 Task: Look for space in Puerto Escondido, Mexico from 6th September, 2023 to 15th September, 2023 for 6 adults in price range Rs.8000 to Rs.12000. Place can be entire place or private room with 6 bedrooms having 6 beds and 6 bathrooms. Property type can be house, flat, guest house. Amenities needed are: wifi, TV, free parkinig on premises, gym, breakfast. Booking option can be shelf check-in. Required host language is English.
Action: Mouse pressed left at (528, 116)
Screenshot: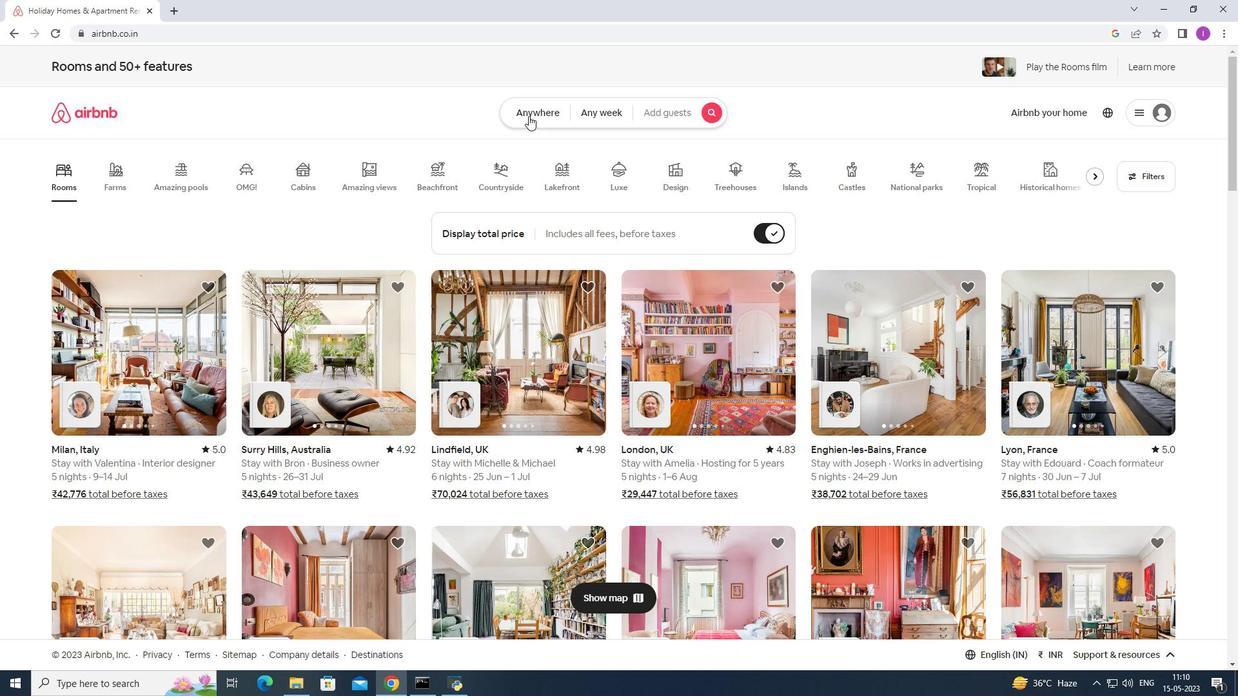 
Action: Mouse moved to (443, 170)
Screenshot: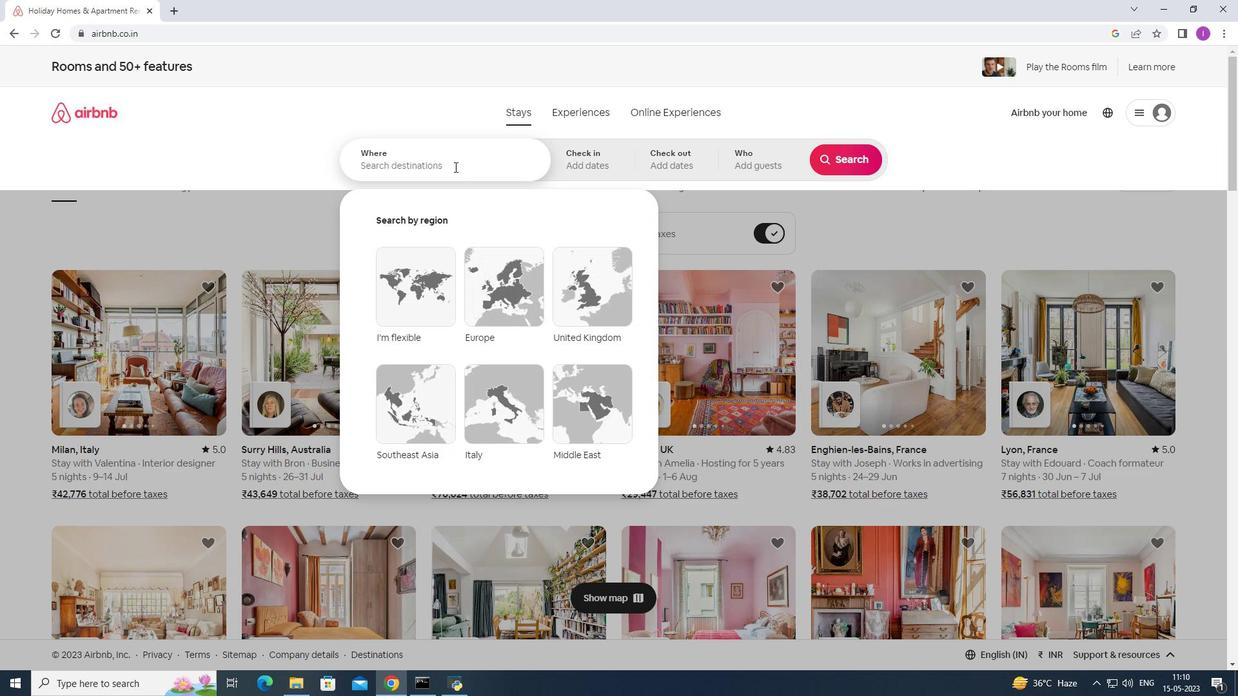 
Action: Mouse pressed left at (443, 170)
Screenshot: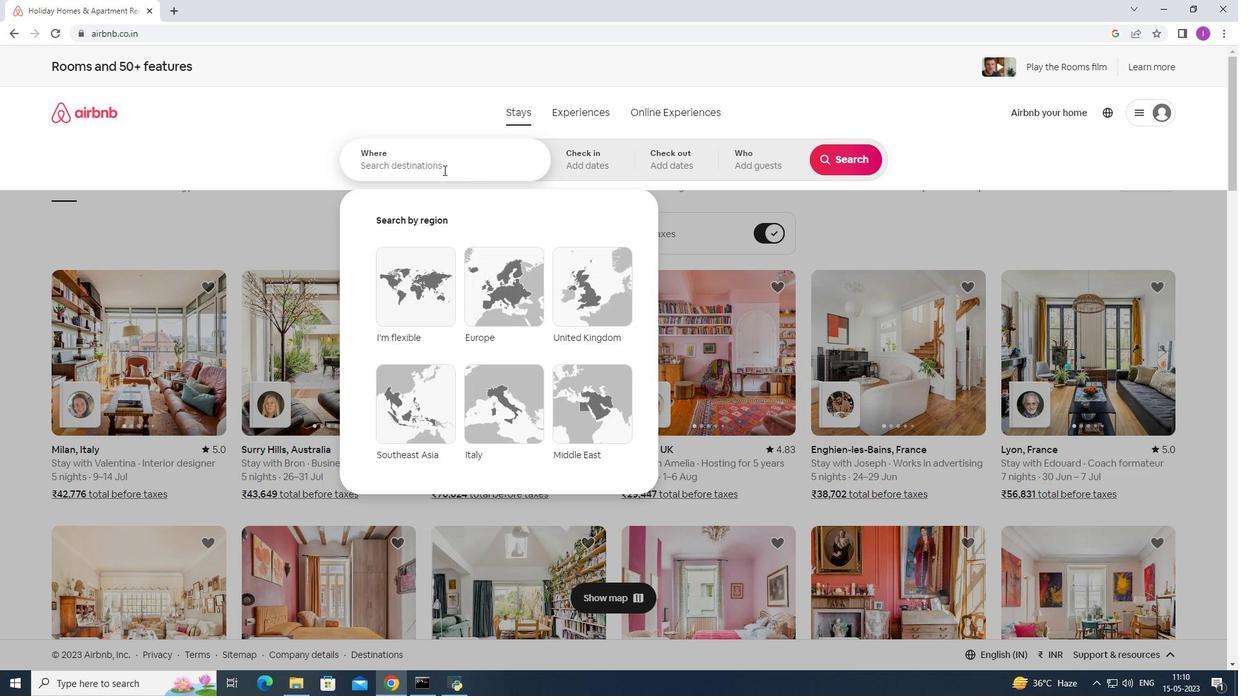 
Action: Mouse moved to (443, 170)
Screenshot: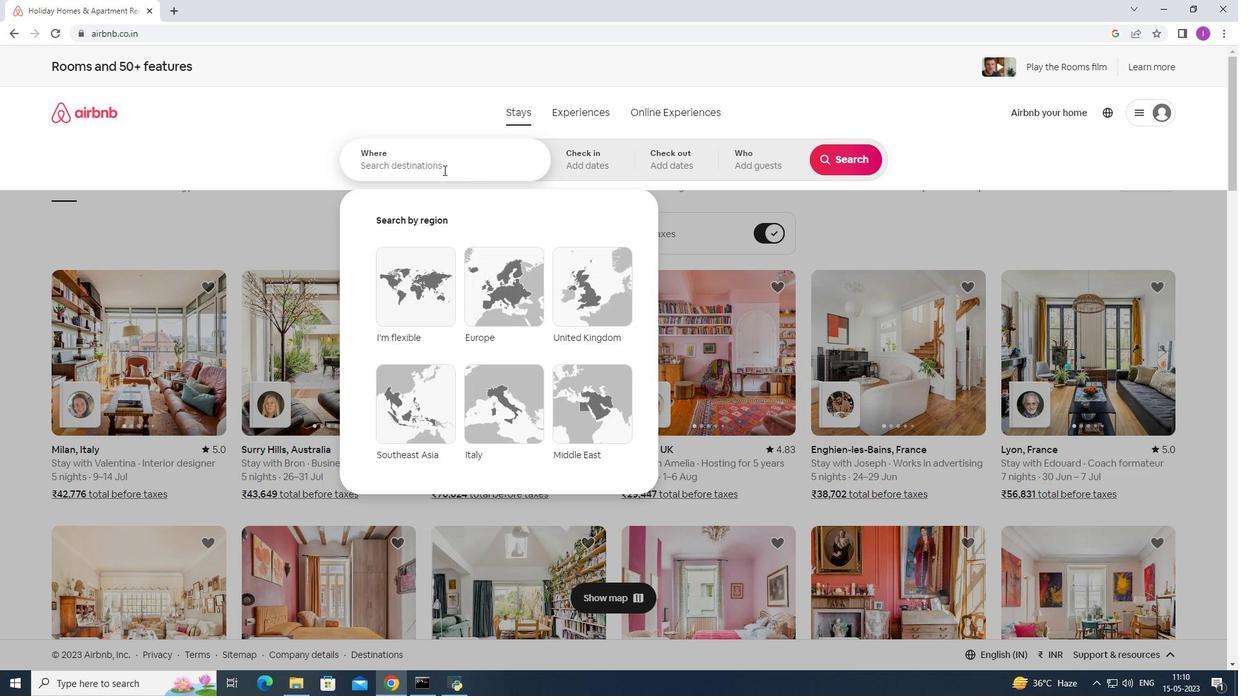 
Action: Key pressed <Key.shift><Key.shift><Key.shift><Key.shift><Key.shift><Key.shift><Key.shift><Key.shift><Key.shift><Key.shift><Key.shift><Key.shift><Key.shift><Key.shift><Key.shift><Key.shift><Key.shift><Key.shift><Key.shift><Key.shift><Key.shift><Key.shift><Key.shift><Key.shift><Key.shift><Key.shift><Key.shift><Key.shift><Key.shift><Key.shift><Key.shift><Key.shift><Key.shift><Key.shift><Key.shift><Key.shift><Key.shift><Key.shift><Key.shift>Puerto<Key.space><Key.shift>Escondido,<Key.shift>Maxico
Screenshot: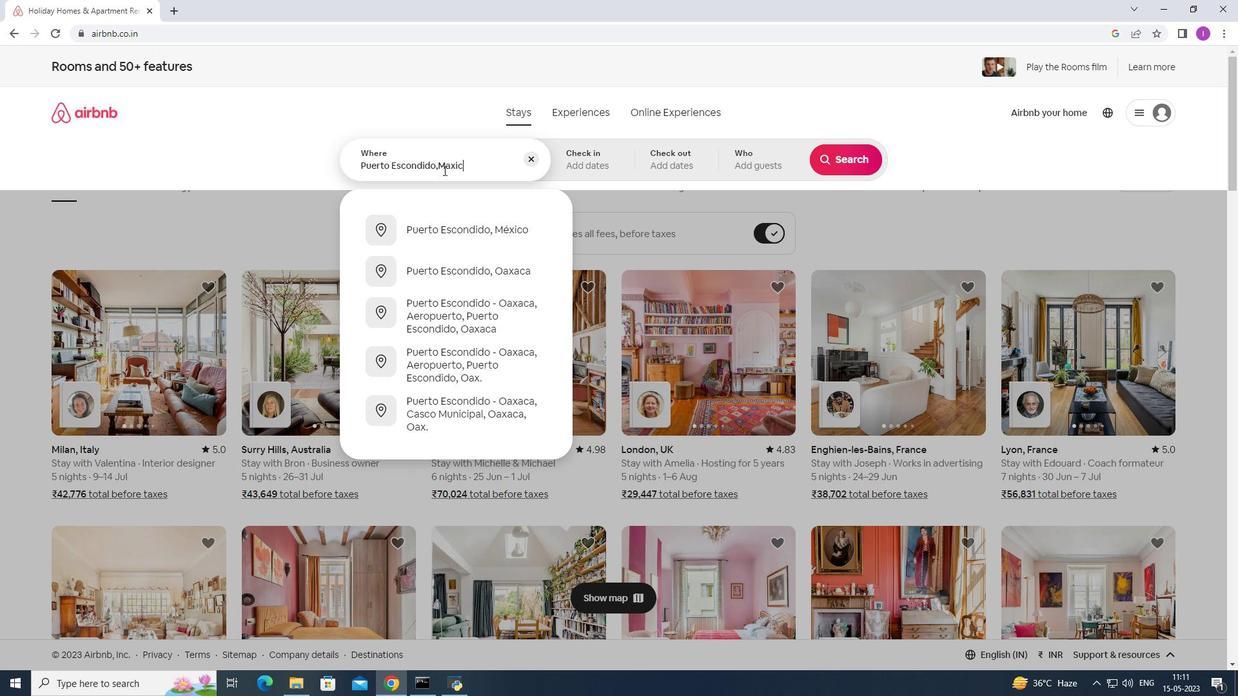 
Action: Mouse moved to (605, 172)
Screenshot: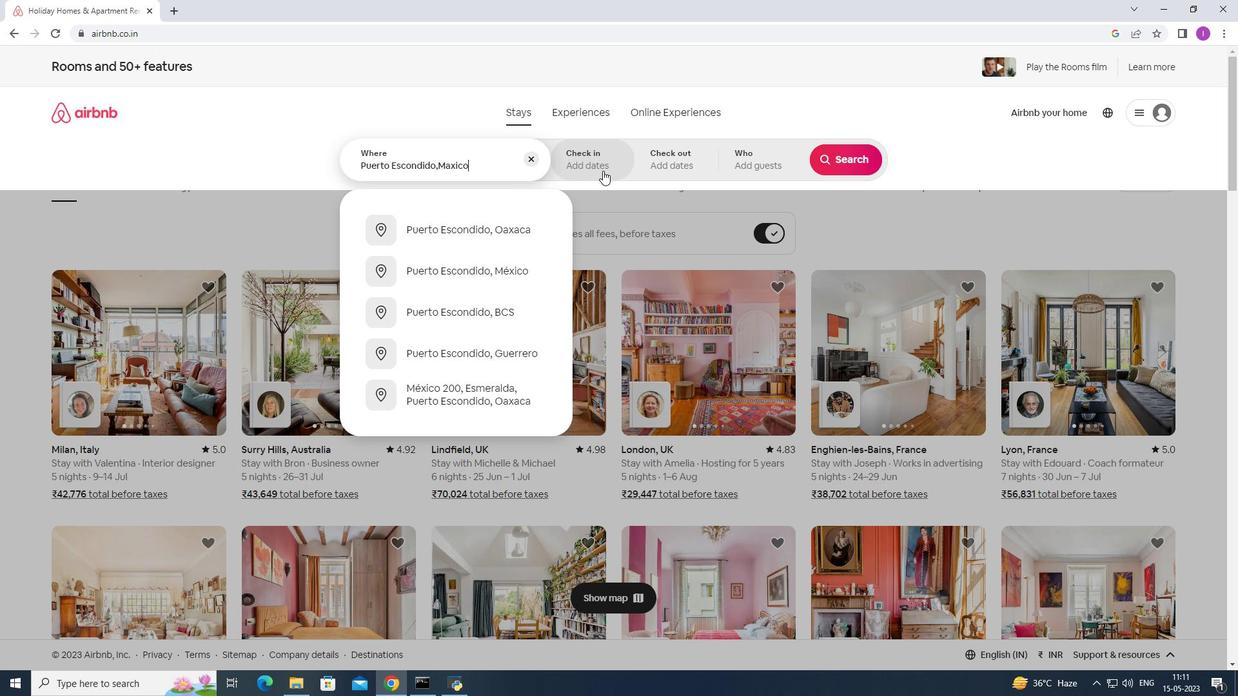 
Action: Mouse pressed left at (605, 172)
Screenshot: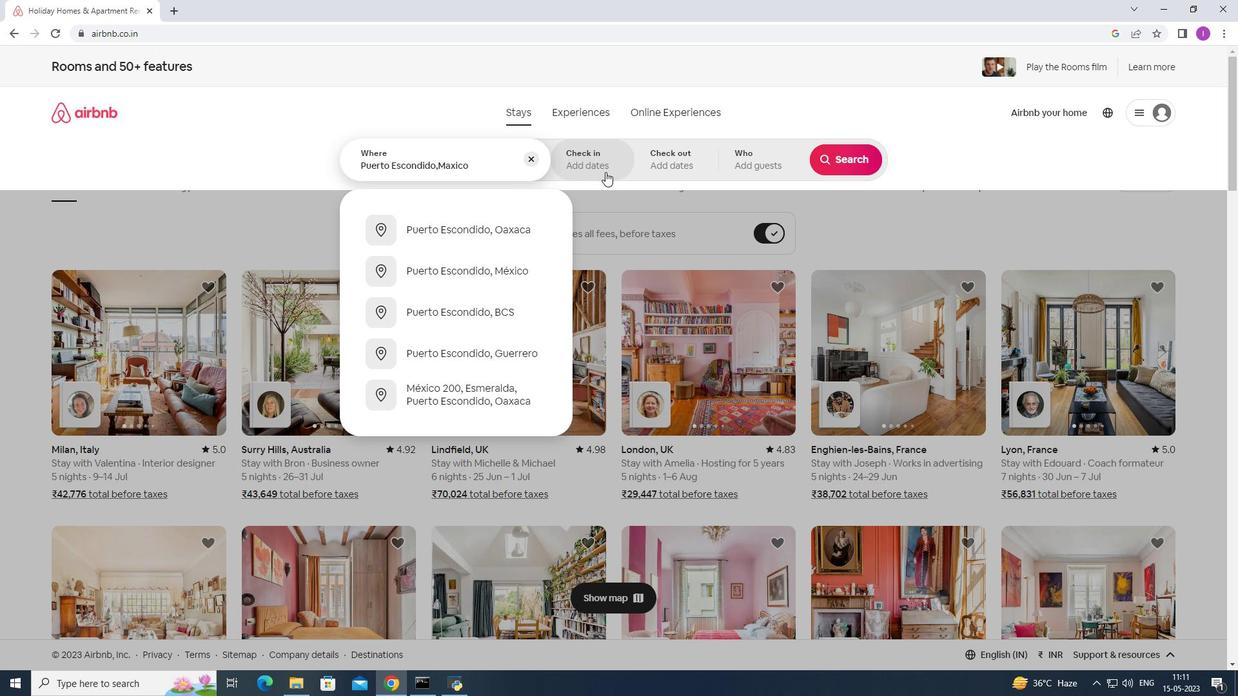 
Action: Mouse moved to (843, 263)
Screenshot: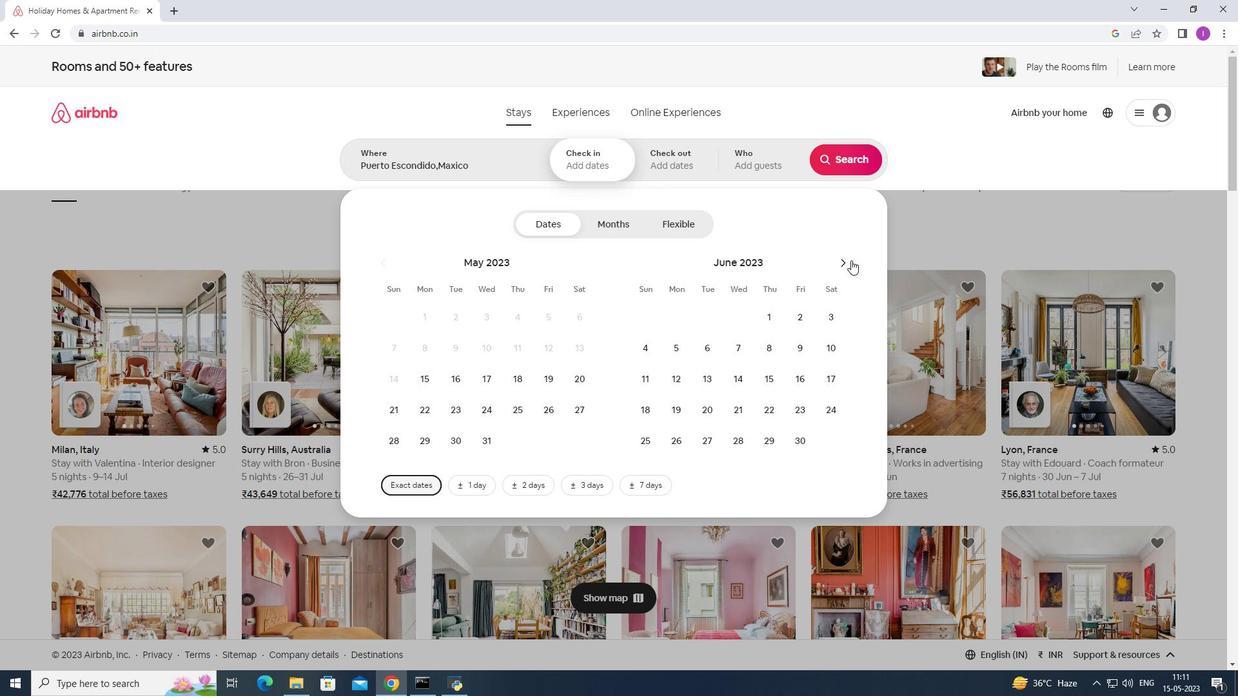
Action: Mouse pressed left at (843, 263)
Screenshot: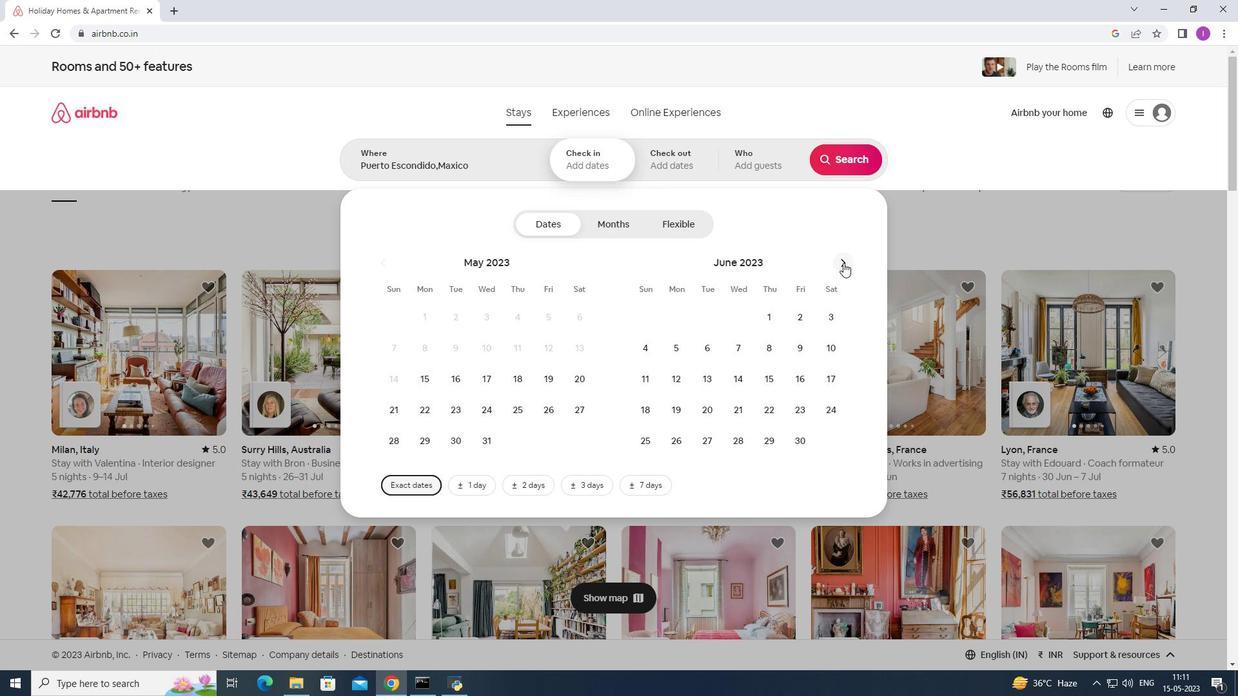 
Action: Mouse moved to (842, 263)
Screenshot: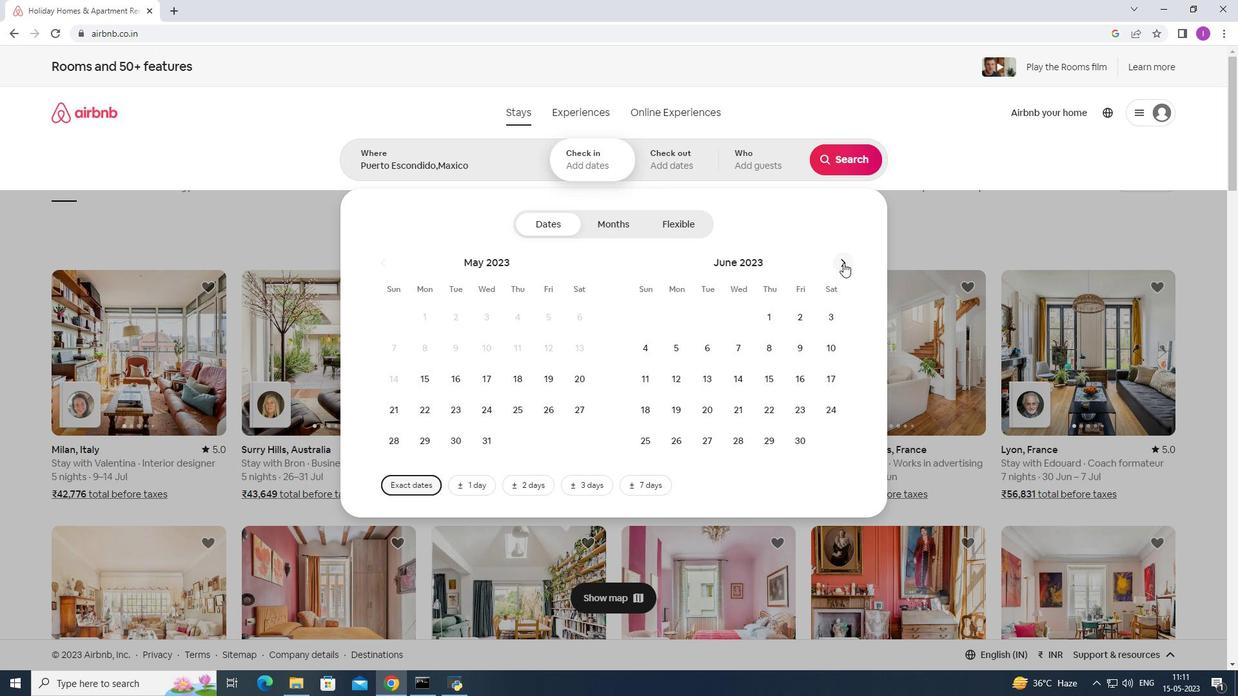 
Action: Mouse pressed left at (842, 263)
Screenshot: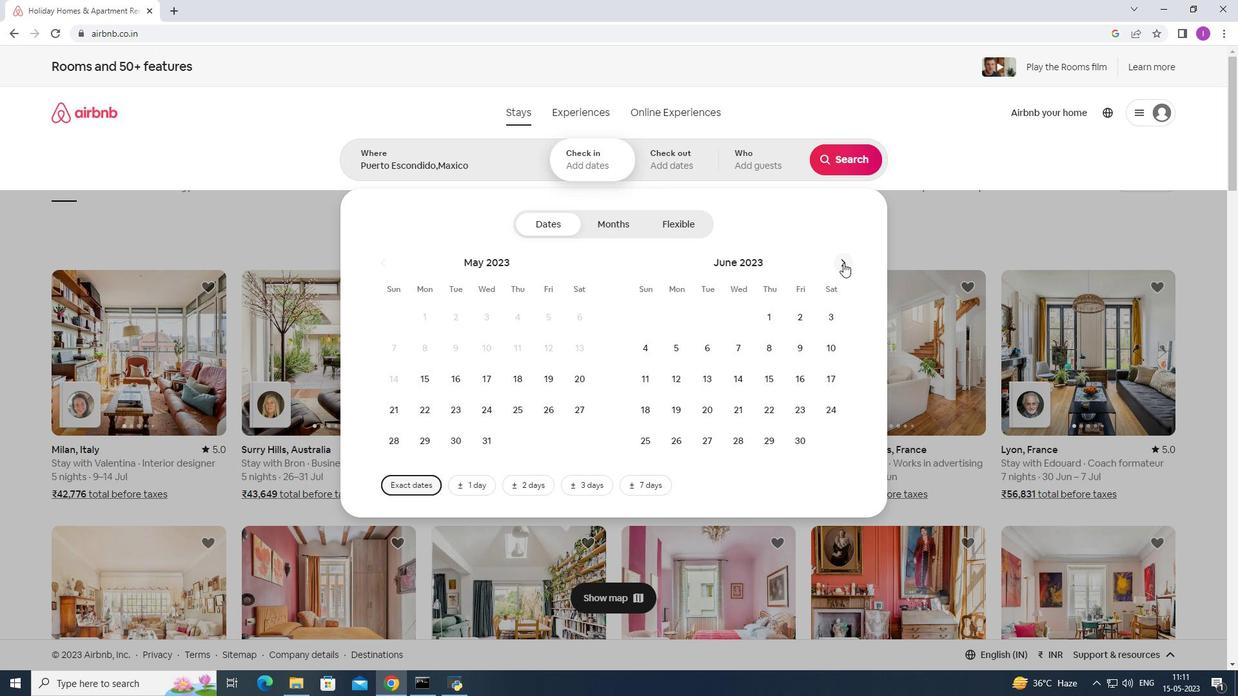 
Action: Mouse moved to (837, 266)
Screenshot: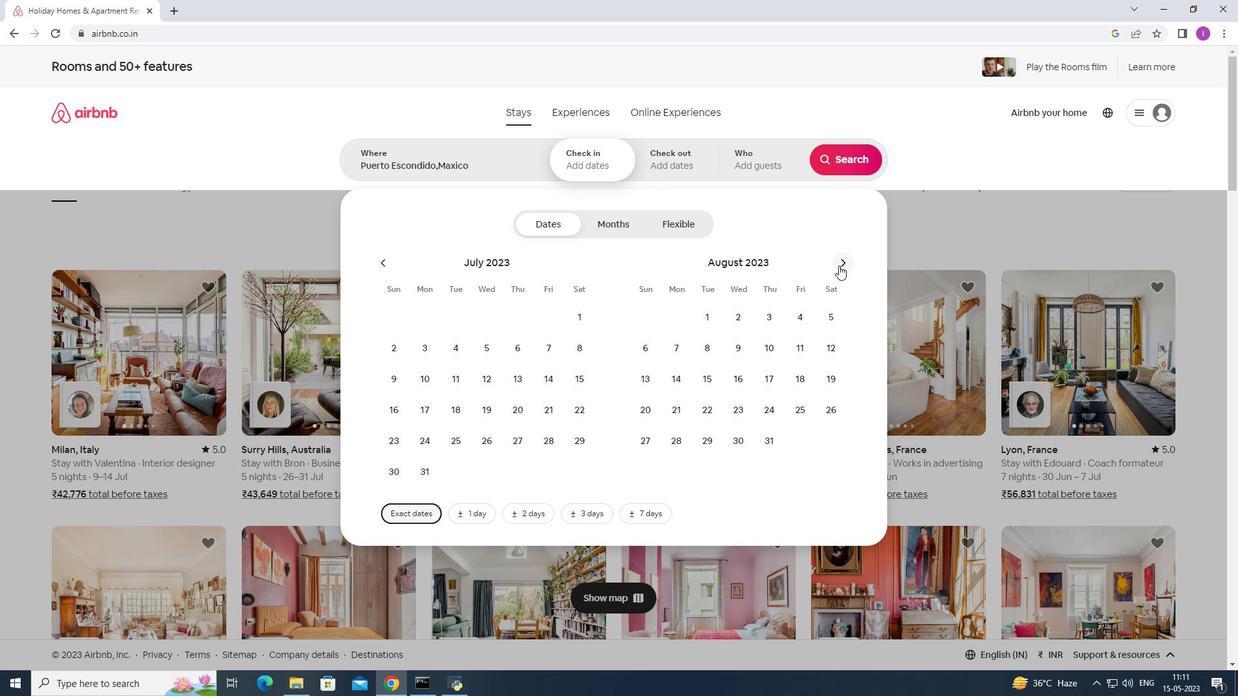 
Action: Mouse pressed left at (837, 266)
Screenshot: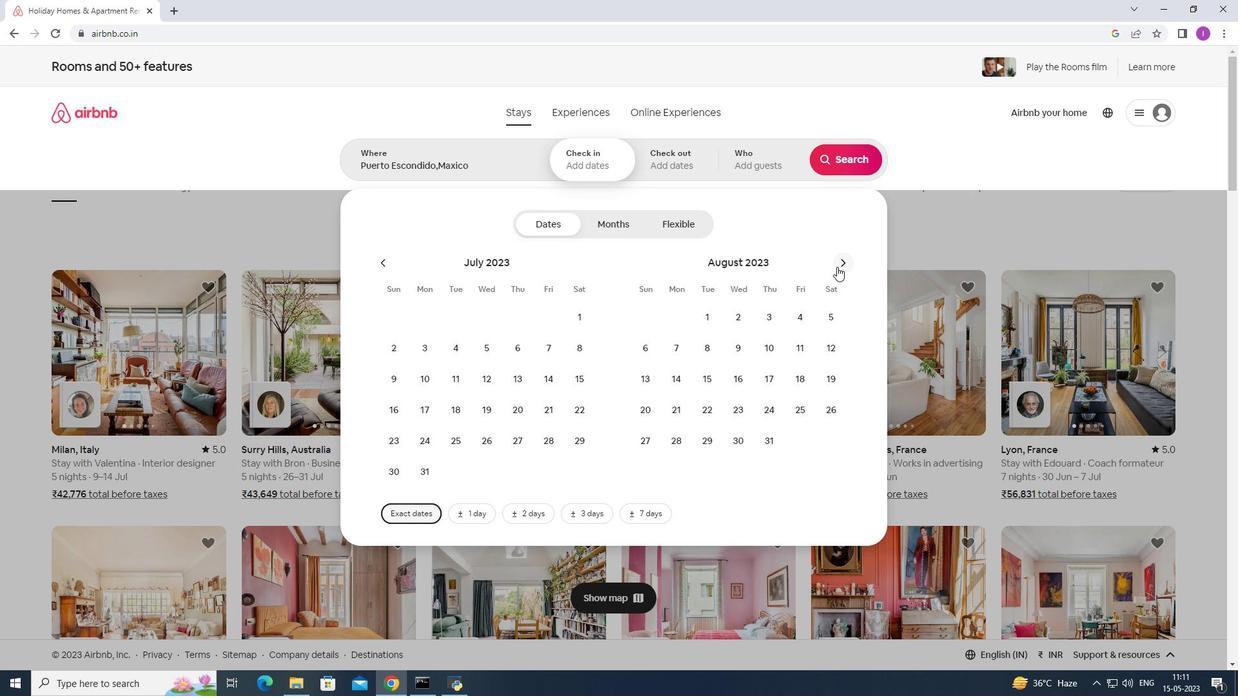 
Action: Mouse moved to (743, 348)
Screenshot: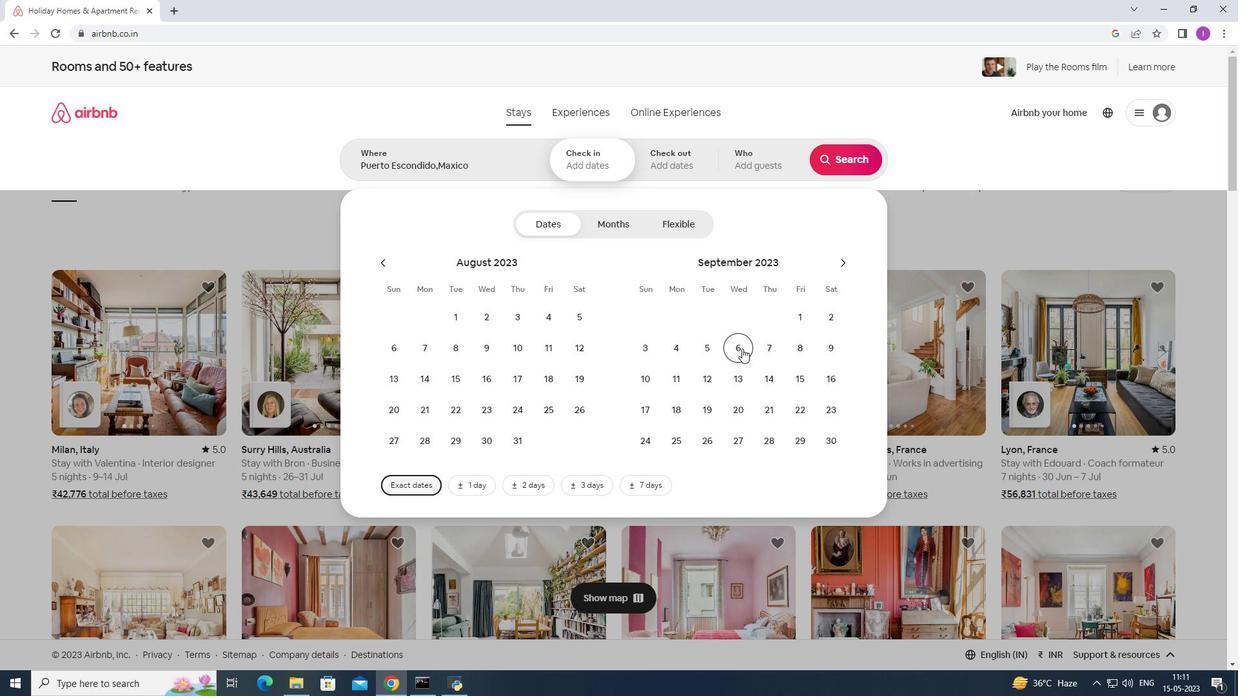 
Action: Mouse pressed left at (743, 348)
Screenshot: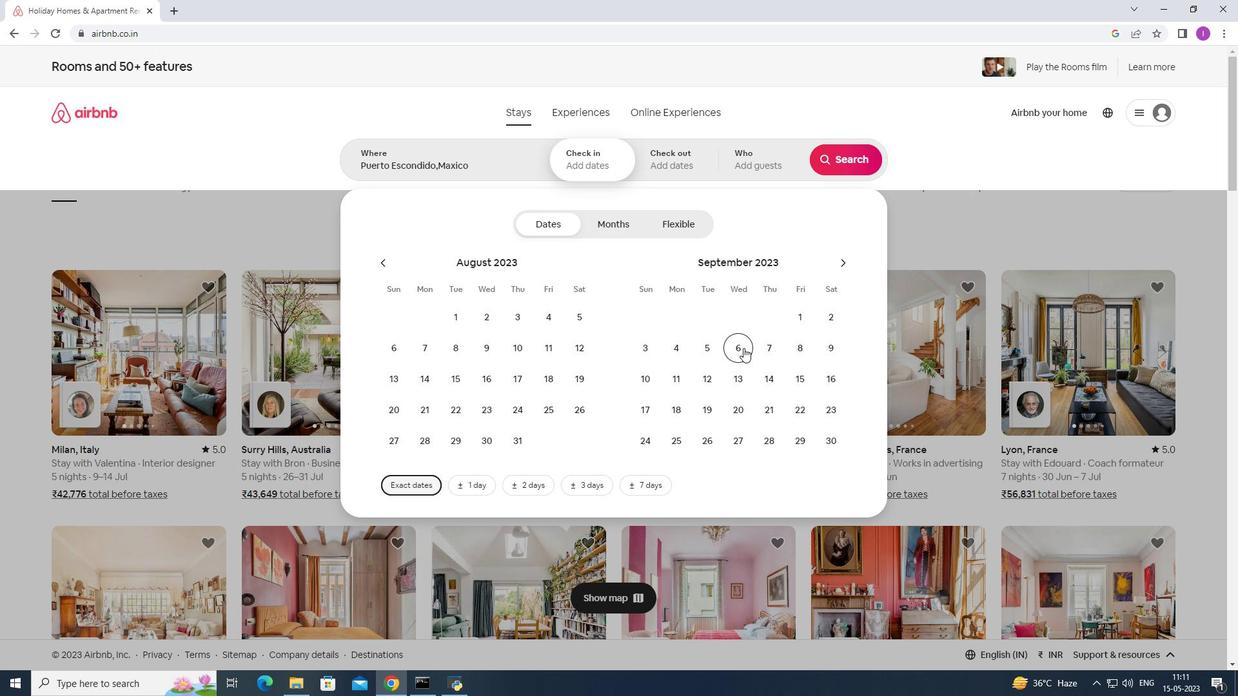 
Action: Mouse moved to (792, 384)
Screenshot: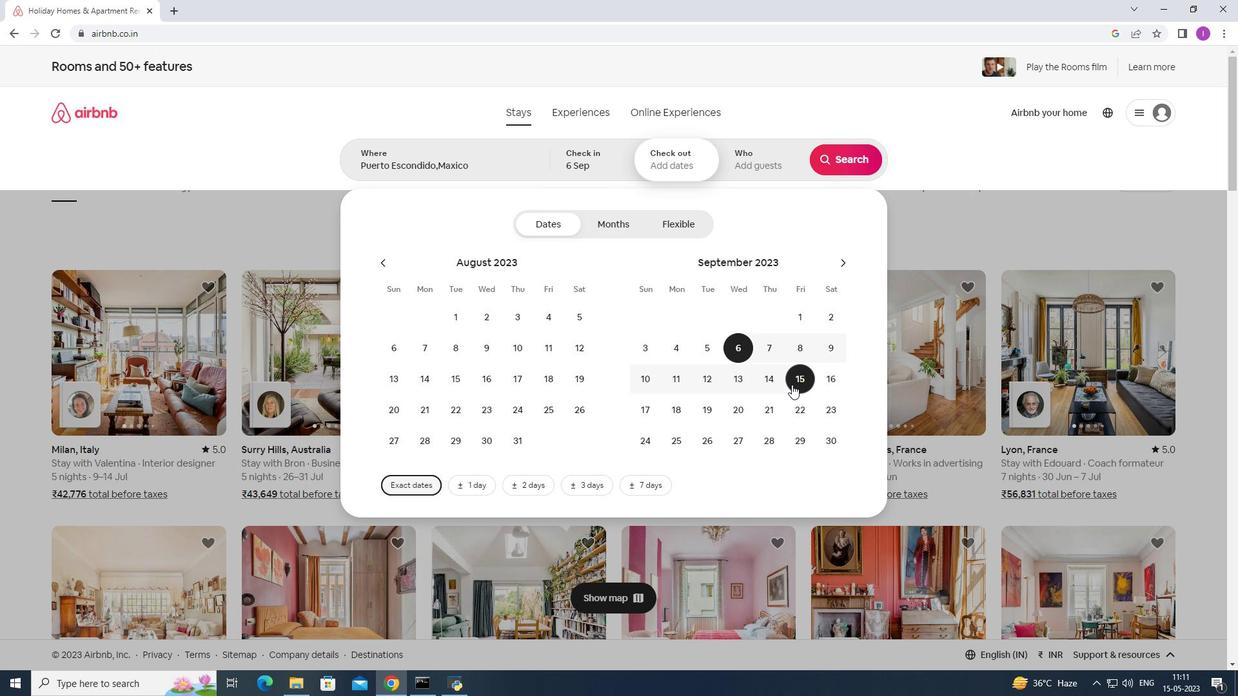 
Action: Mouse pressed left at (792, 384)
Screenshot: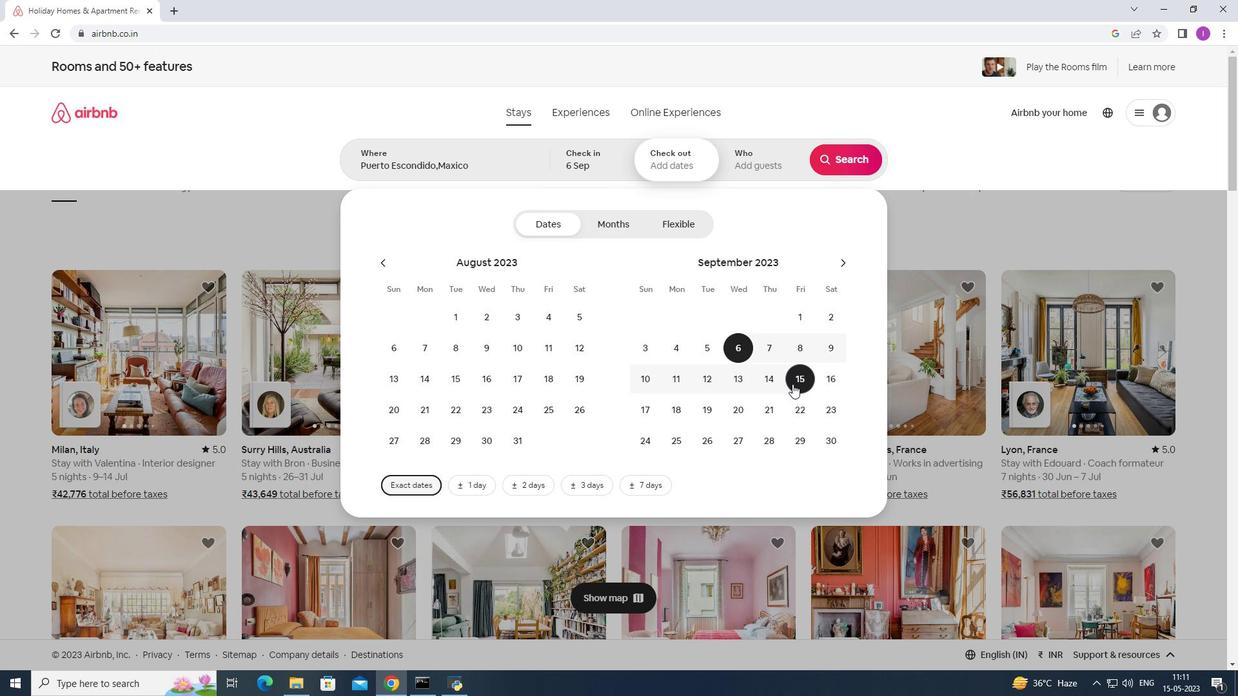 
Action: Mouse moved to (766, 168)
Screenshot: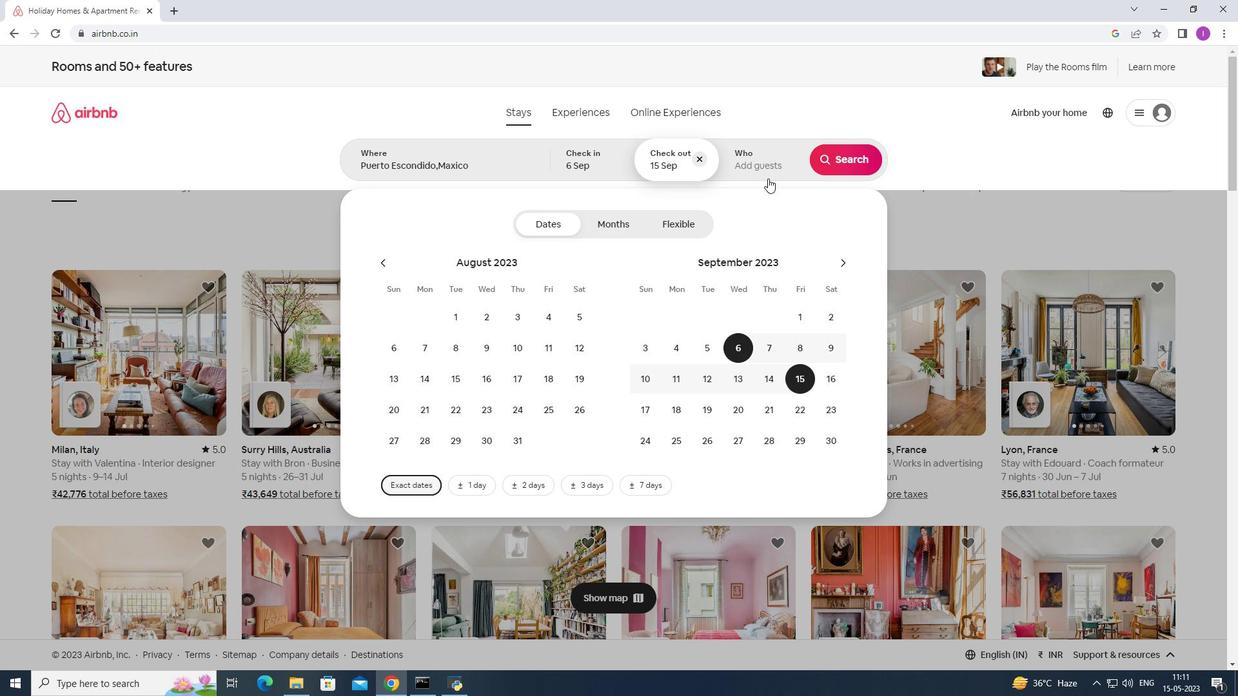 
Action: Mouse pressed left at (766, 168)
Screenshot: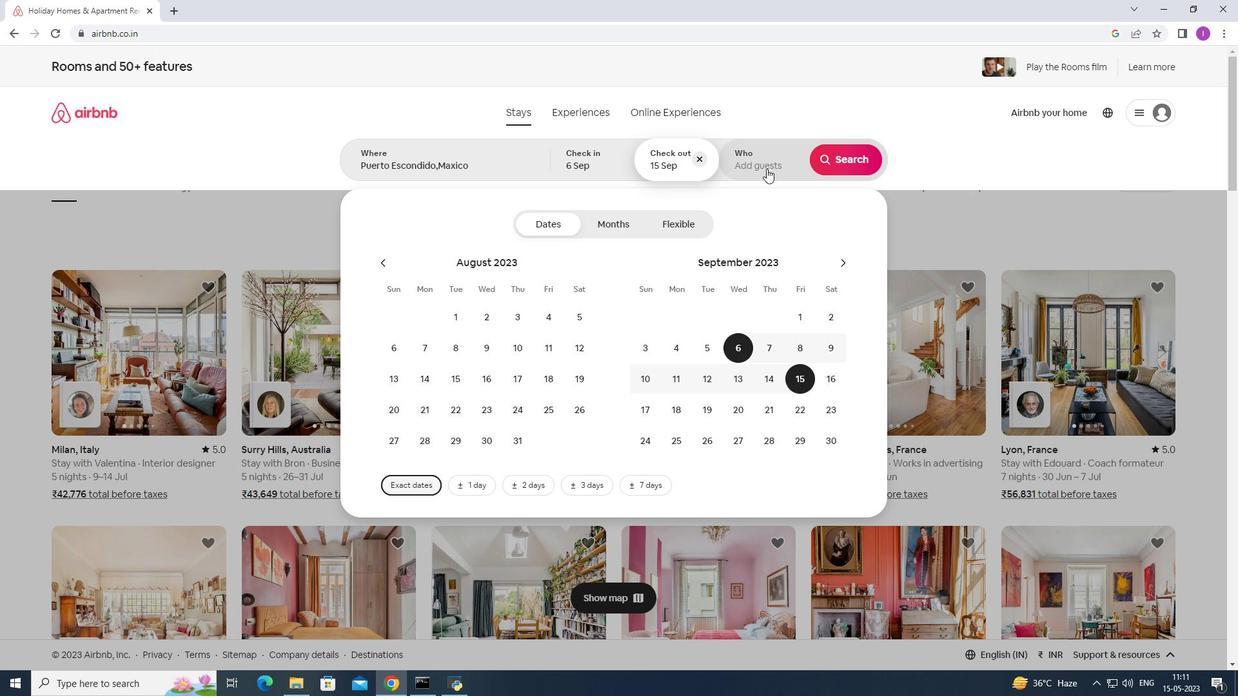 
Action: Mouse moved to (854, 235)
Screenshot: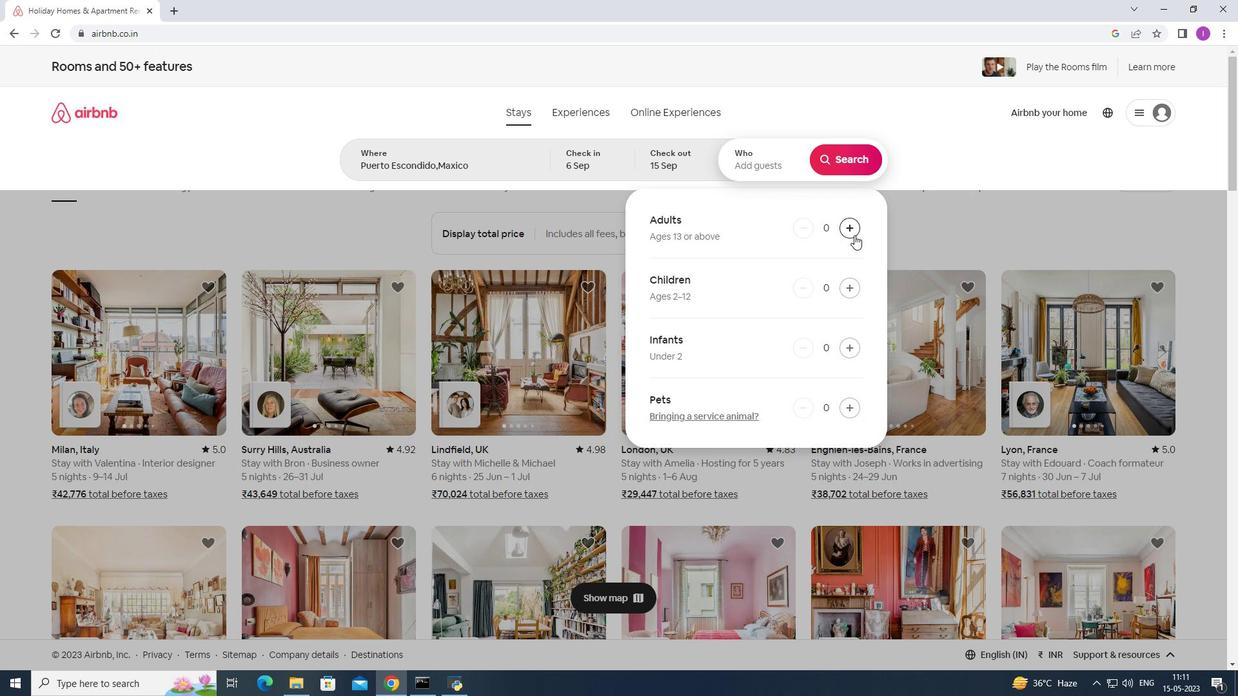 
Action: Mouse pressed left at (854, 235)
Screenshot: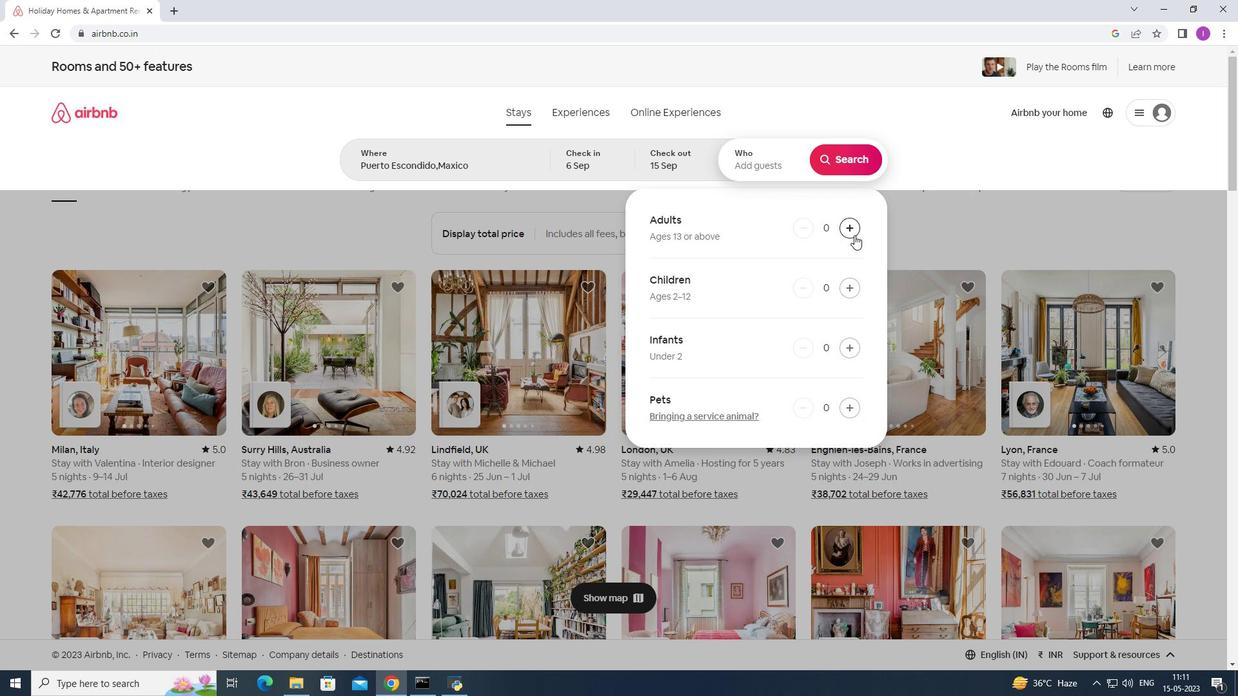 
Action: Mouse moved to (853, 225)
Screenshot: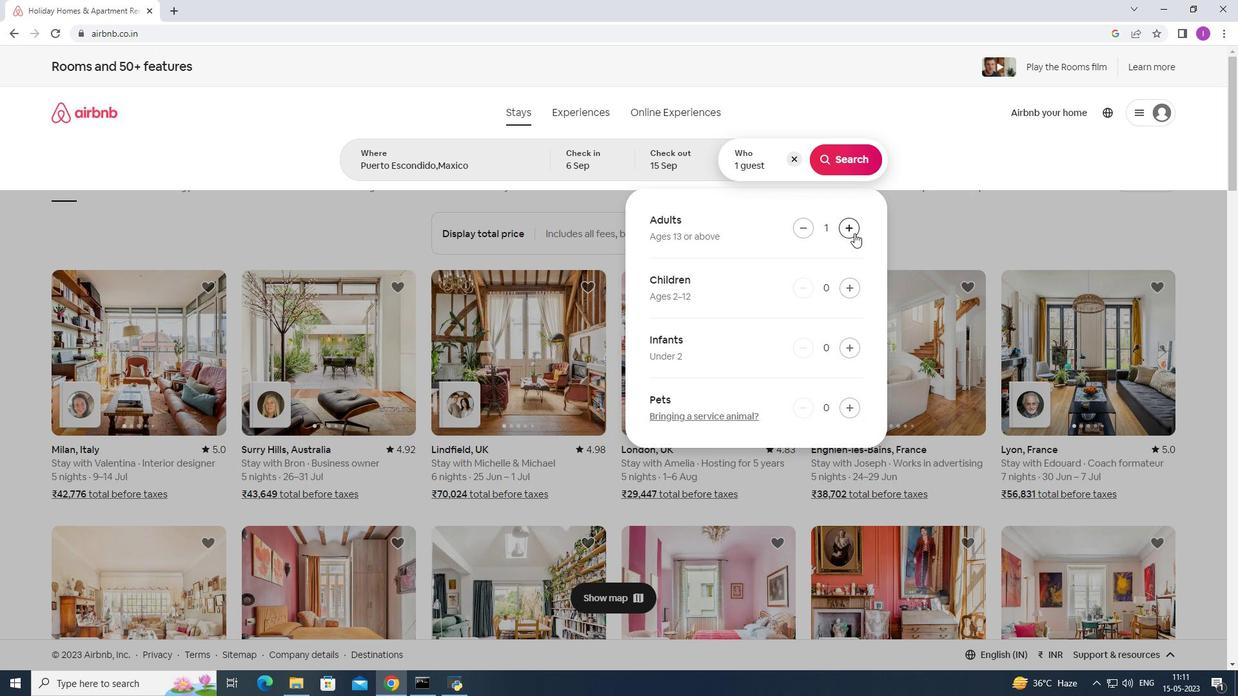 
Action: Mouse pressed left at (853, 225)
Screenshot: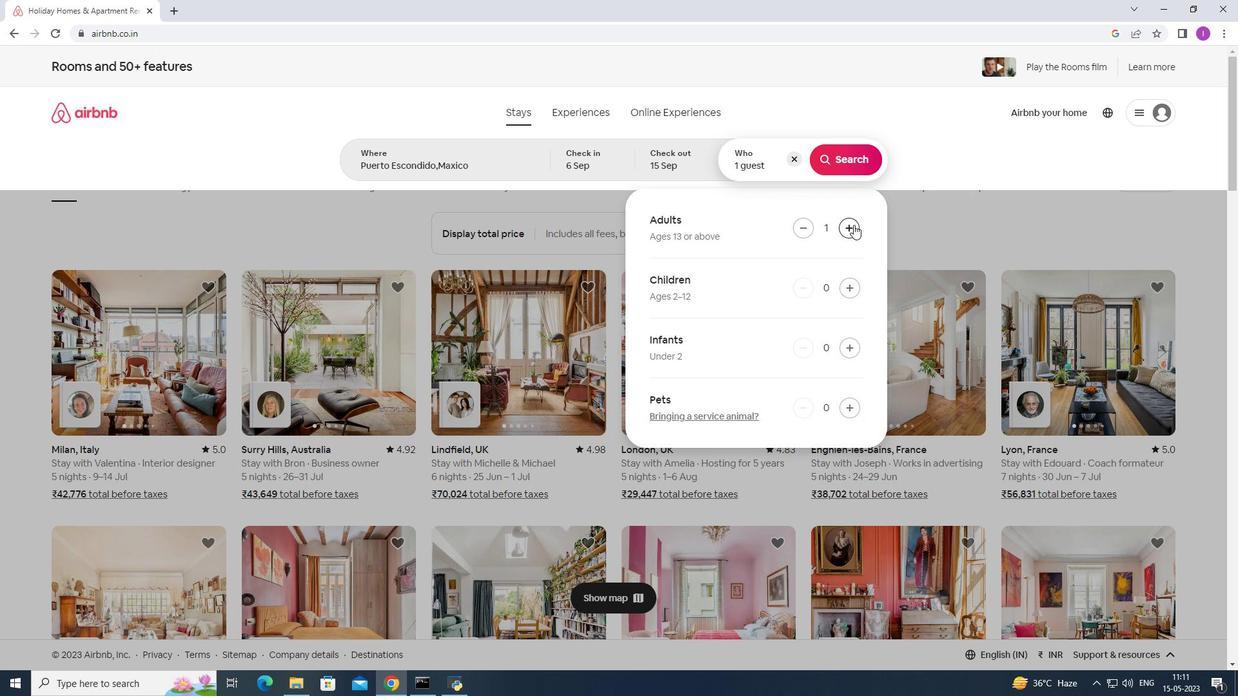 
Action: Mouse pressed left at (853, 225)
Screenshot: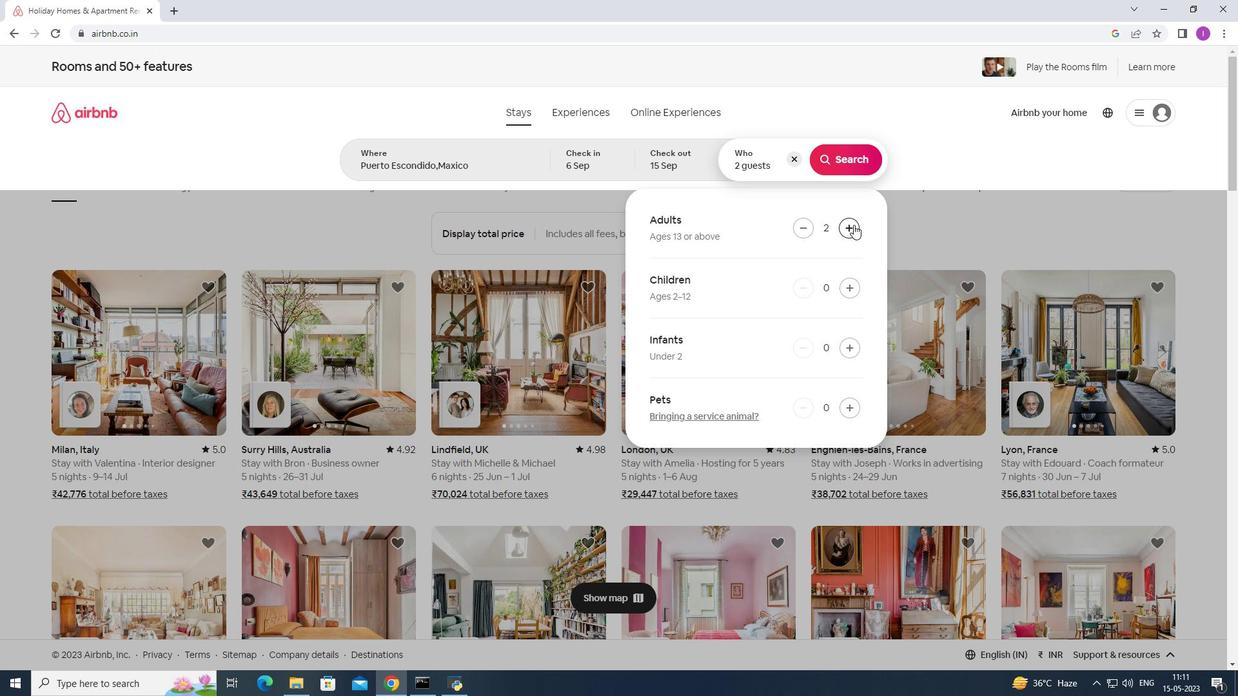 
Action: Mouse pressed left at (853, 225)
Screenshot: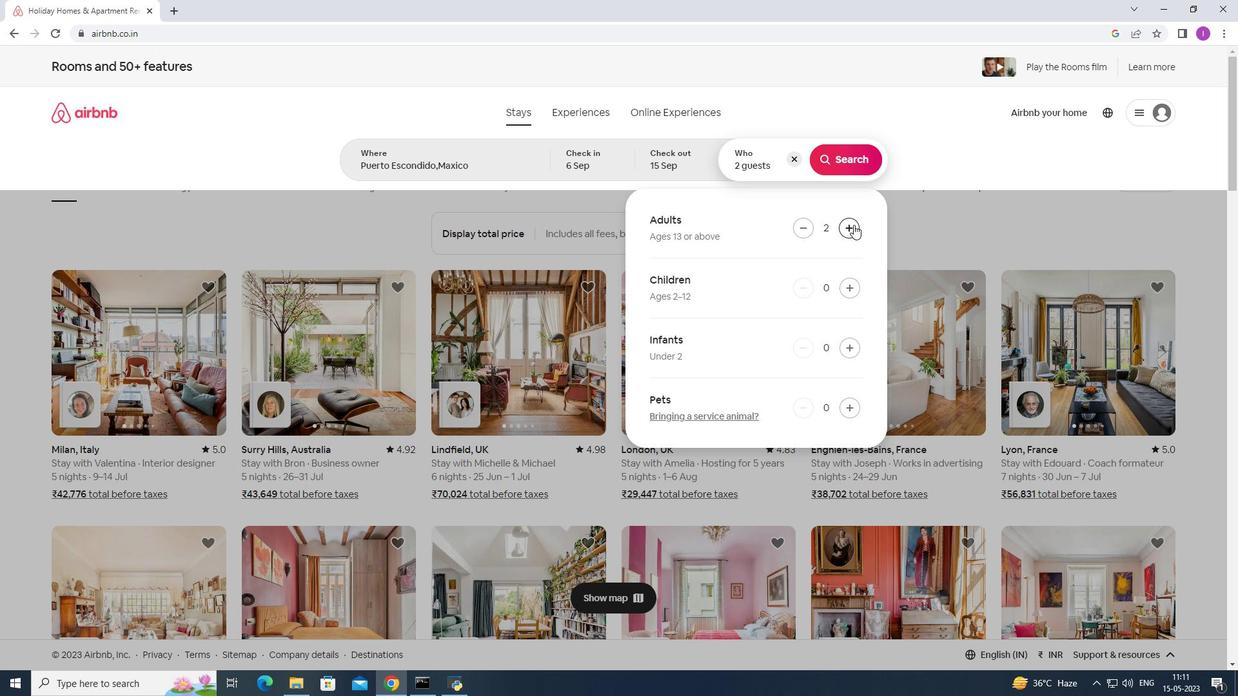 
Action: Mouse pressed left at (853, 225)
Screenshot: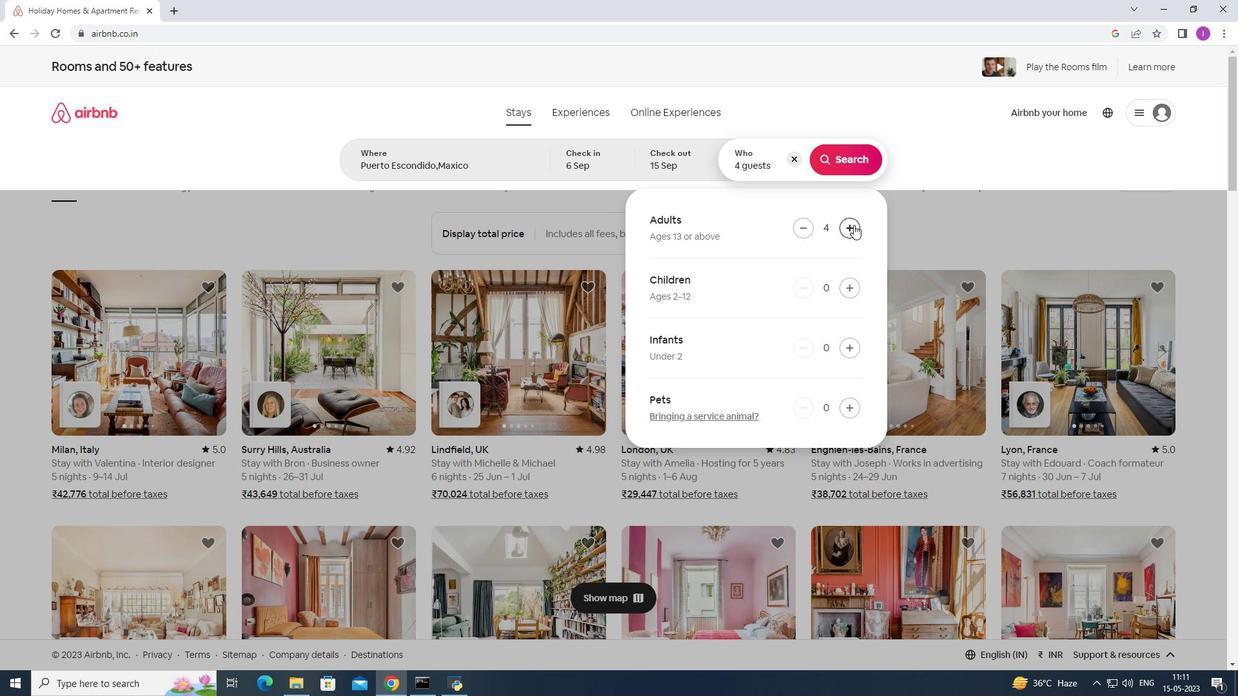 
Action: Mouse pressed left at (853, 225)
Screenshot: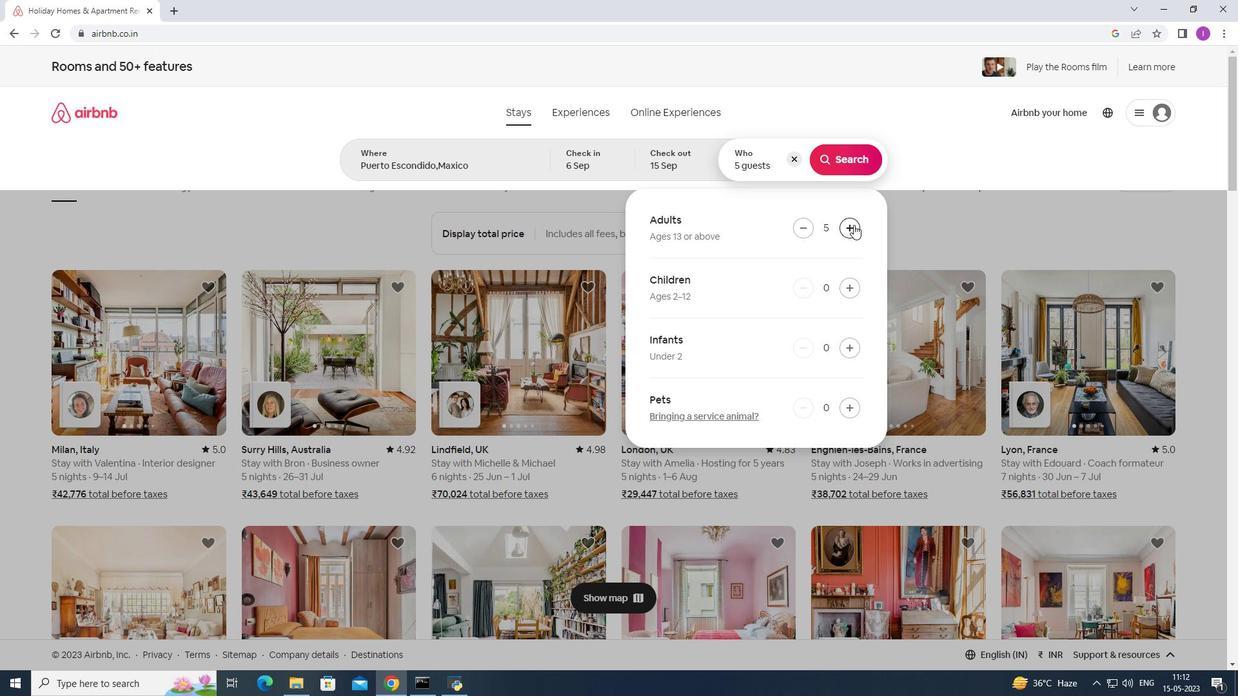 
Action: Mouse moved to (843, 168)
Screenshot: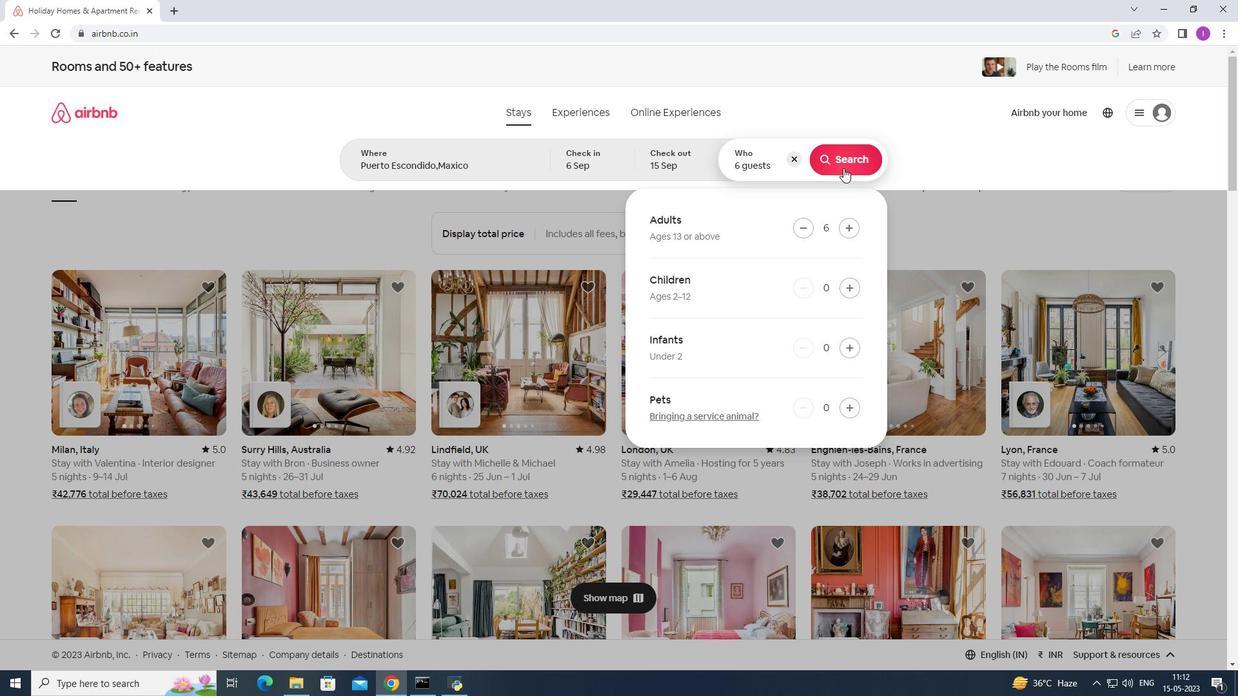 
Action: Mouse pressed left at (843, 168)
Screenshot: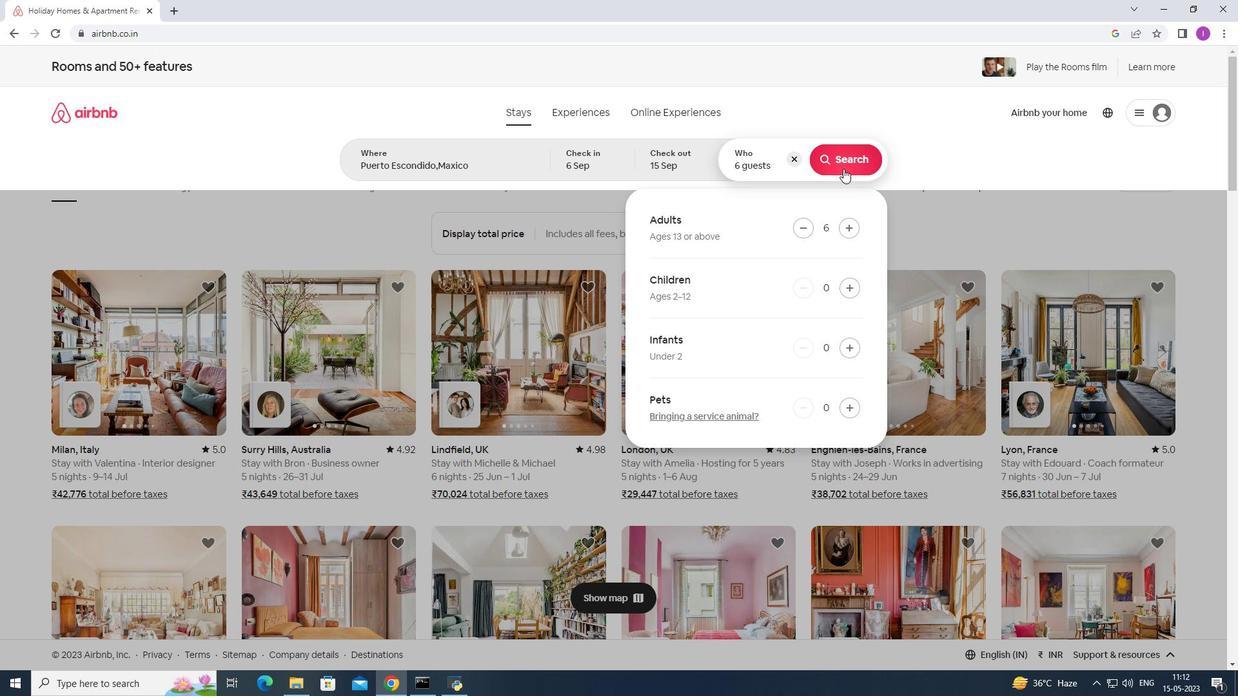 
Action: Mouse moved to (1174, 125)
Screenshot: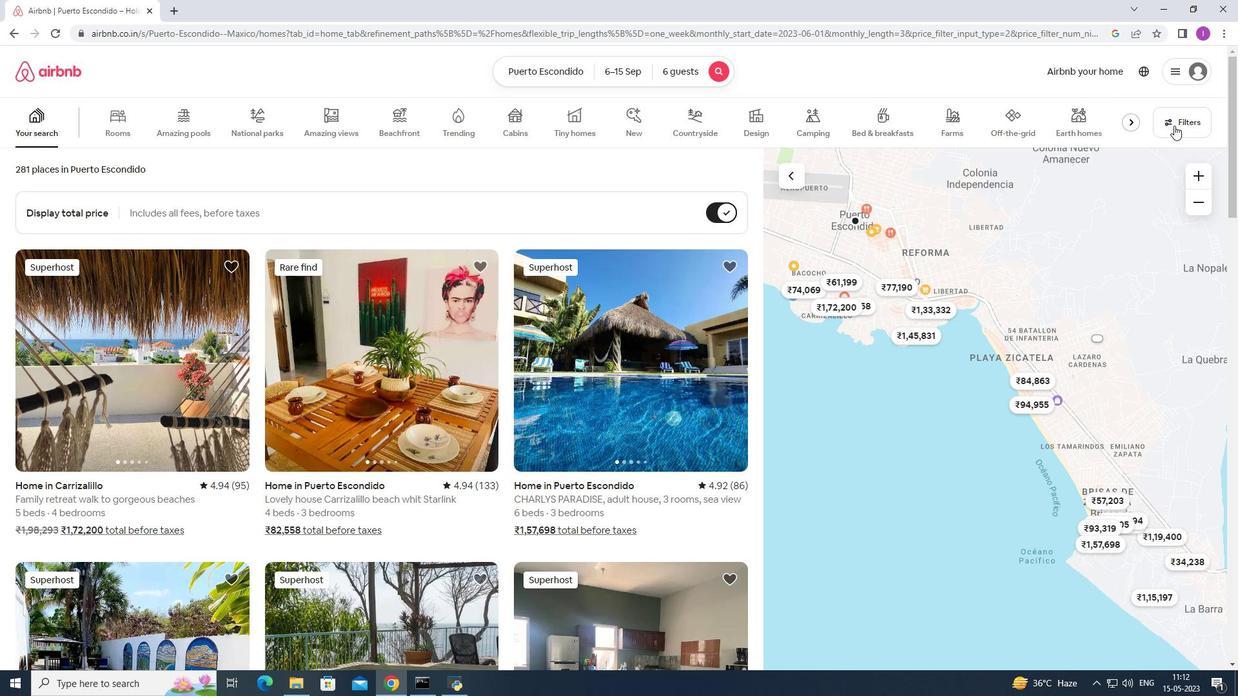 
Action: Mouse pressed left at (1174, 125)
Screenshot: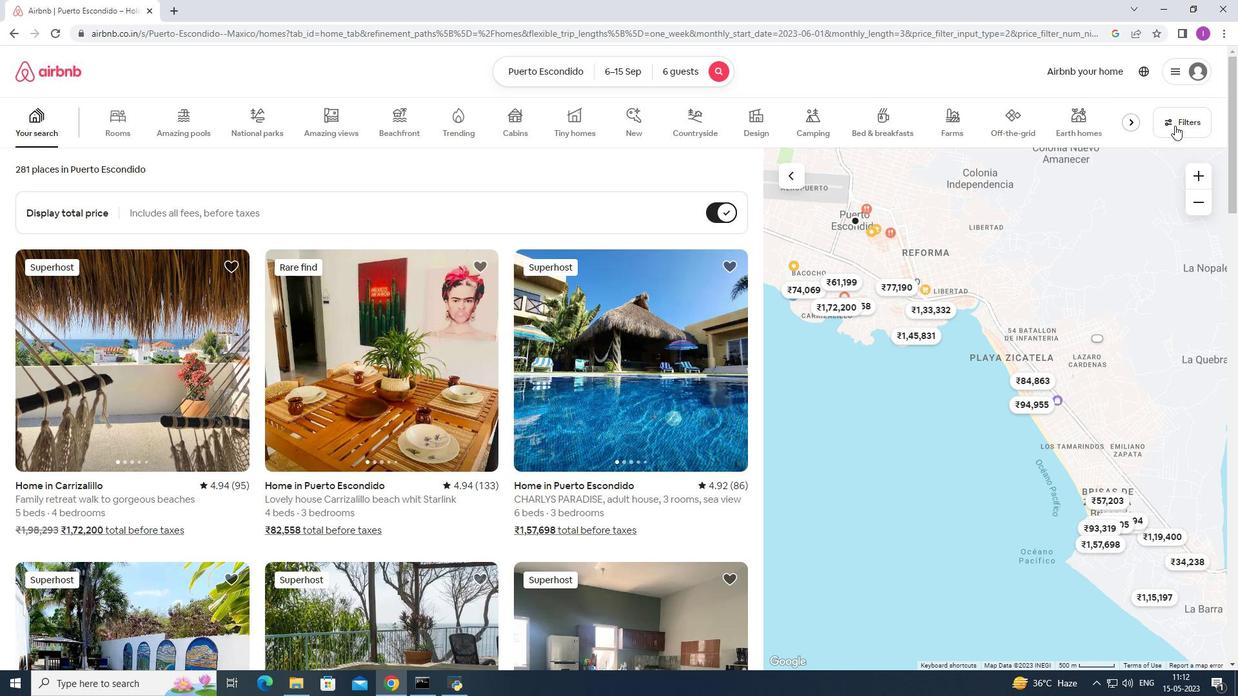 
Action: Mouse moved to (728, 441)
Screenshot: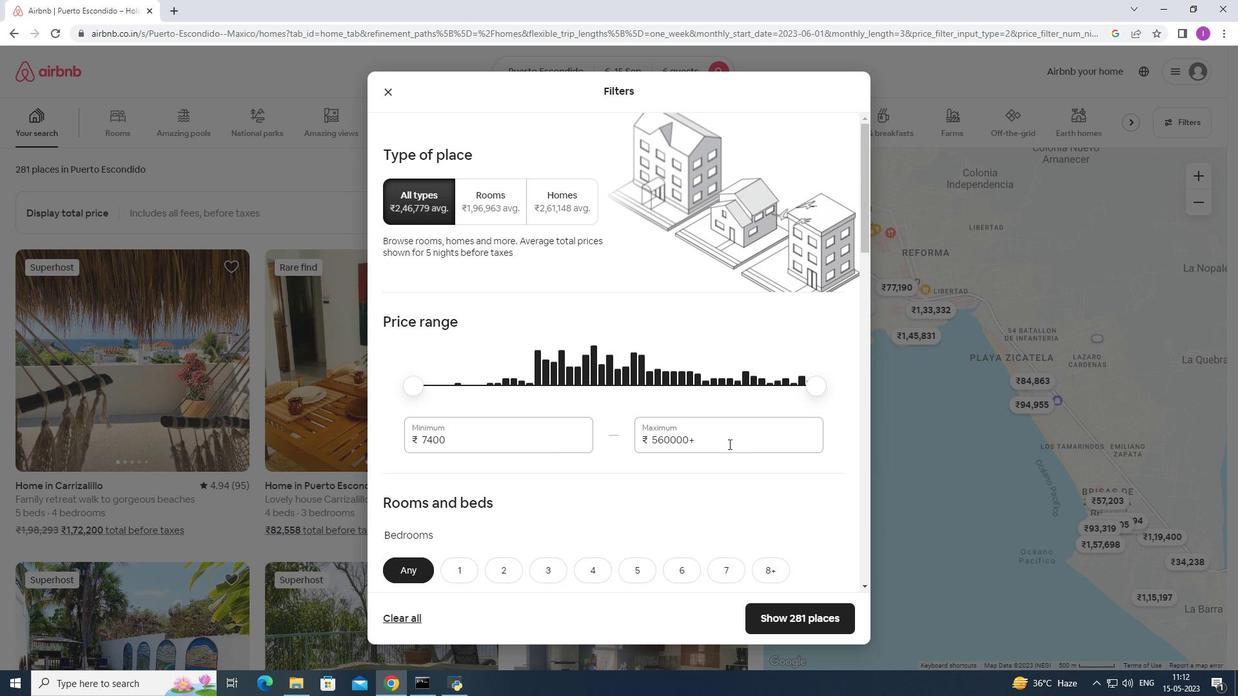 
Action: Mouse pressed left at (728, 441)
Screenshot: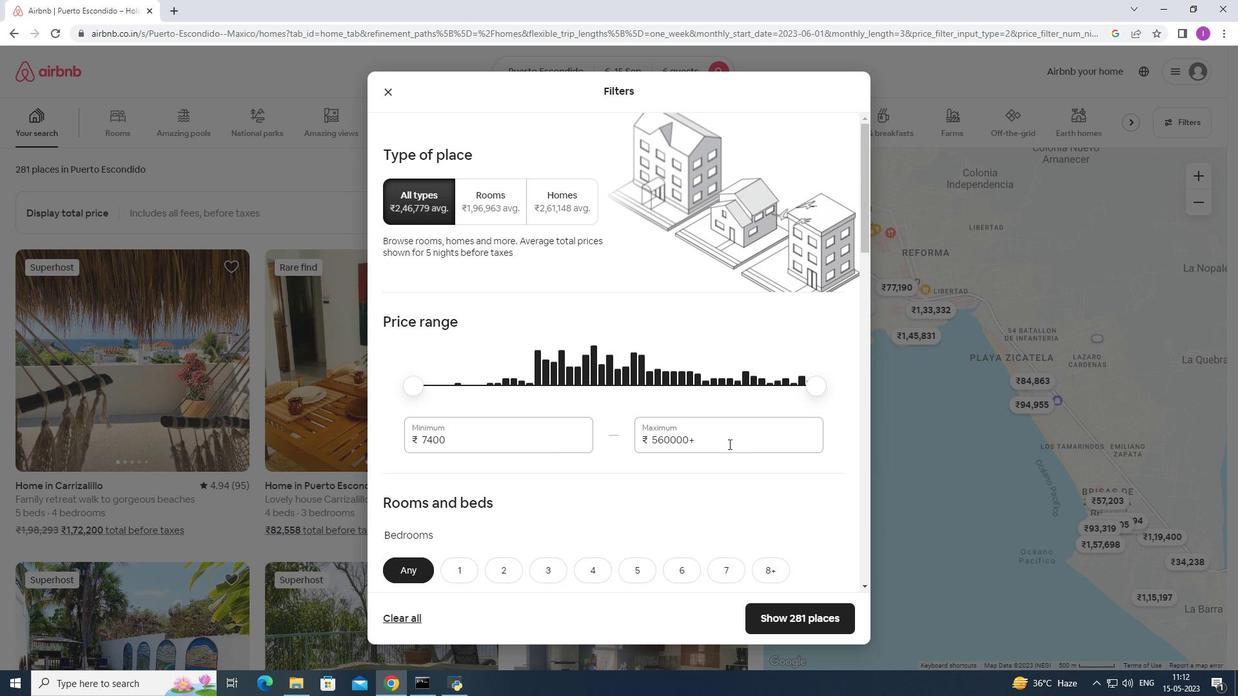 
Action: Mouse moved to (704, 443)
Screenshot: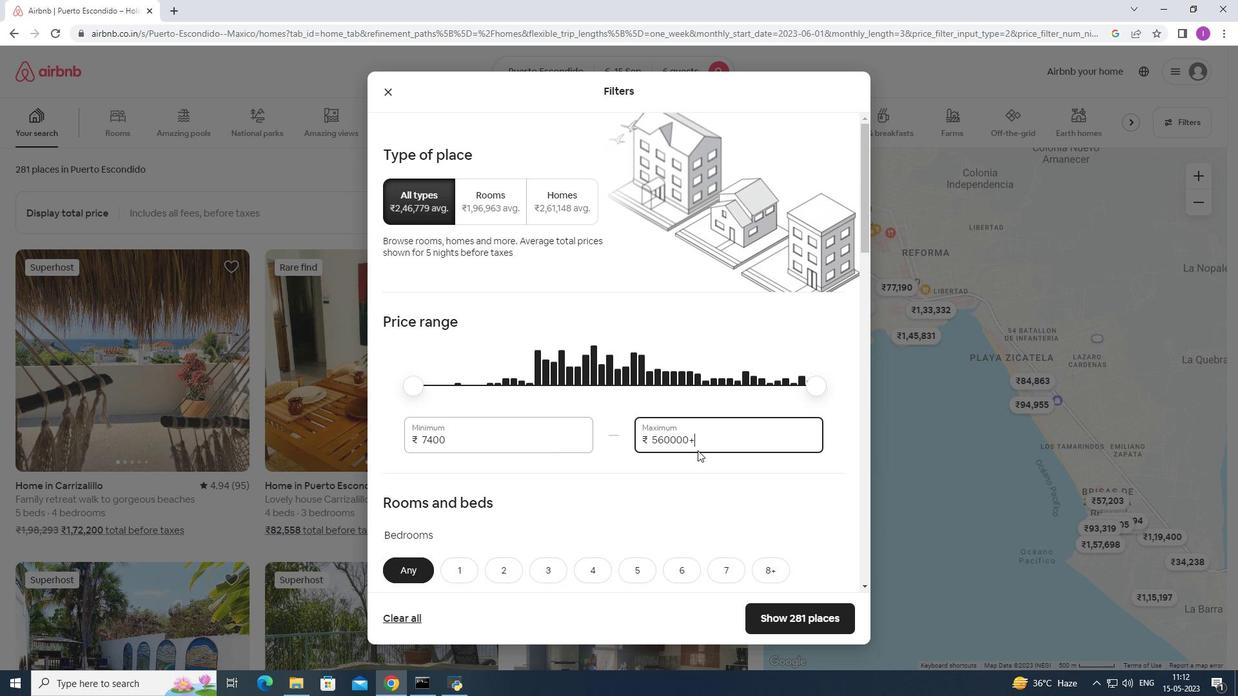 
Action: Mouse pressed left at (704, 443)
Screenshot: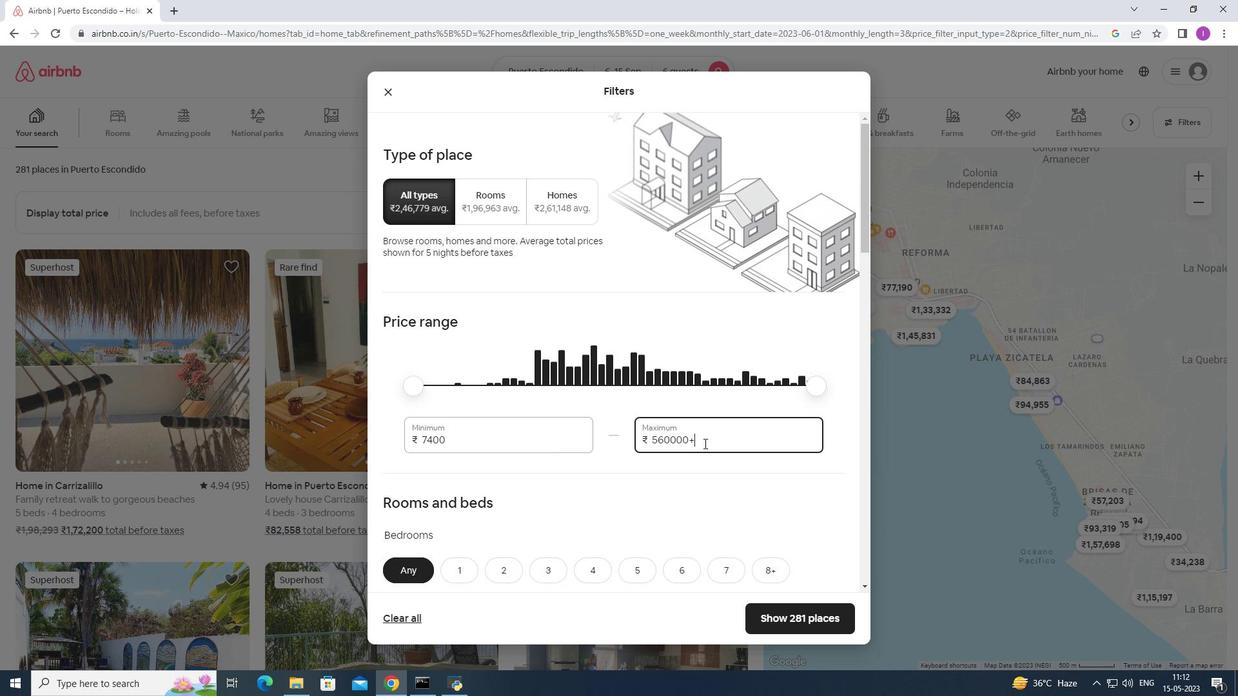 
Action: Mouse moved to (646, 443)
Screenshot: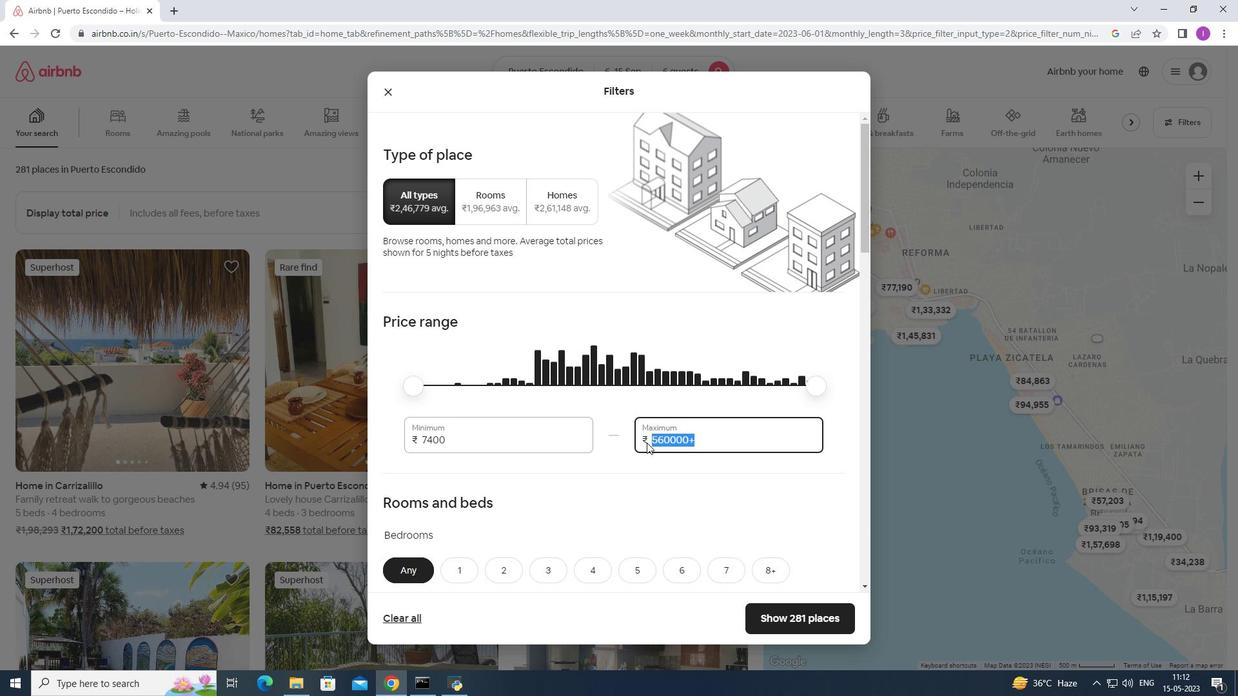 
Action: Key pressed 12000
Screenshot: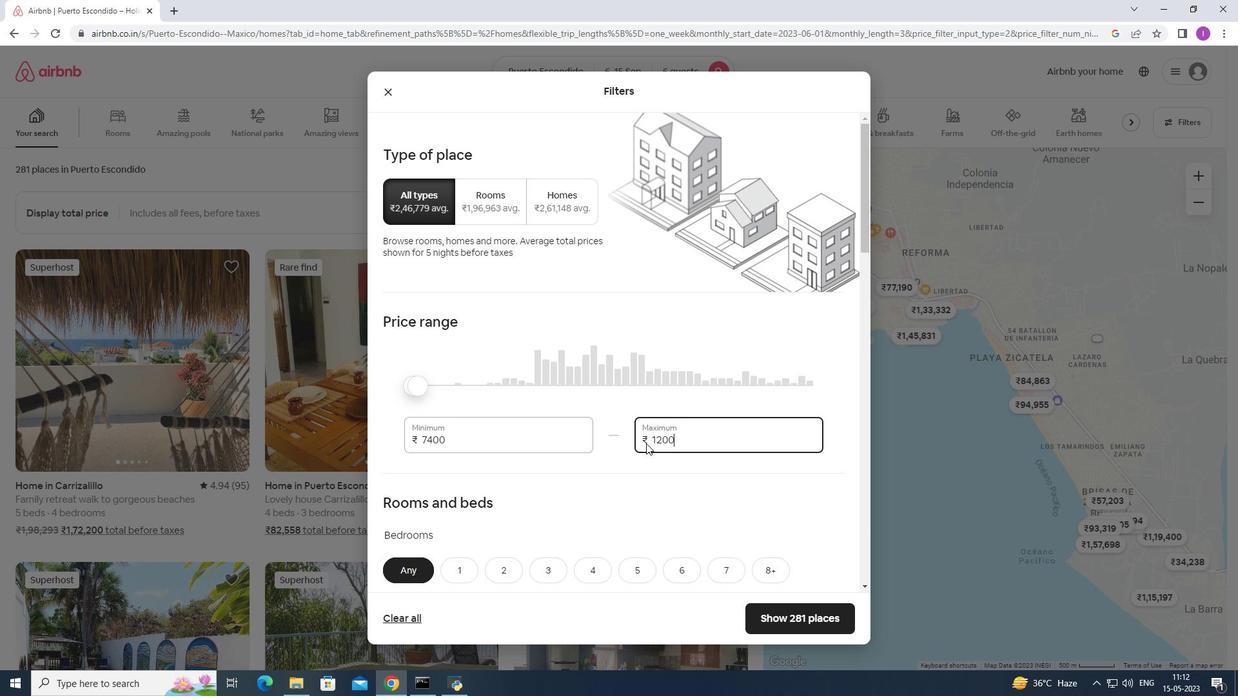 
Action: Mouse moved to (477, 445)
Screenshot: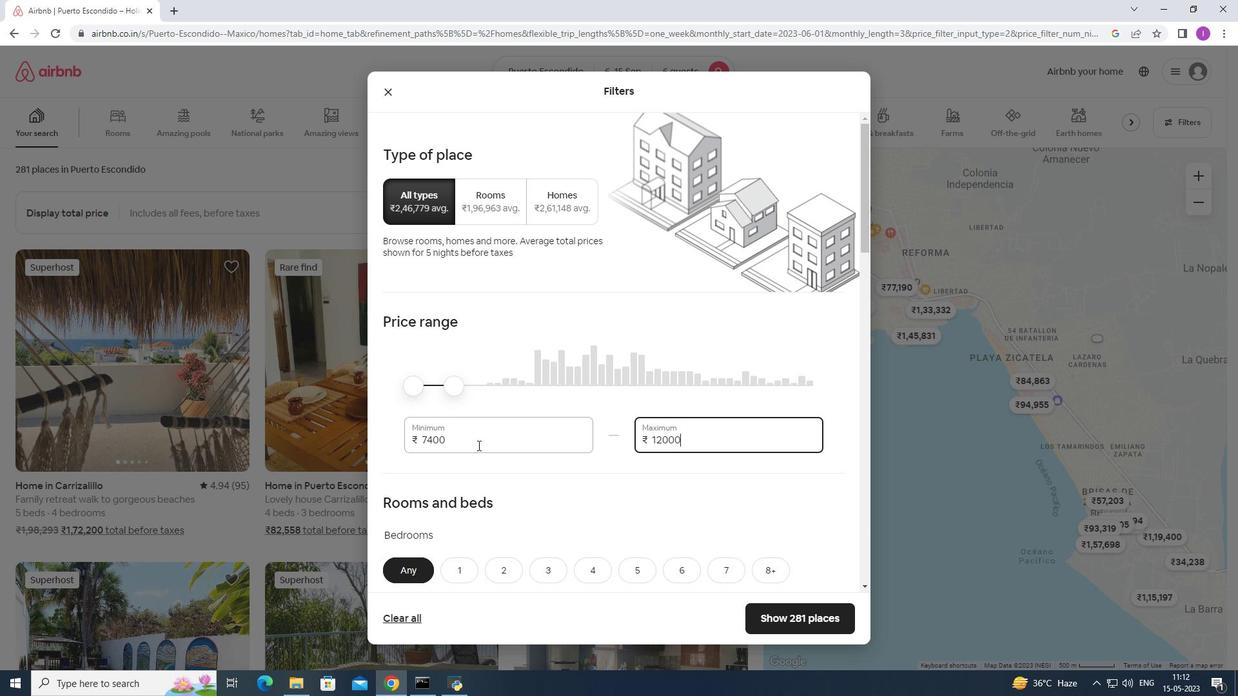 
Action: Mouse pressed left at (477, 445)
Screenshot: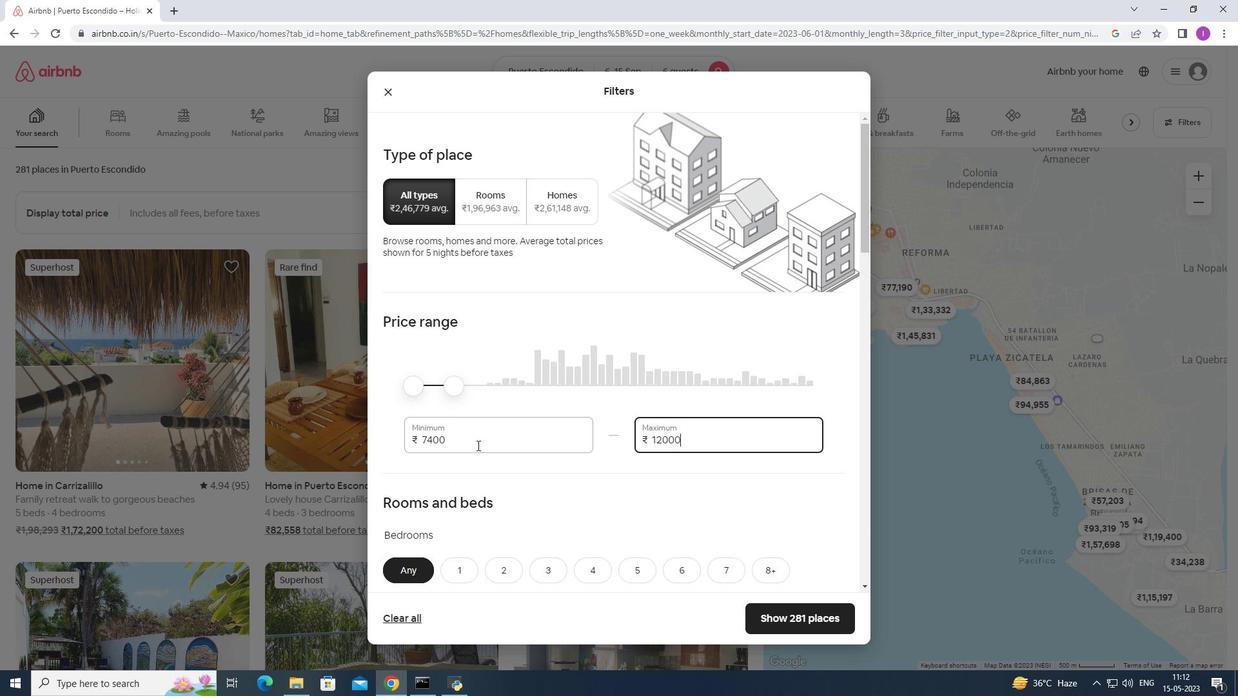
Action: Mouse moved to (566, 432)
Screenshot: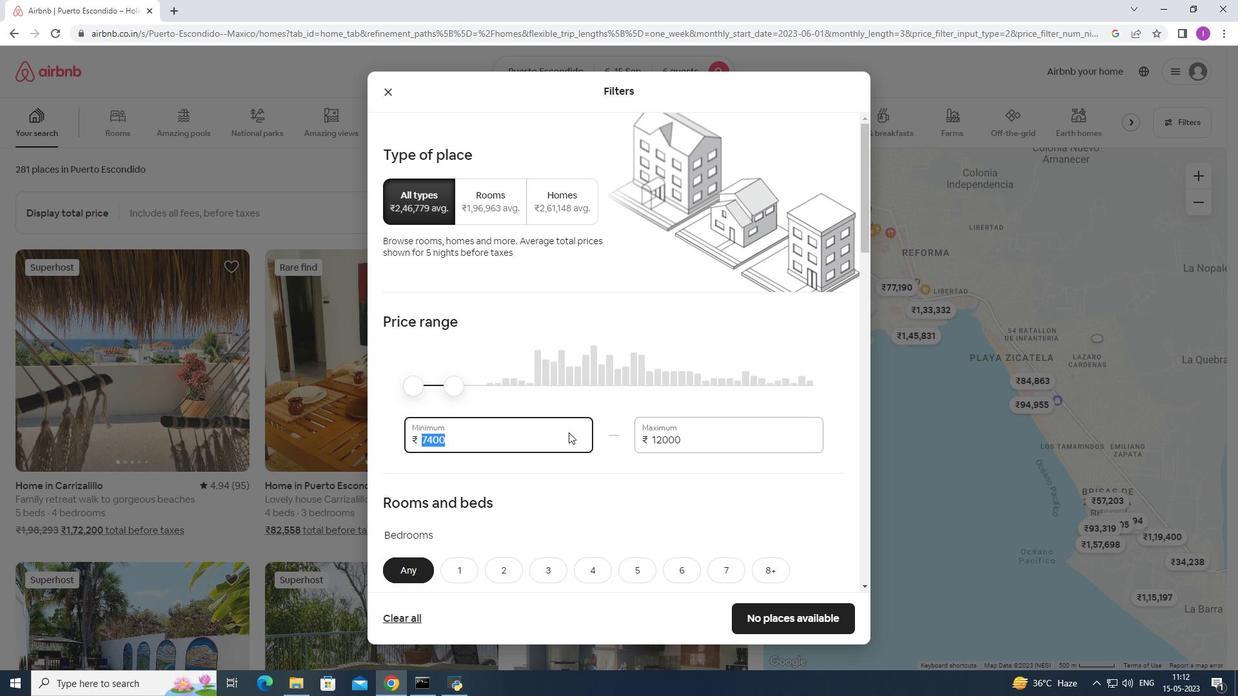 
Action: Key pressed 8000
Screenshot: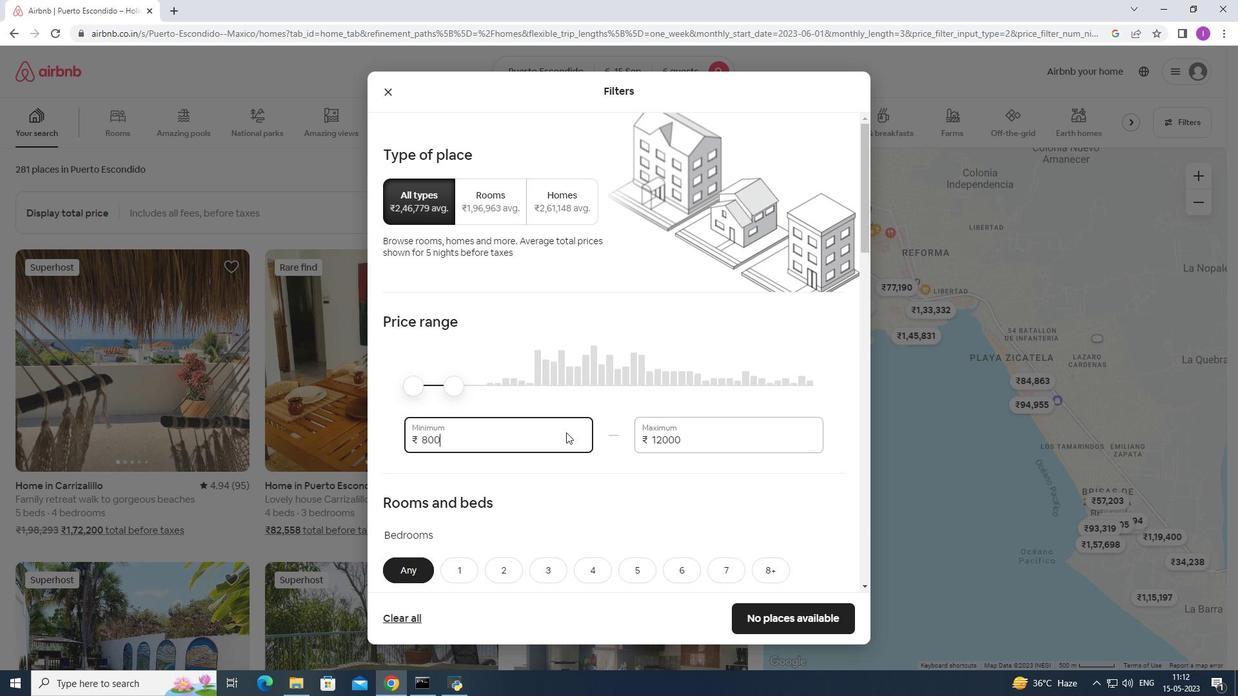 
Action: Mouse moved to (593, 419)
Screenshot: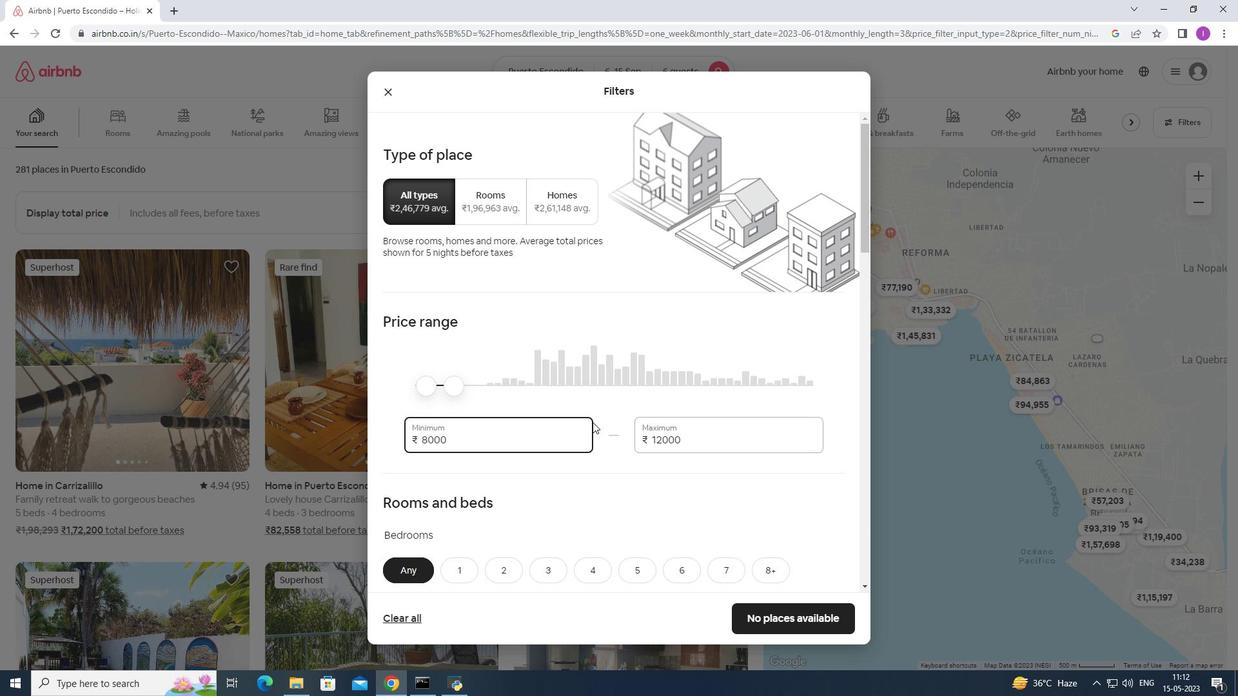 
Action: Mouse scrolled (593, 418) with delta (0, 0)
Screenshot: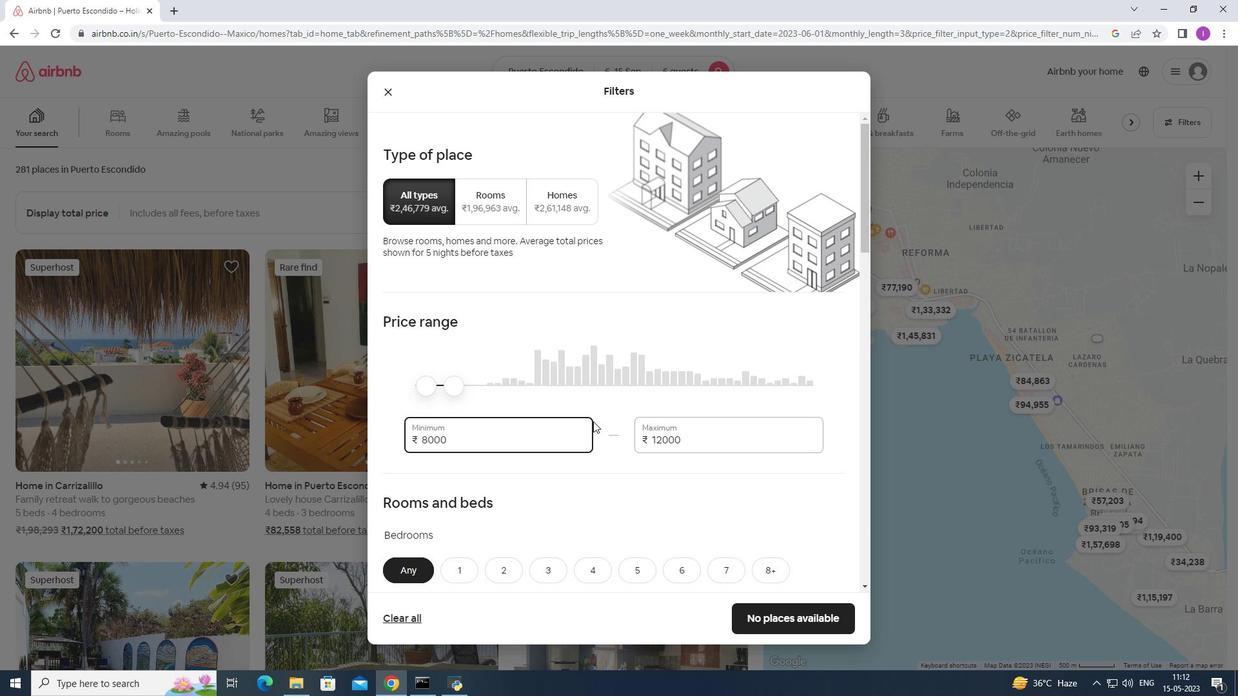 
Action: Mouse scrolled (593, 418) with delta (0, 0)
Screenshot: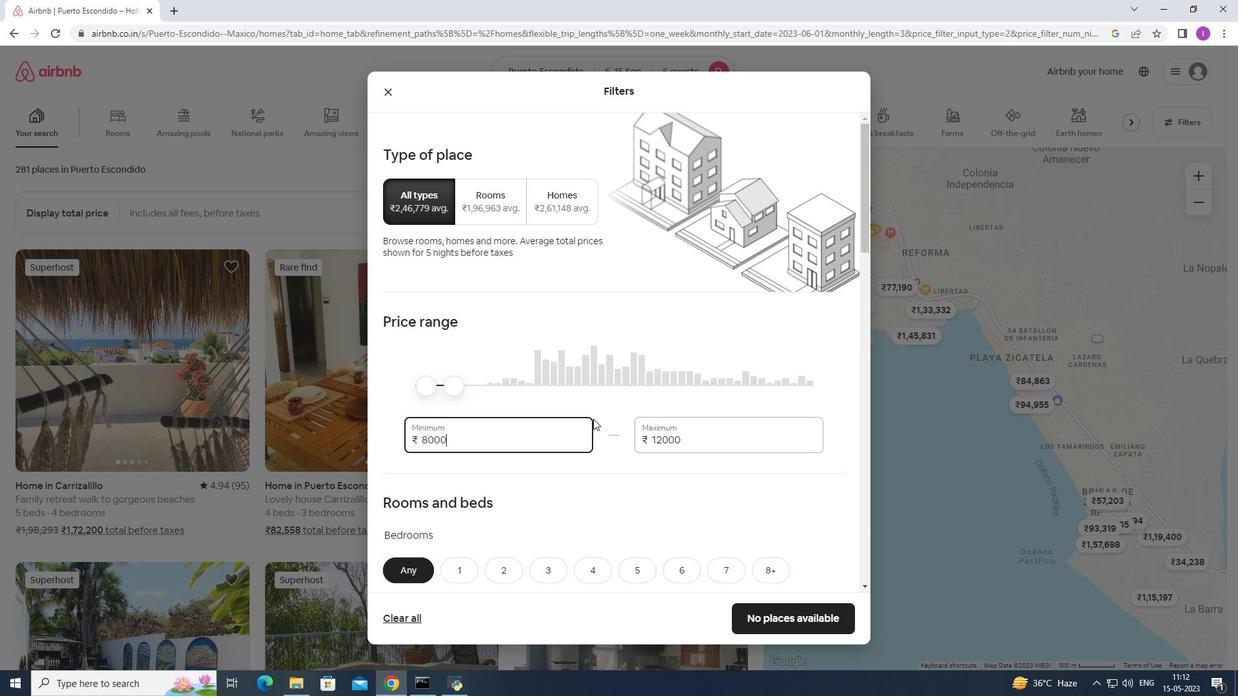 
Action: Mouse scrolled (593, 418) with delta (0, 0)
Screenshot: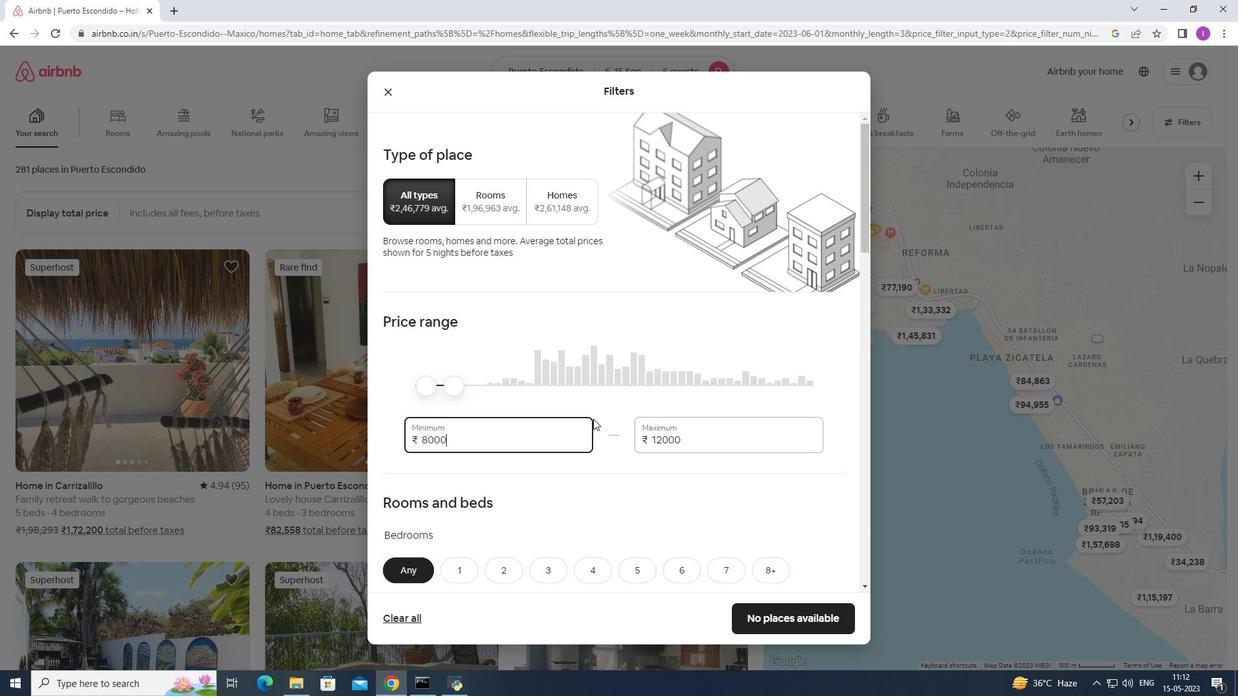 
Action: Mouse moved to (593, 417)
Screenshot: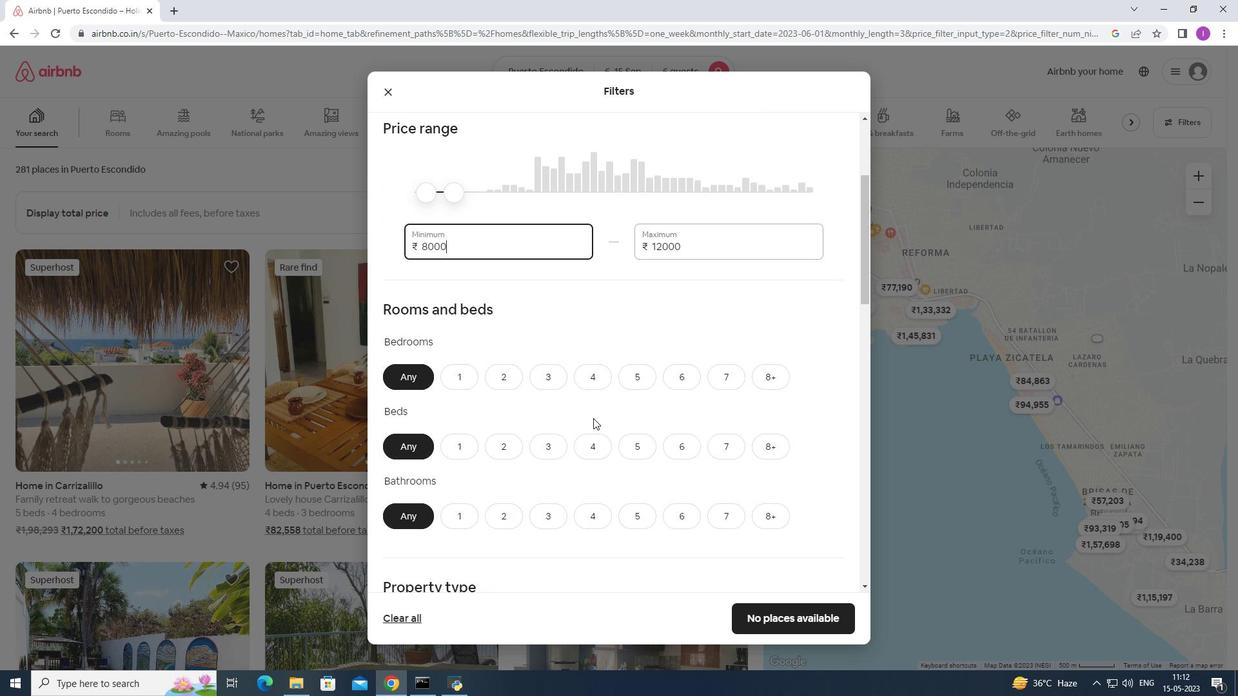 
Action: Mouse scrolled (593, 417) with delta (0, 0)
Screenshot: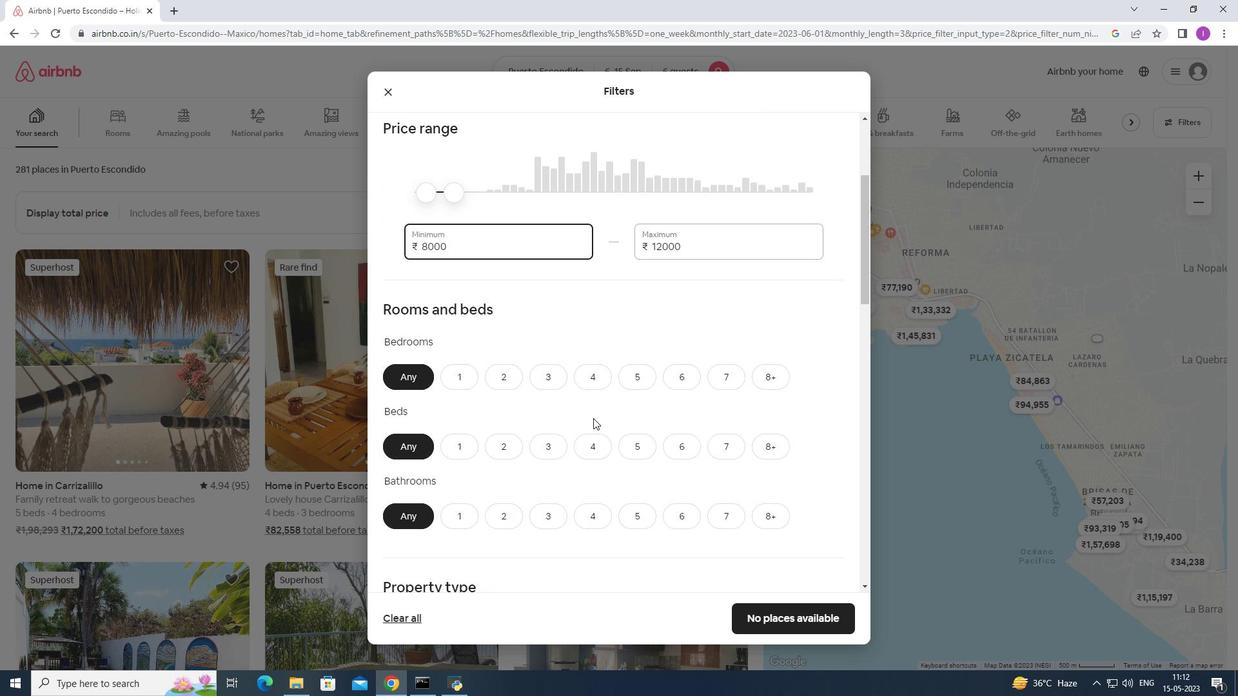 
Action: Mouse scrolled (593, 417) with delta (0, 0)
Screenshot: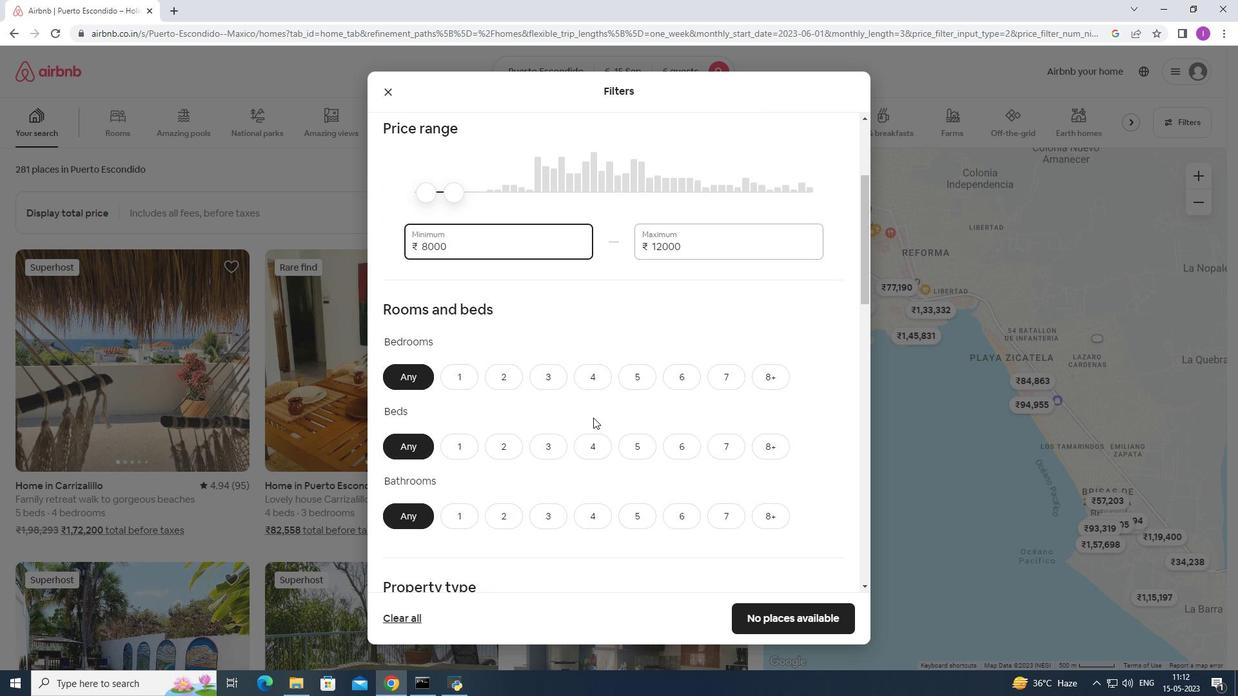 
Action: Mouse moved to (679, 244)
Screenshot: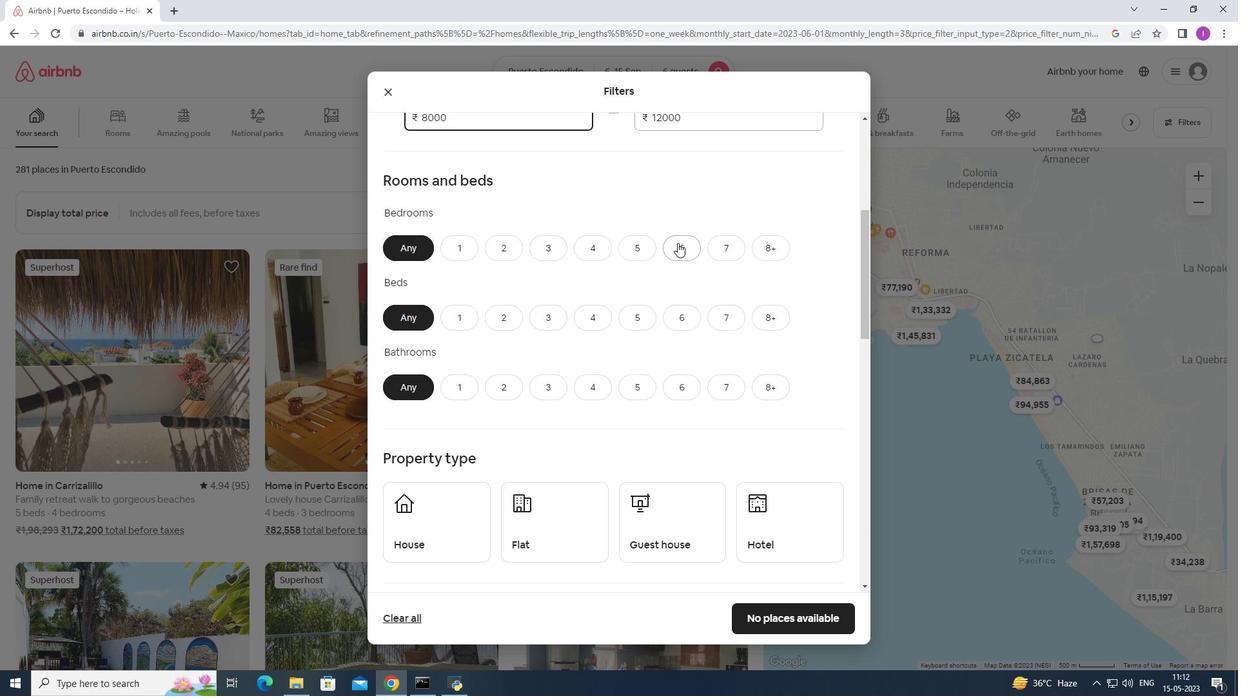 
Action: Mouse pressed left at (679, 244)
Screenshot: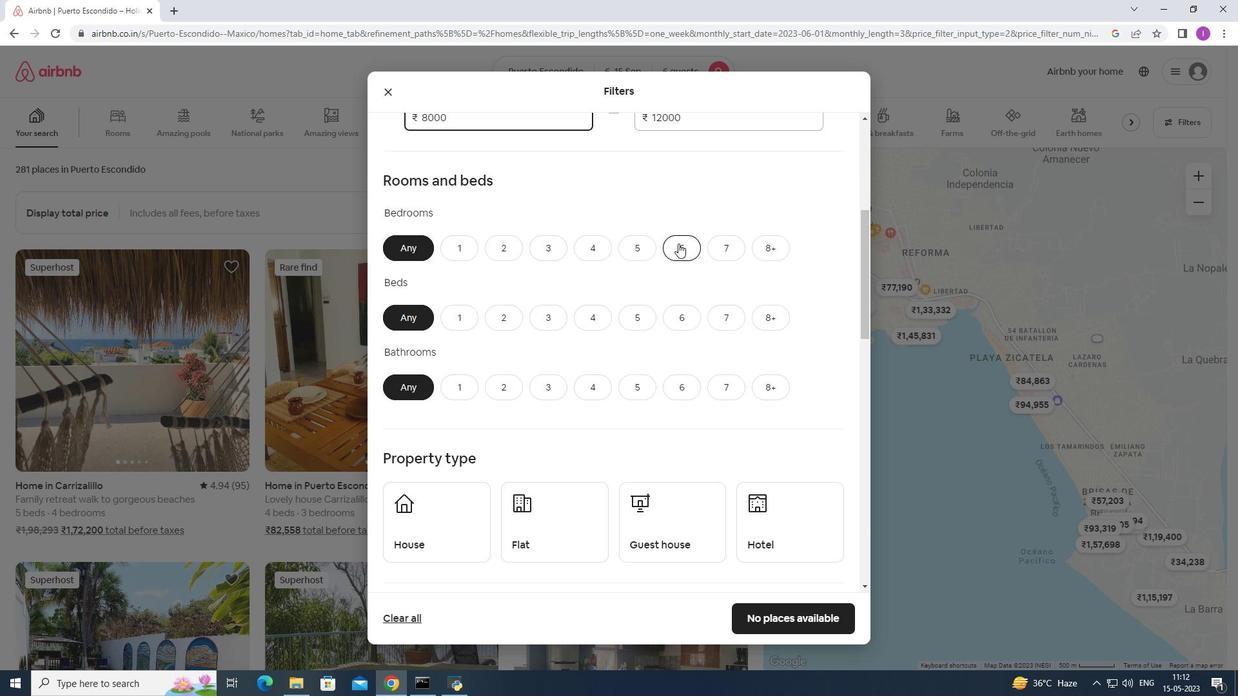 
Action: Mouse moved to (680, 316)
Screenshot: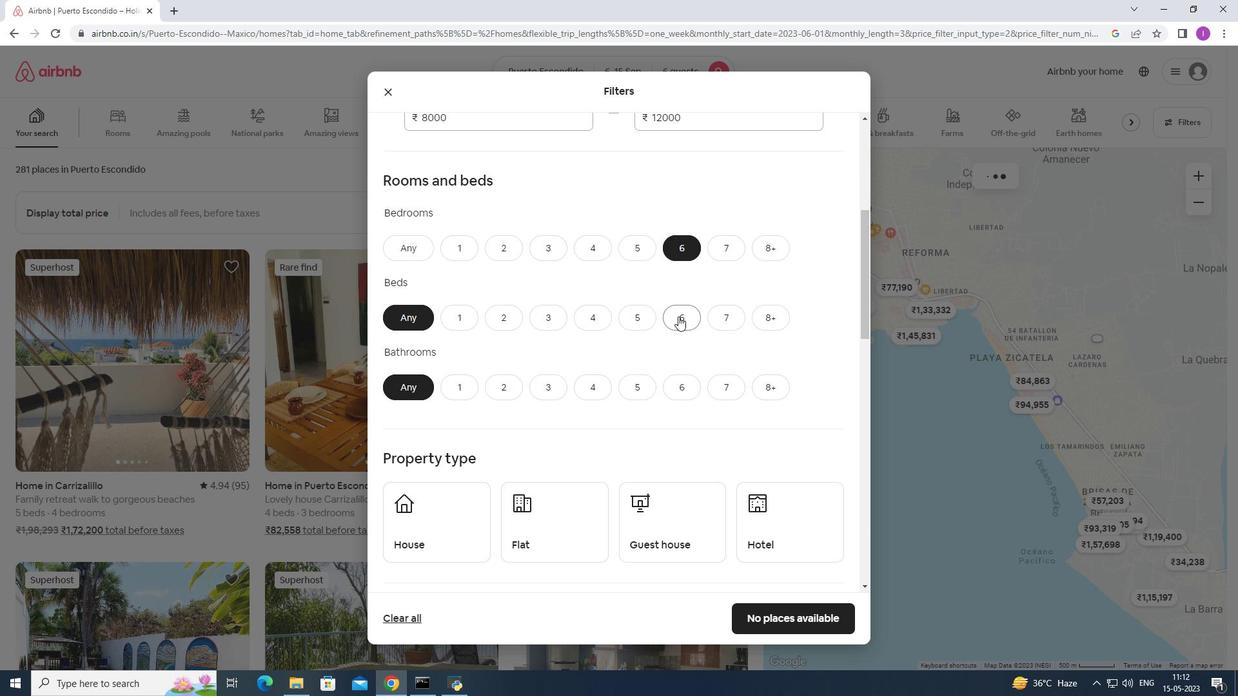 
Action: Mouse pressed left at (680, 316)
Screenshot: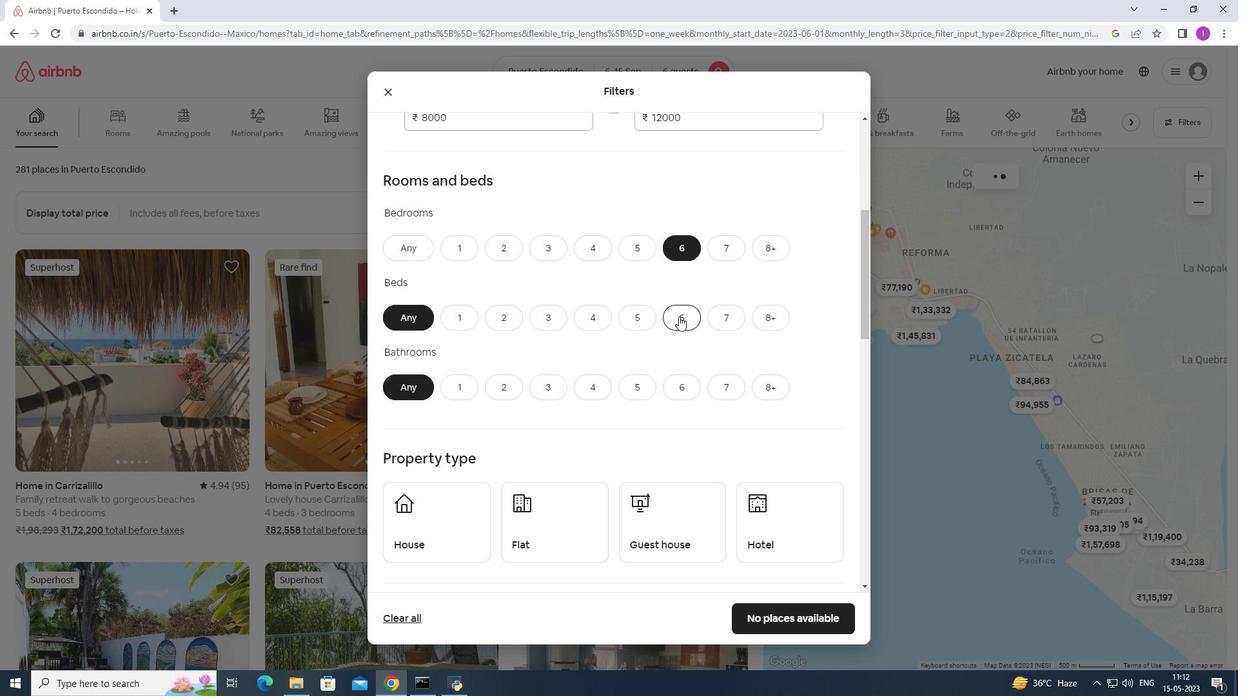 
Action: Mouse moved to (681, 383)
Screenshot: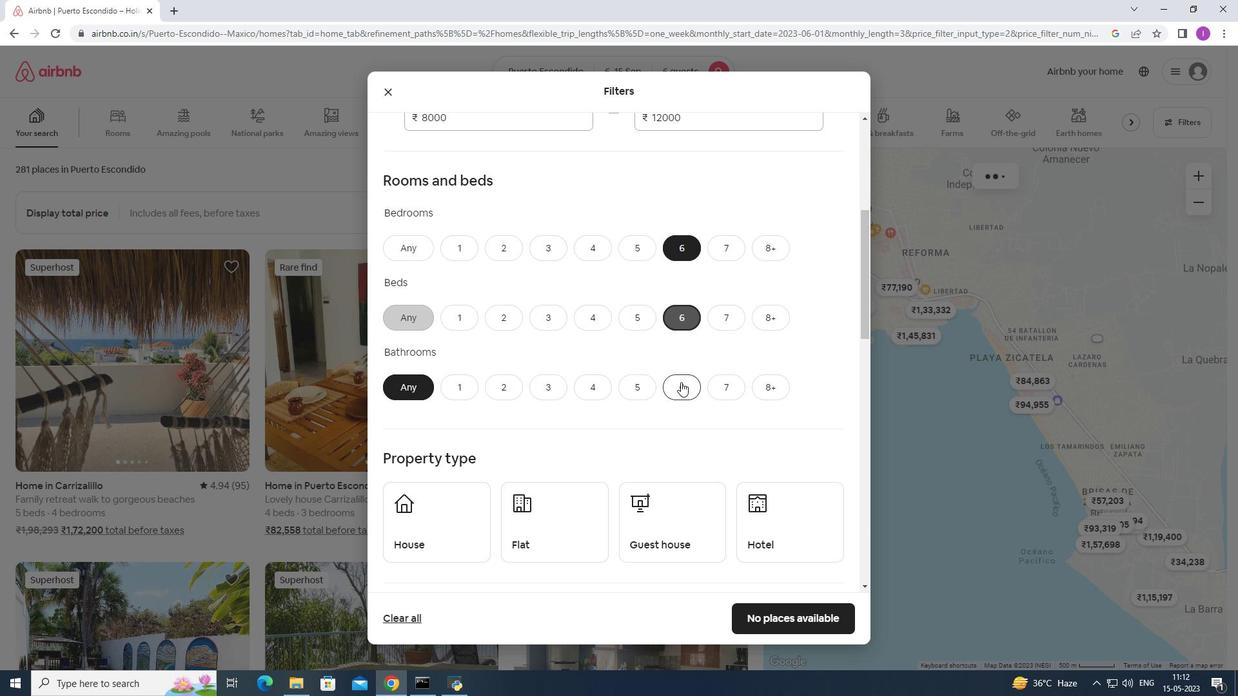 
Action: Mouse pressed left at (681, 383)
Screenshot: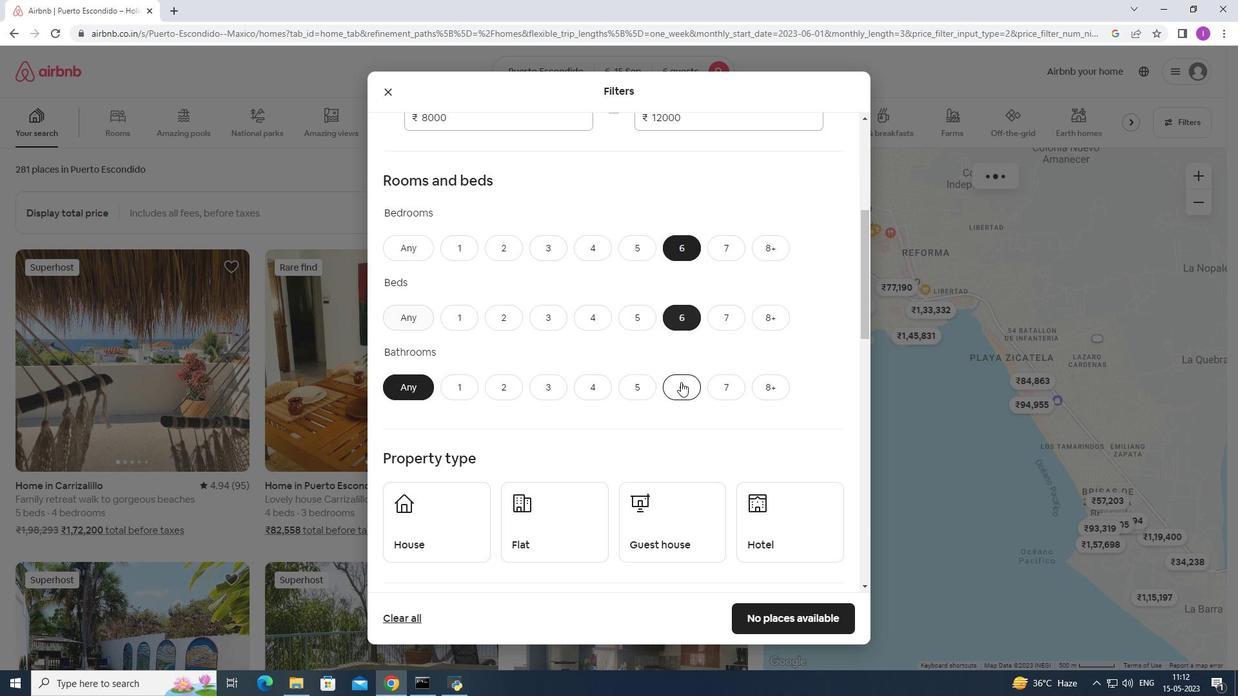 
Action: Mouse moved to (651, 305)
Screenshot: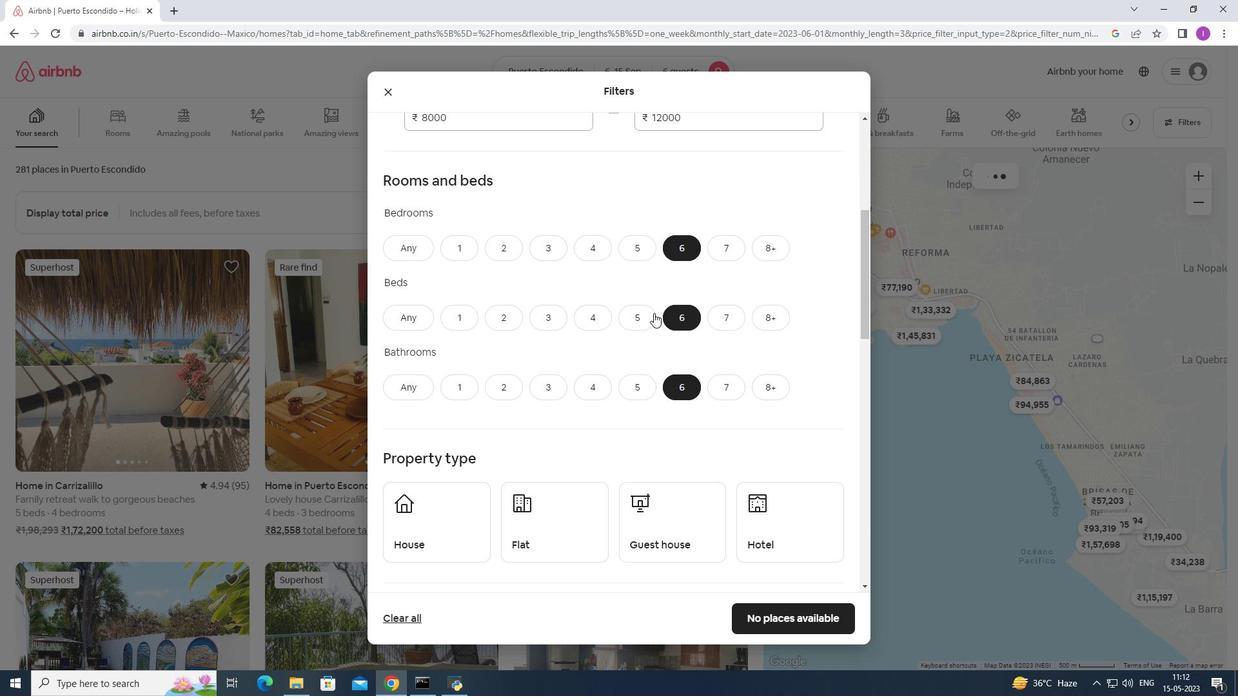 
Action: Mouse scrolled (651, 304) with delta (0, 0)
Screenshot: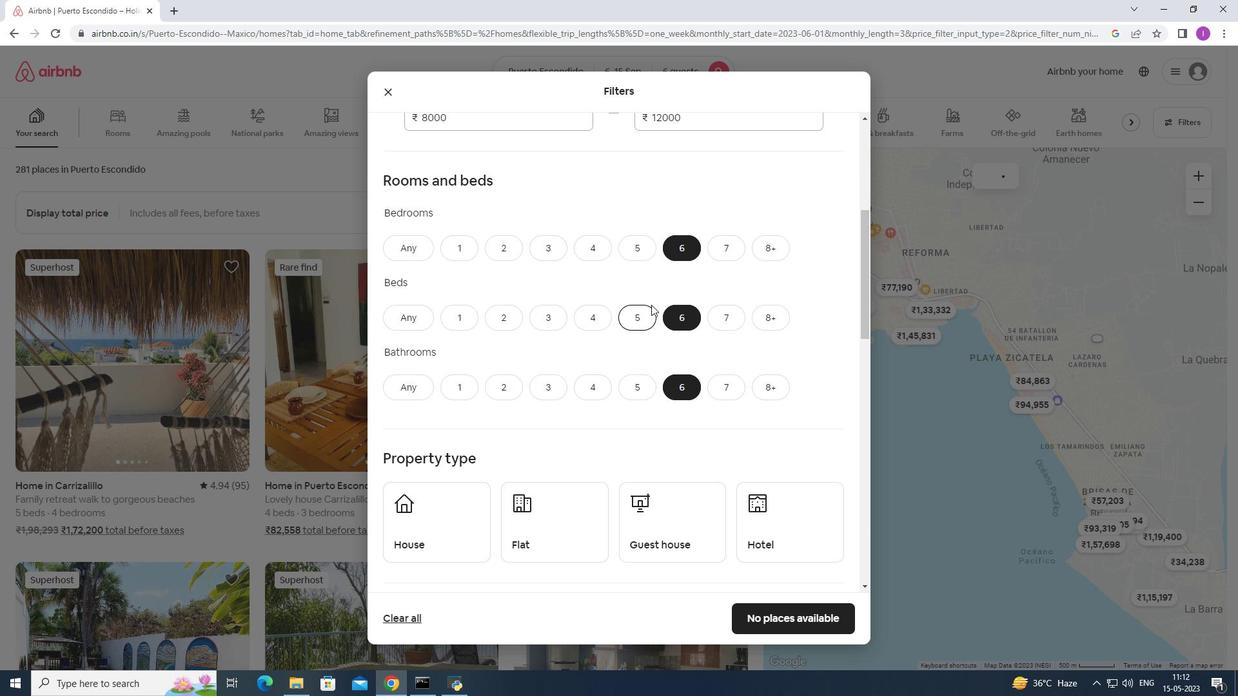 
Action: Mouse scrolled (651, 304) with delta (0, 0)
Screenshot: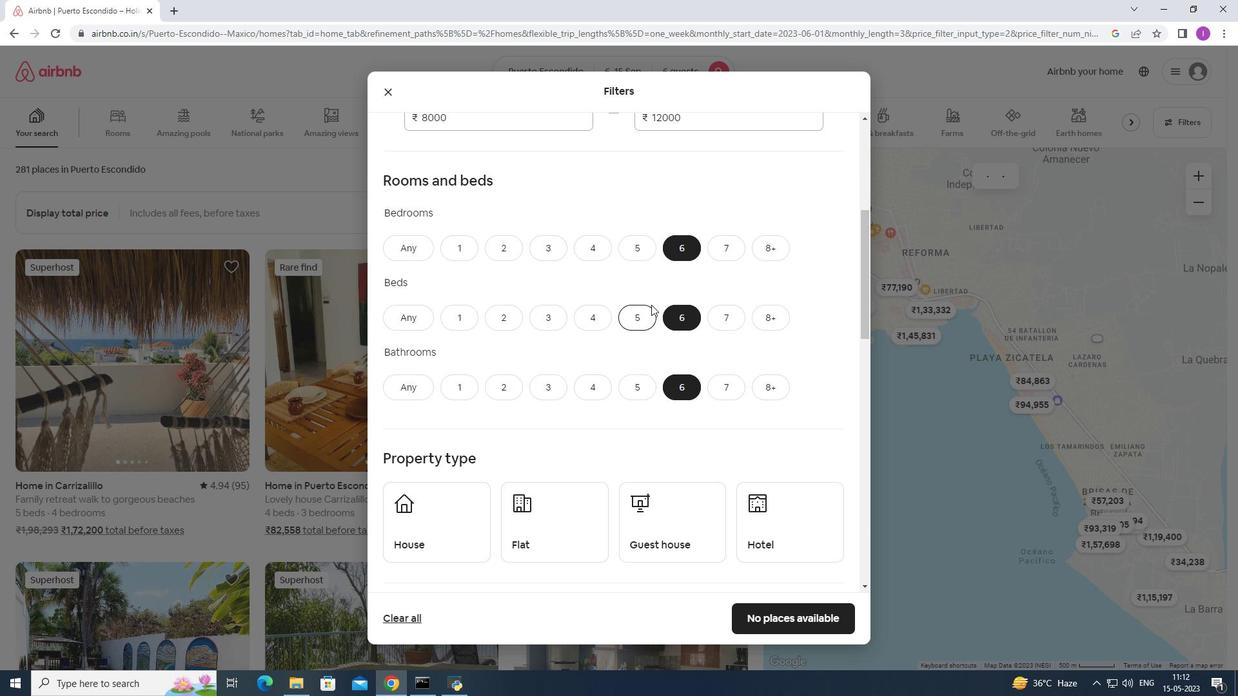 
Action: Mouse moved to (477, 384)
Screenshot: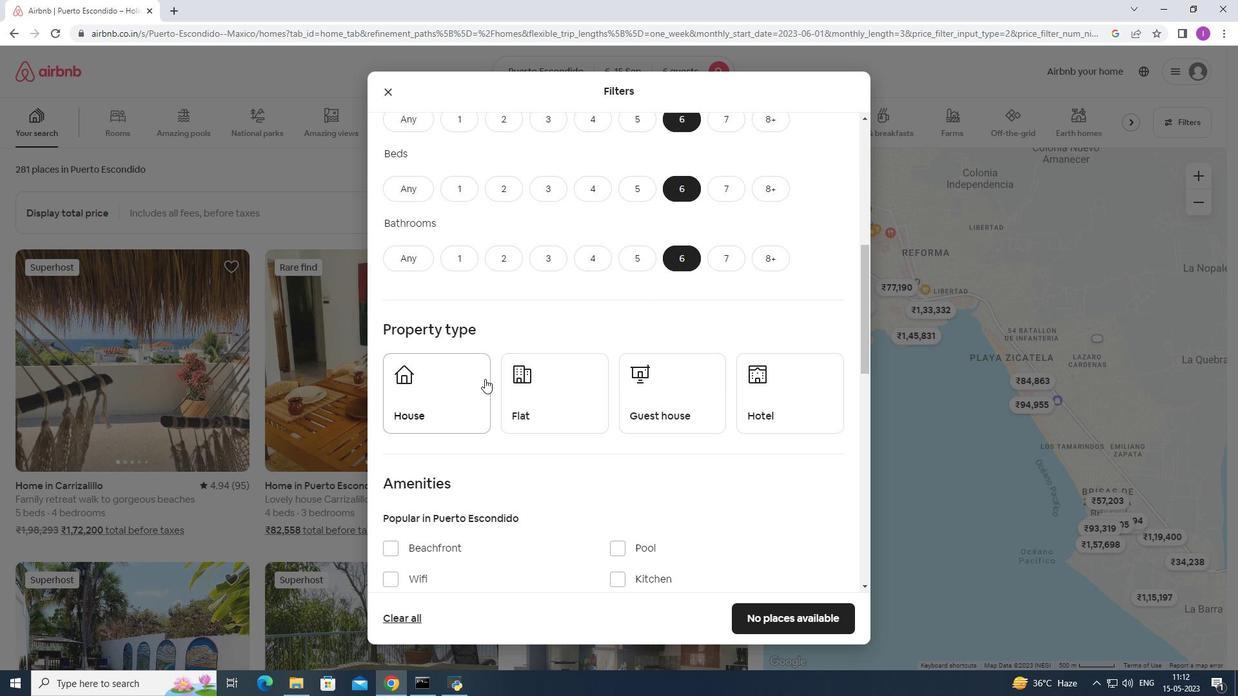 
Action: Mouse pressed left at (477, 384)
Screenshot: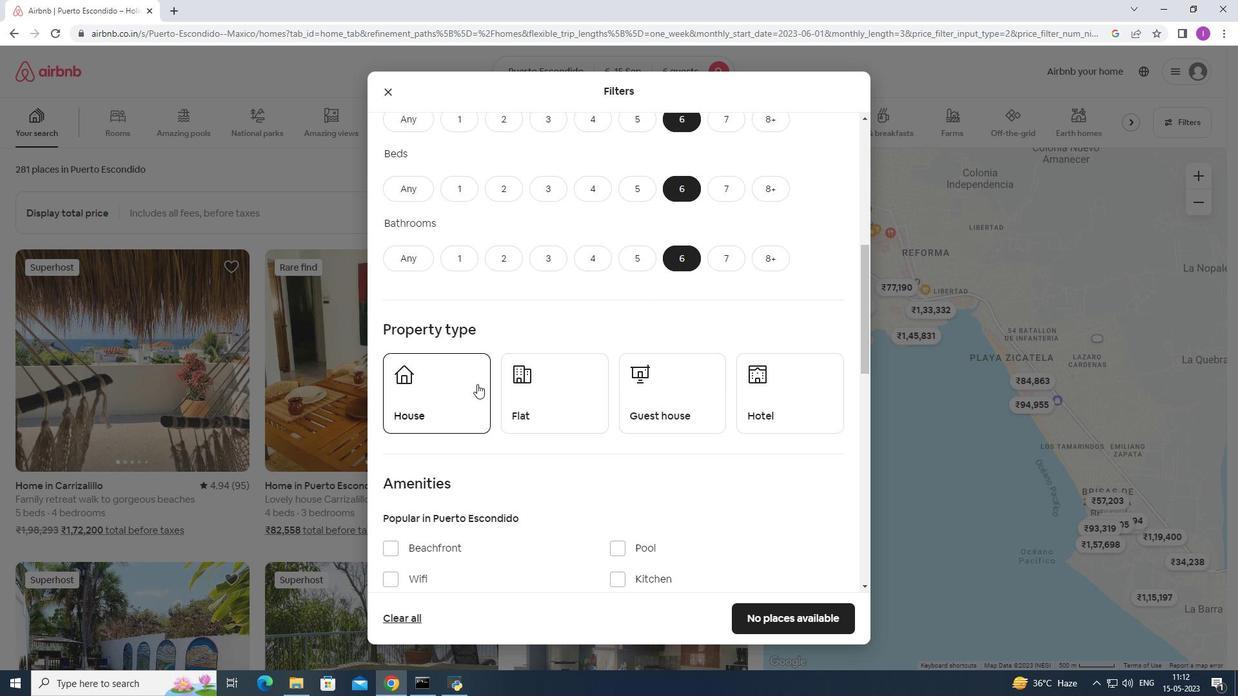 
Action: Mouse moved to (540, 384)
Screenshot: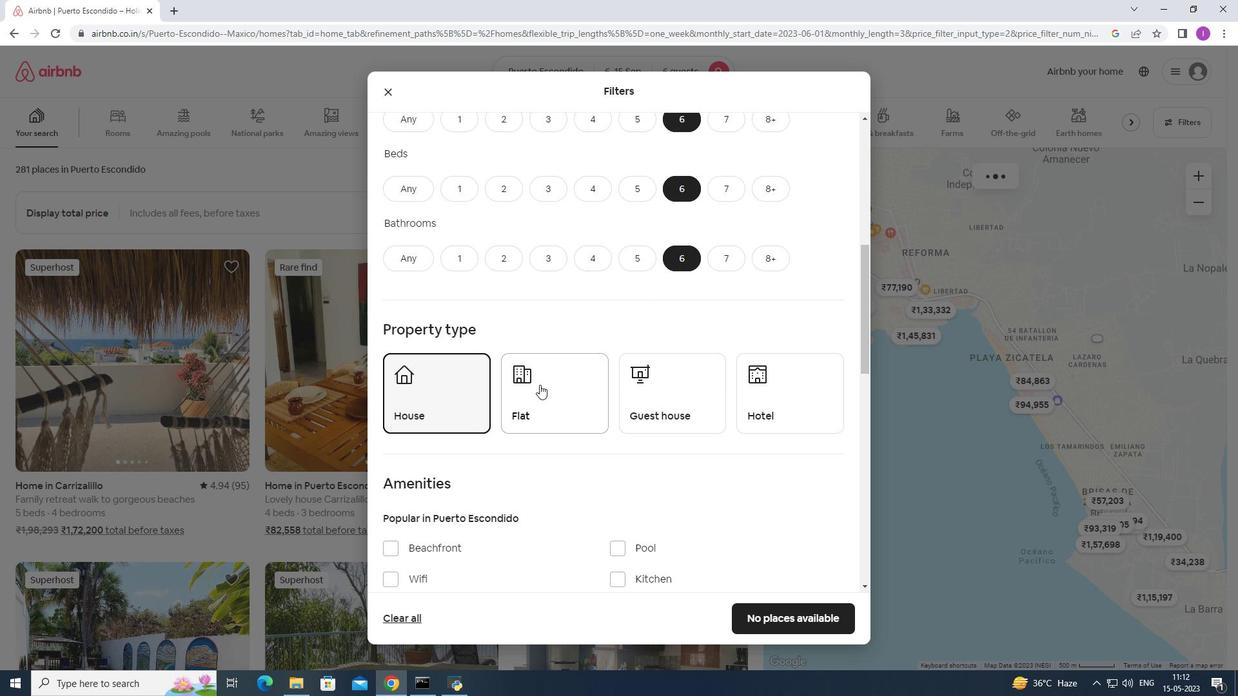 
Action: Mouse pressed left at (540, 384)
Screenshot: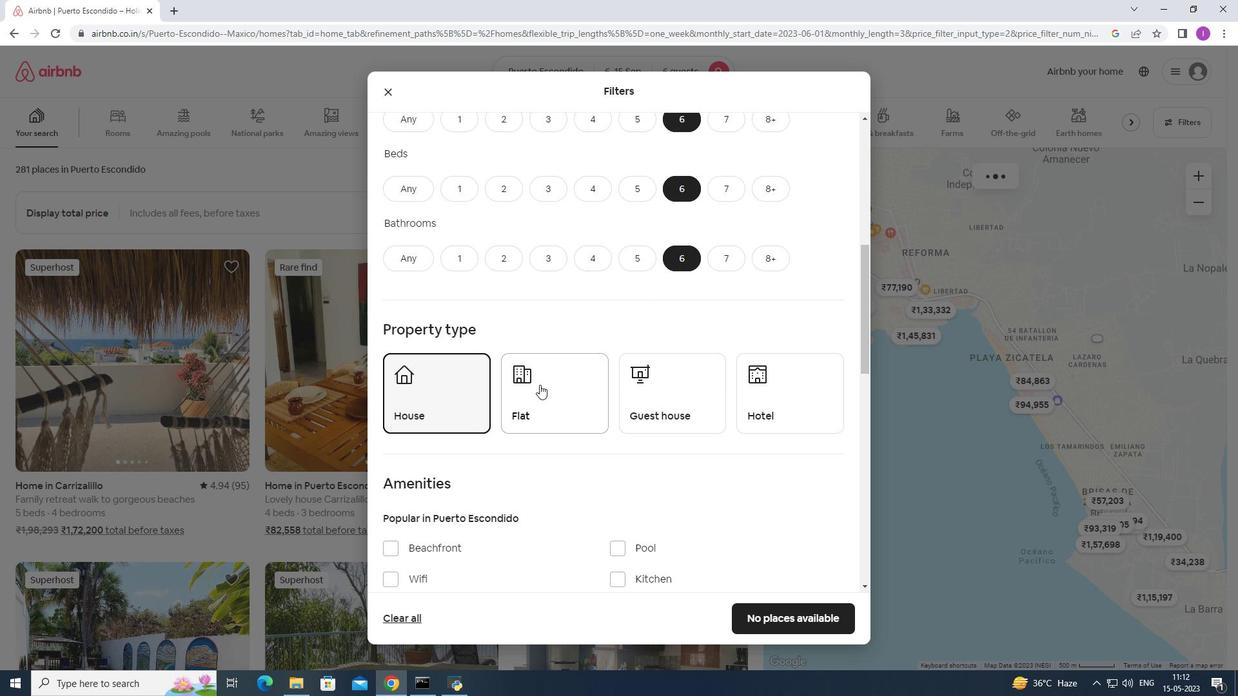 
Action: Mouse moved to (693, 407)
Screenshot: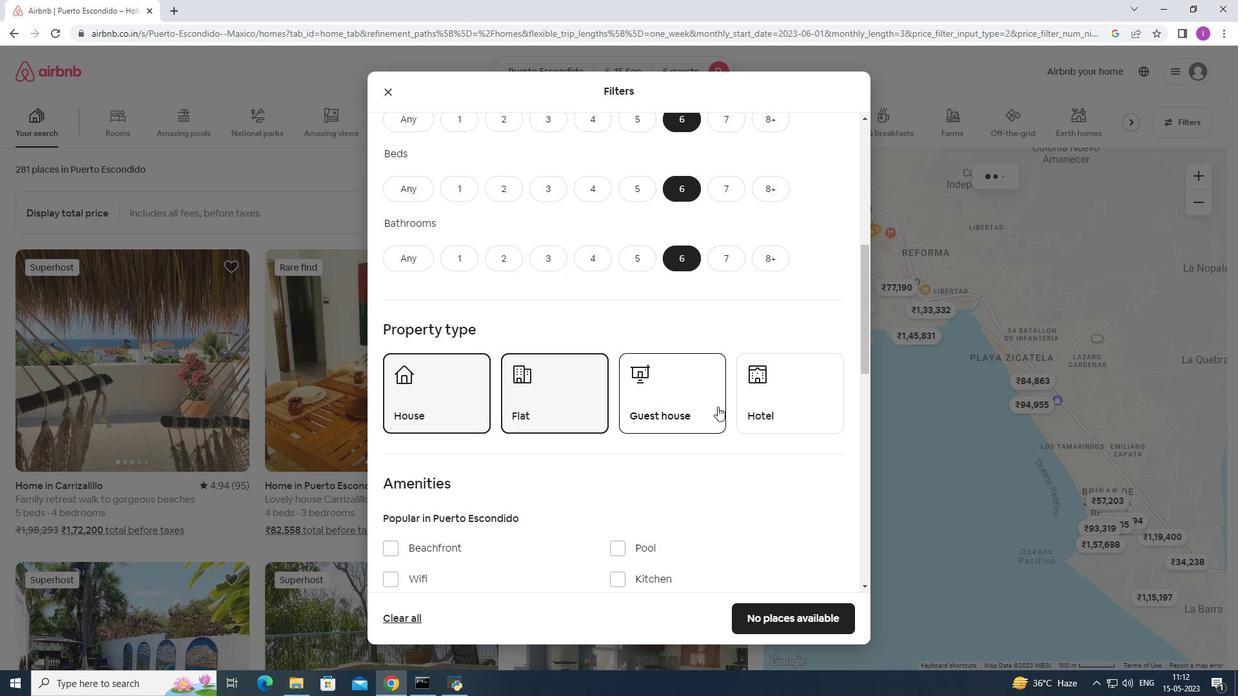 
Action: Mouse pressed left at (693, 407)
Screenshot: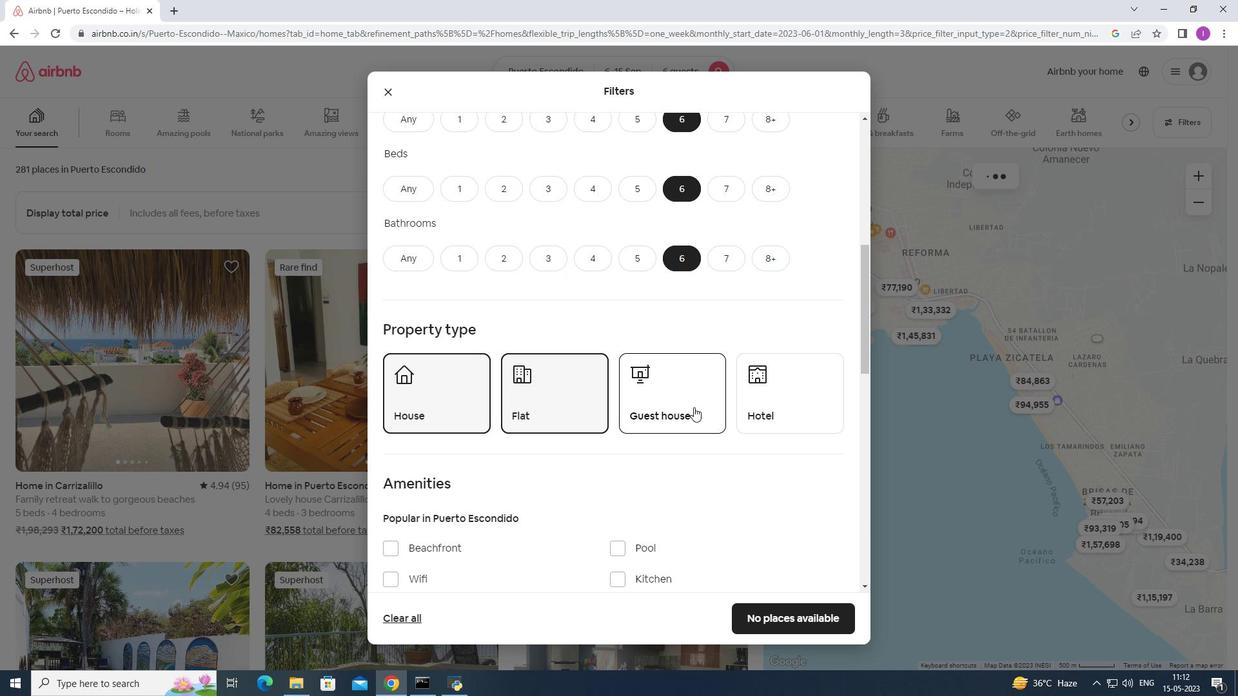 
Action: Mouse moved to (724, 420)
Screenshot: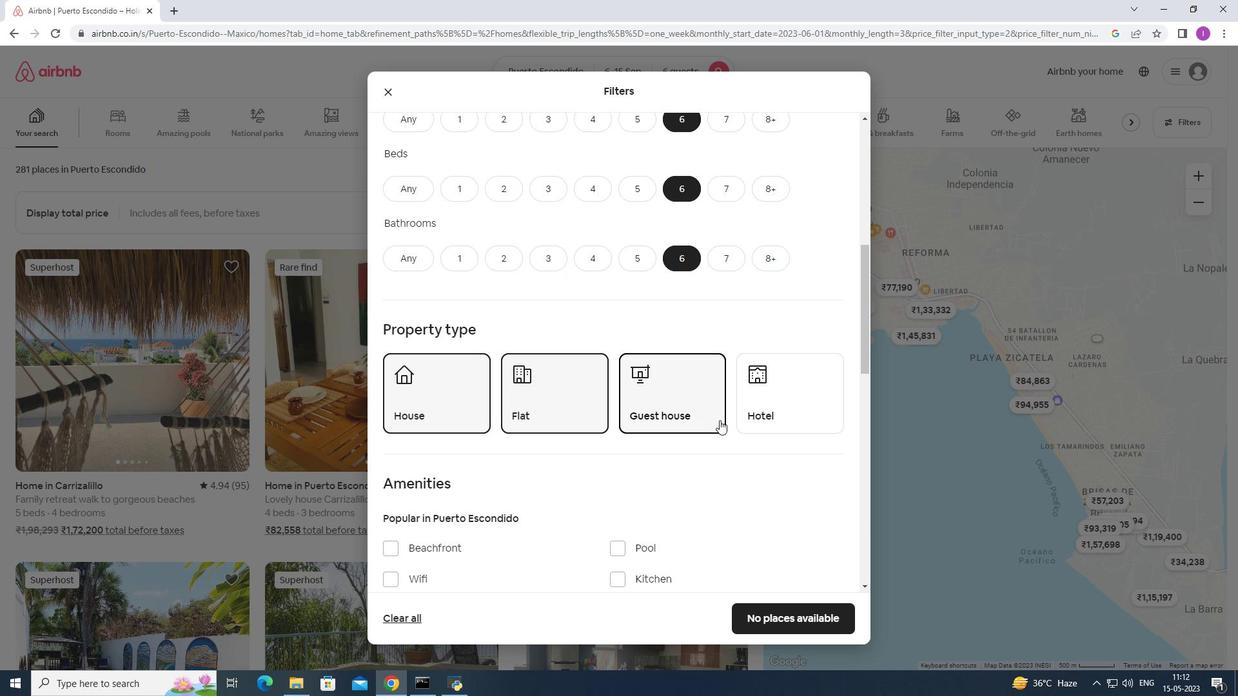 
Action: Mouse scrolled (724, 419) with delta (0, 0)
Screenshot: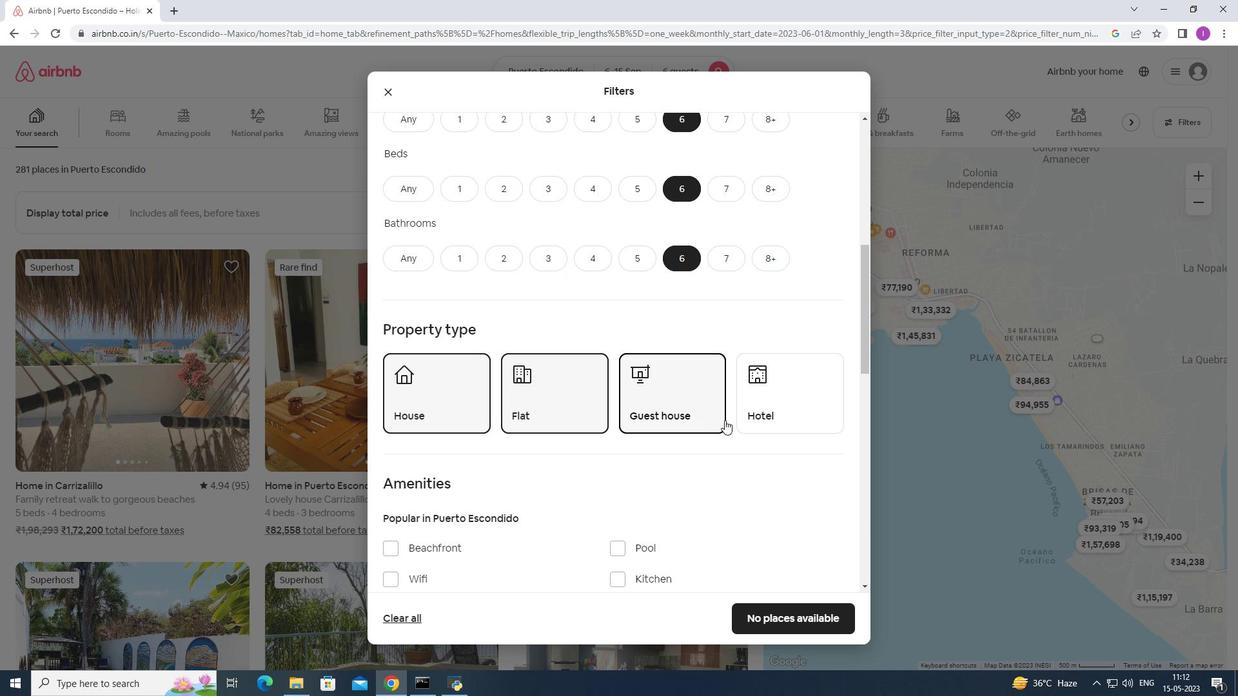 
Action: Mouse scrolled (724, 419) with delta (0, 0)
Screenshot: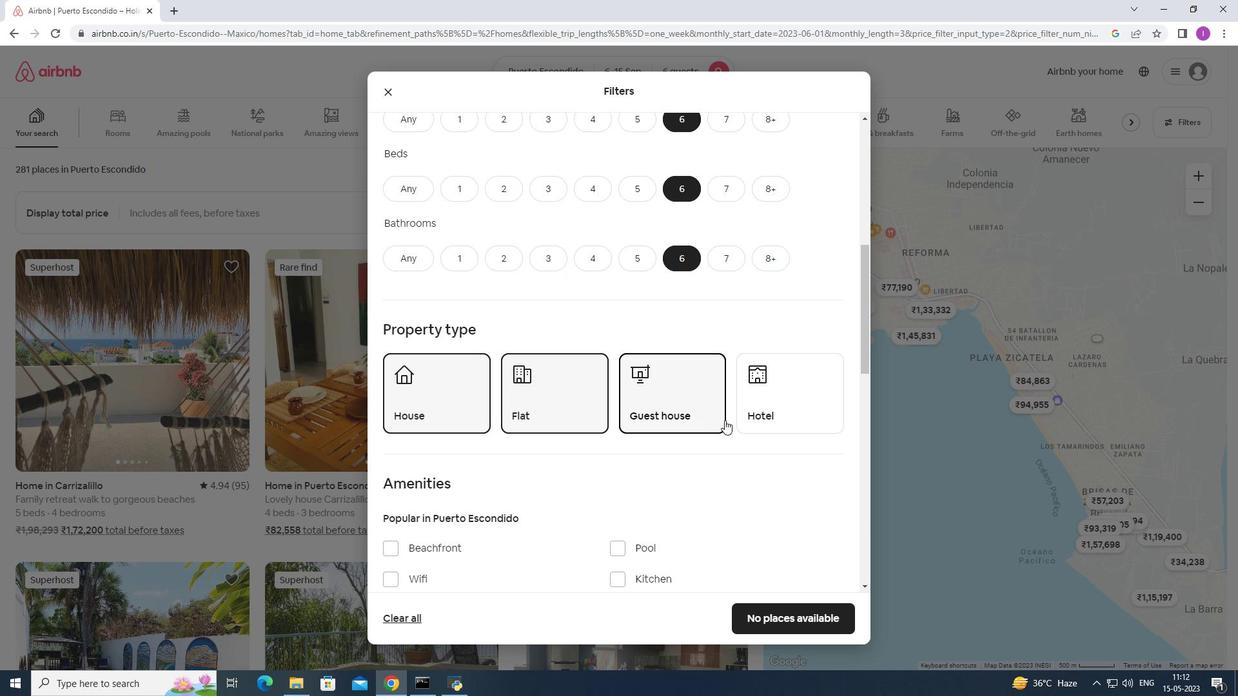 
Action: Mouse scrolled (724, 419) with delta (0, 0)
Screenshot: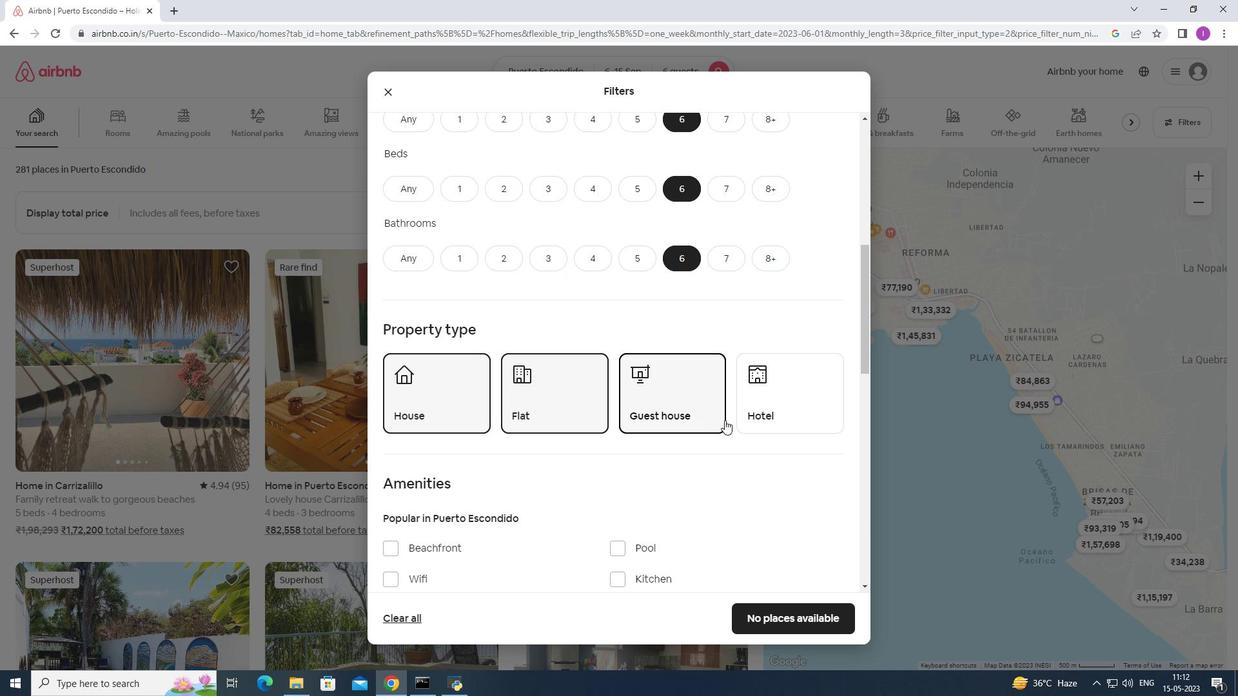 
Action: Mouse scrolled (724, 419) with delta (0, 0)
Screenshot: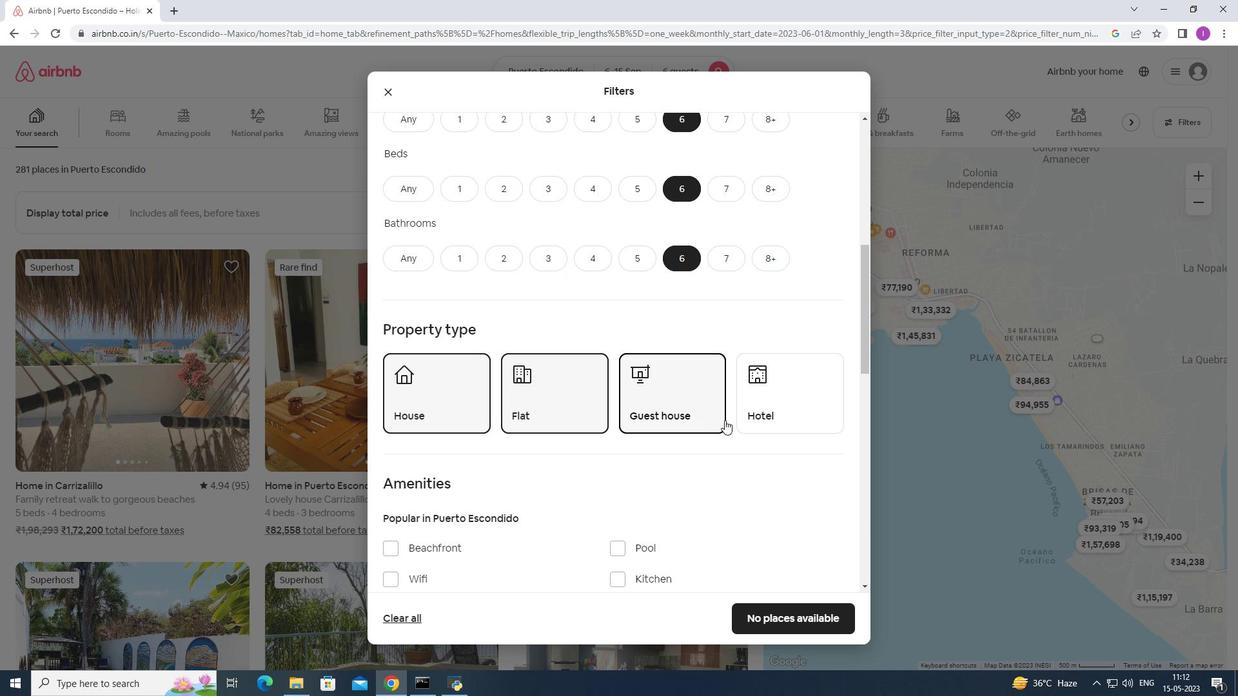 
Action: Mouse moved to (390, 319)
Screenshot: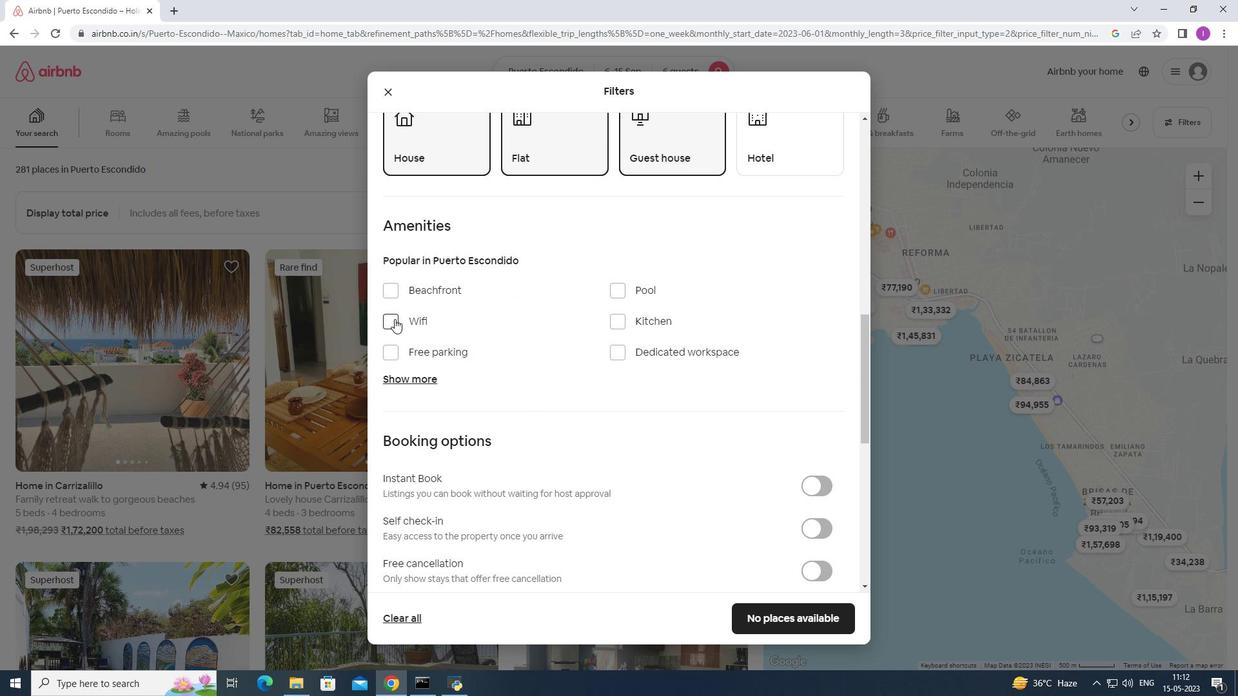 
Action: Mouse pressed left at (390, 319)
Screenshot: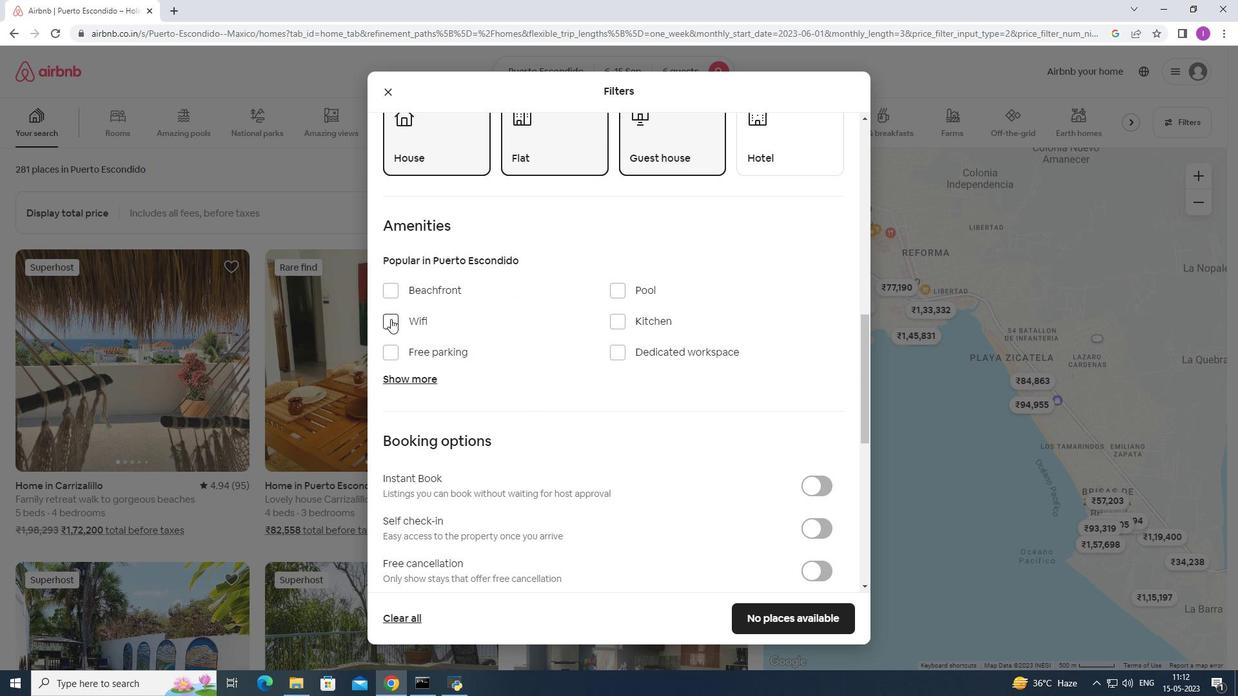 
Action: Mouse moved to (389, 357)
Screenshot: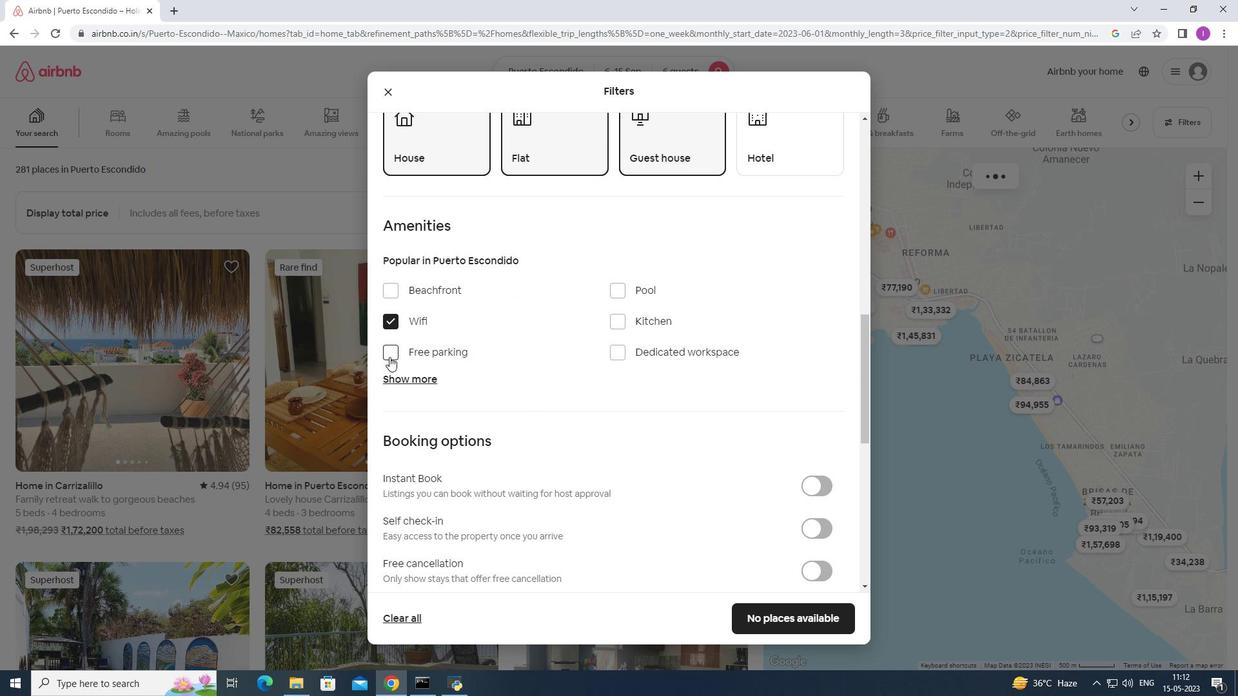 
Action: Mouse pressed left at (389, 357)
Screenshot: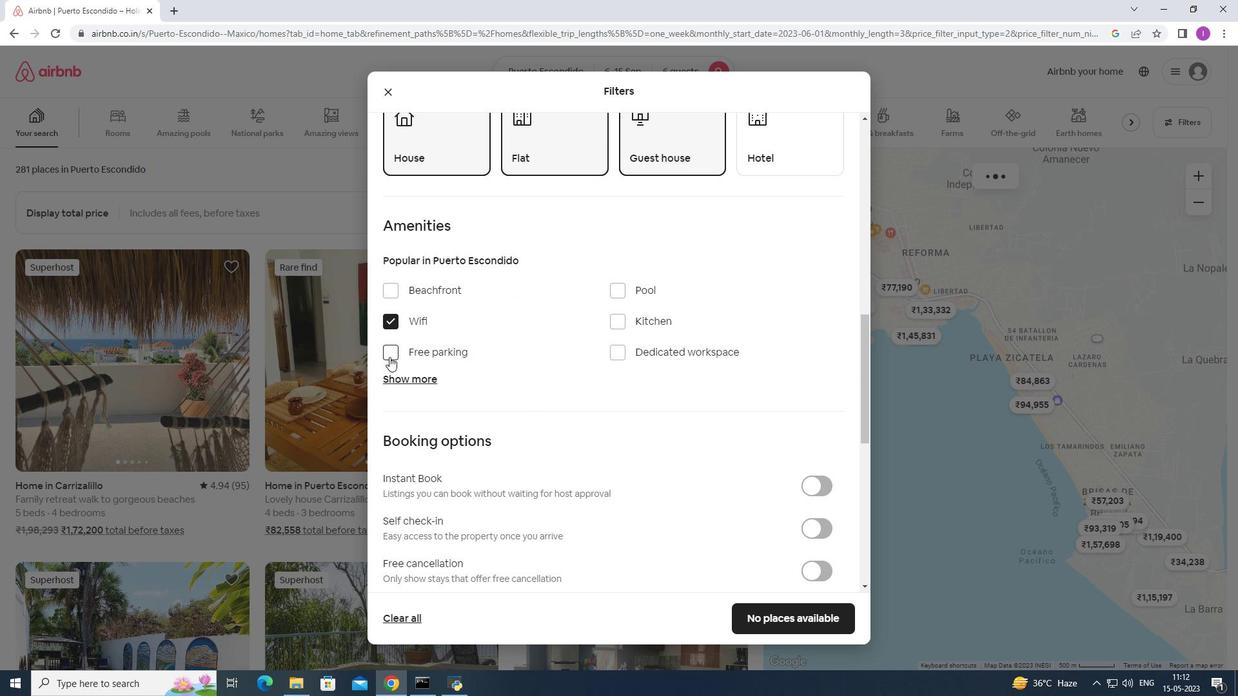 
Action: Mouse moved to (401, 381)
Screenshot: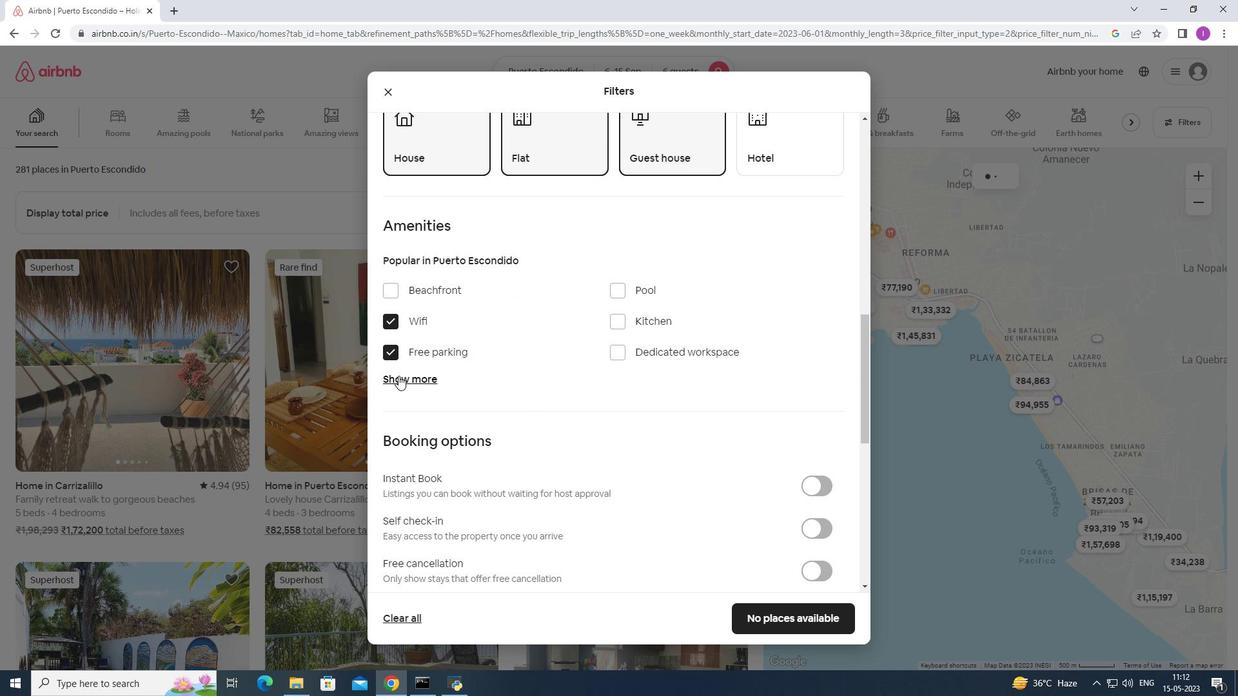 
Action: Mouse pressed left at (401, 381)
Screenshot: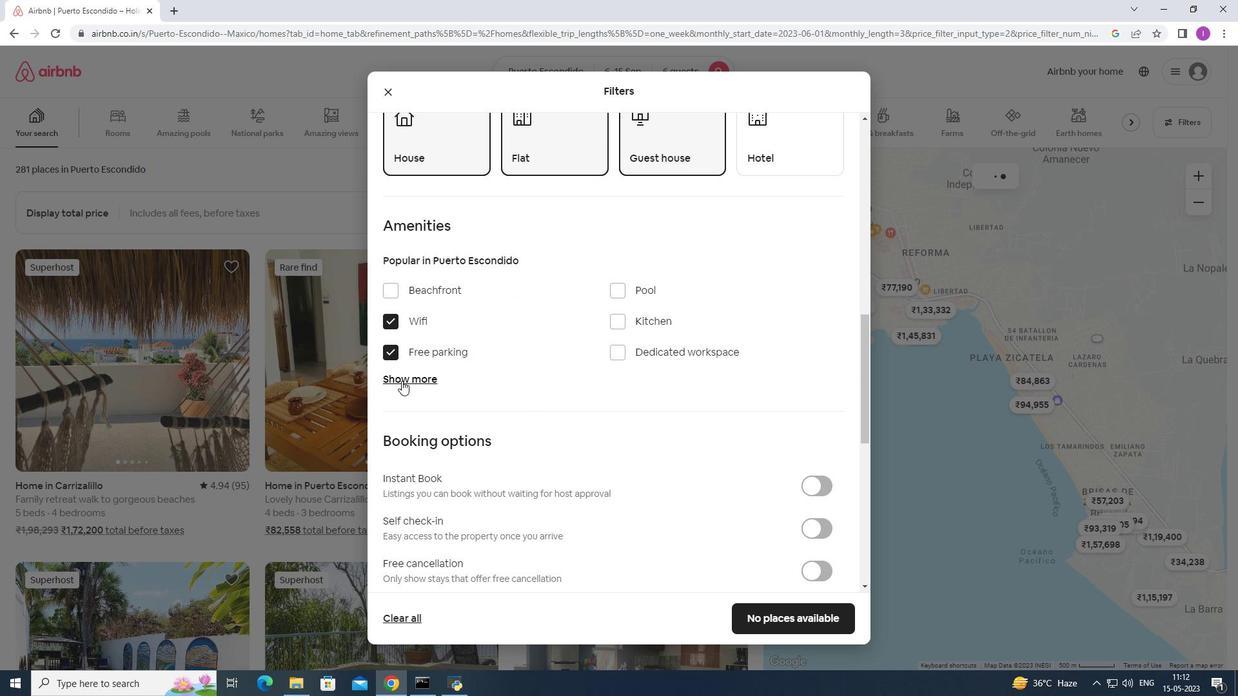 
Action: Mouse moved to (391, 485)
Screenshot: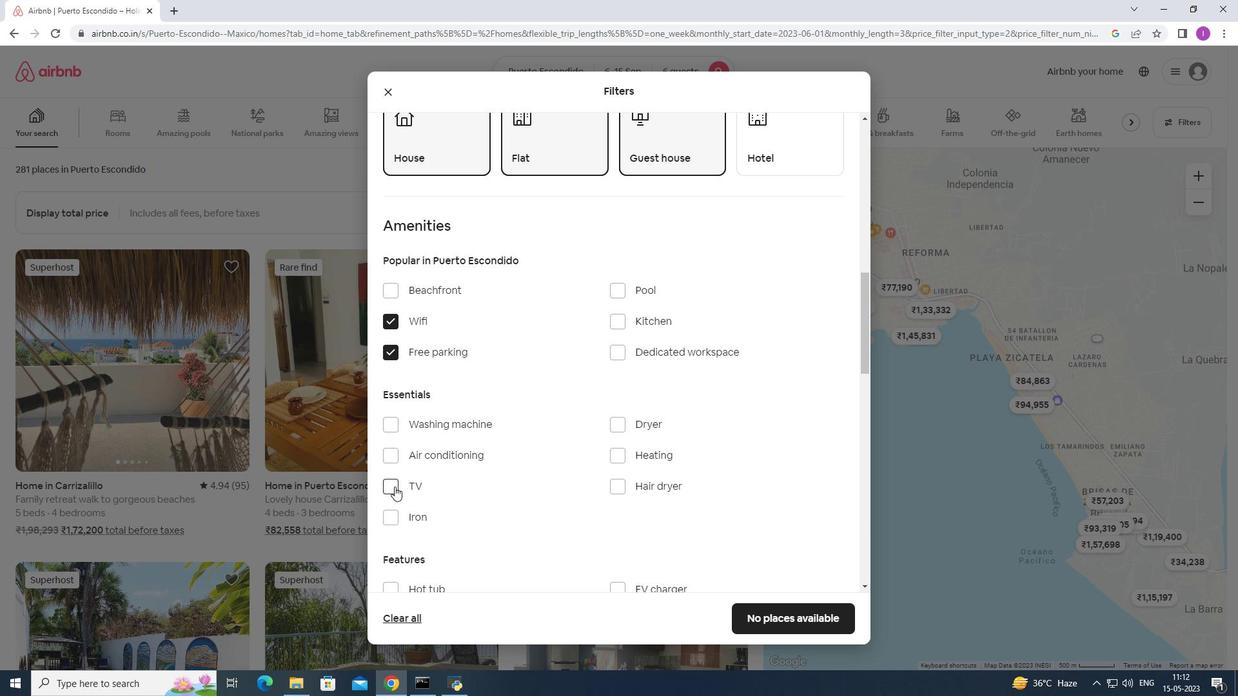 
Action: Mouse pressed left at (391, 485)
Screenshot: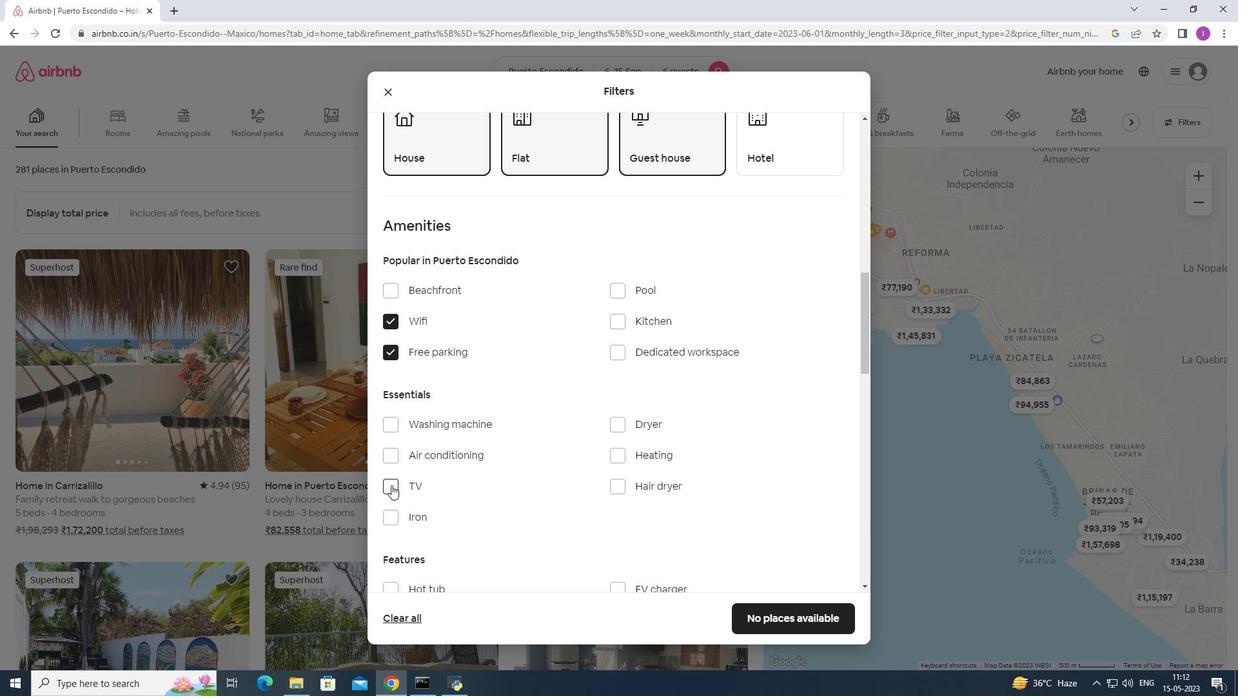 
Action: Mouse moved to (506, 466)
Screenshot: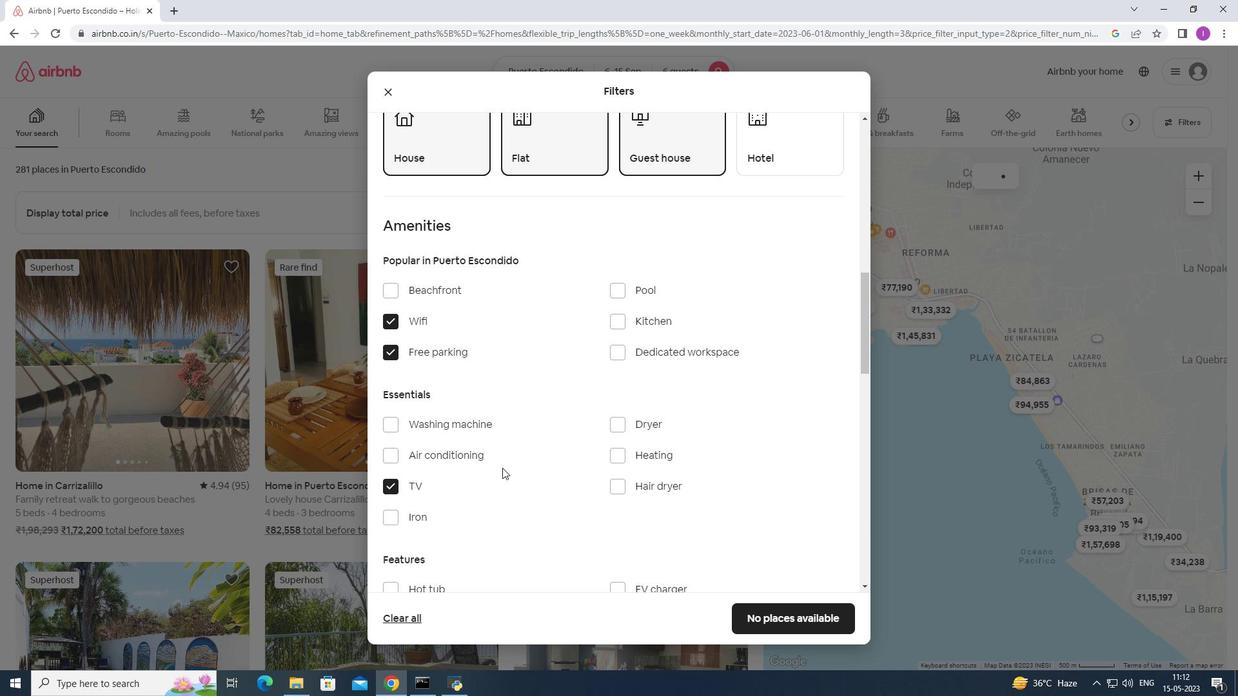 
Action: Mouse scrolled (506, 466) with delta (0, 0)
Screenshot: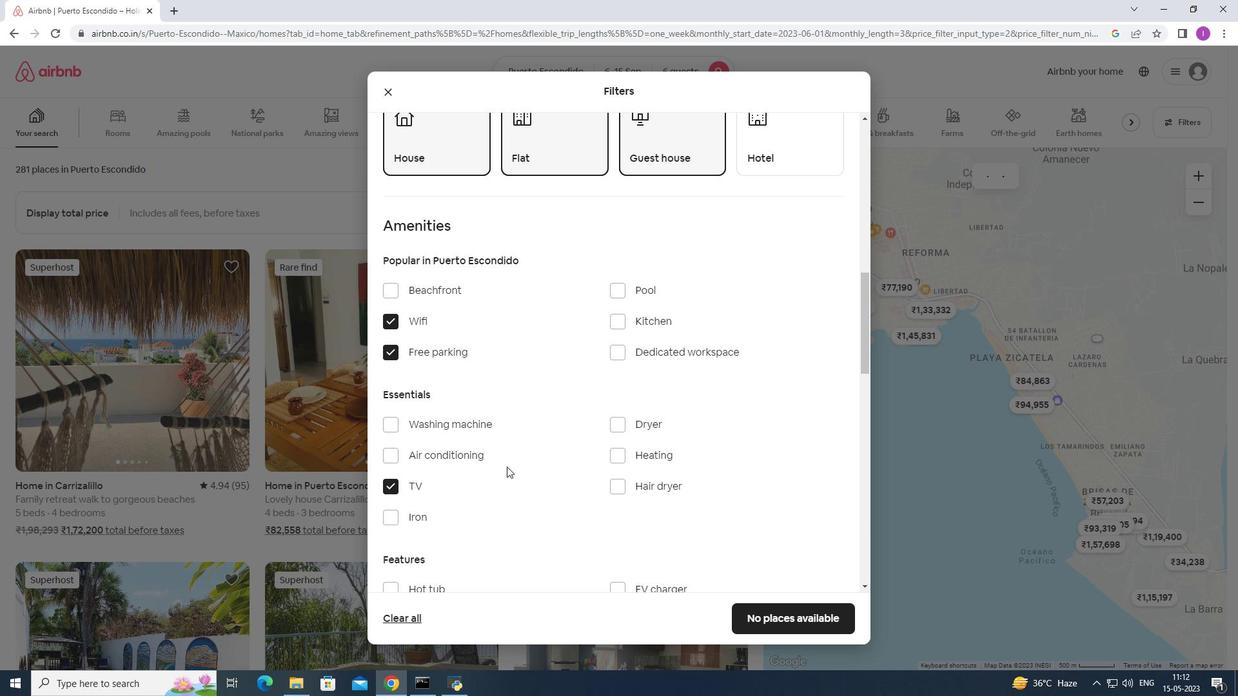 
Action: Mouse scrolled (506, 466) with delta (0, 0)
Screenshot: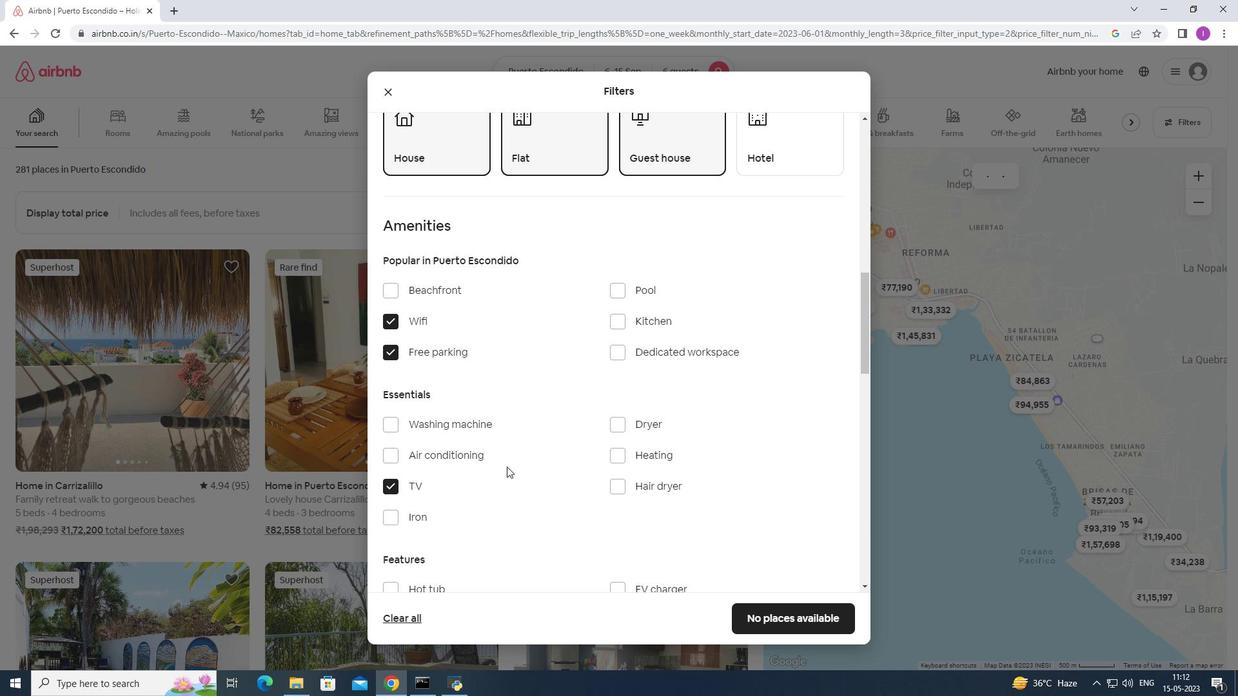 
Action: Mouse moved to (508, 466)
Screenshot: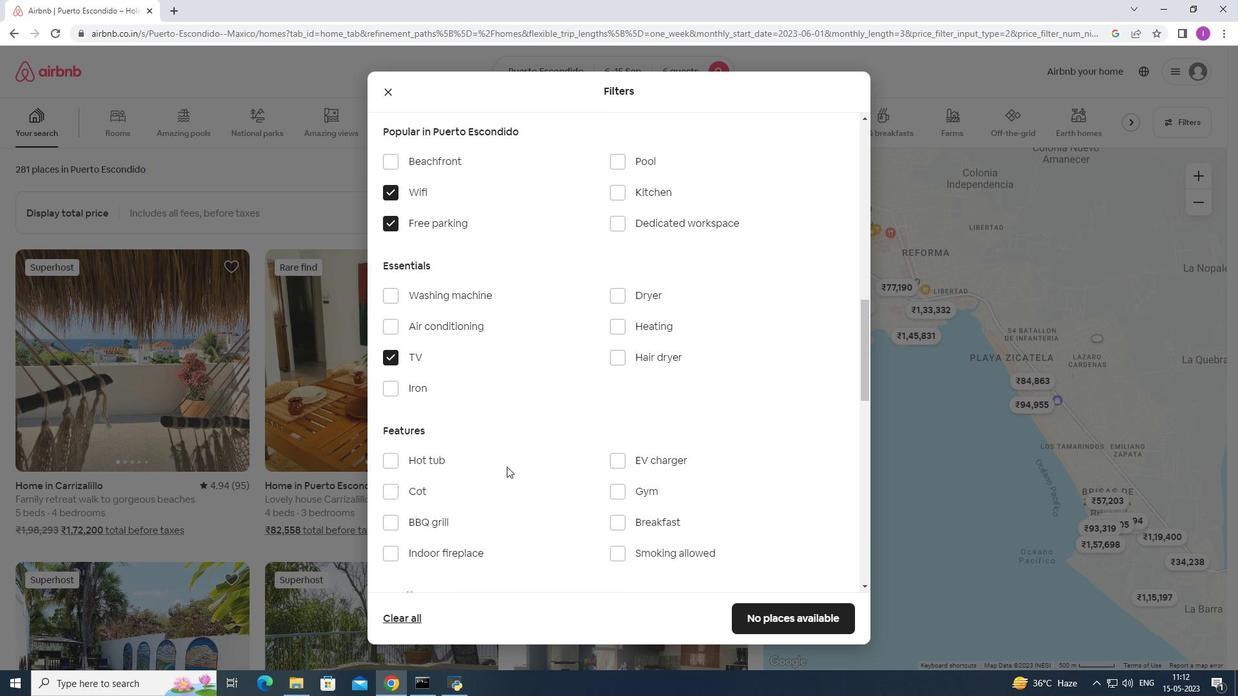 
Action: Mouse scrolled (508, 465) with delta (0, 0)
Screenshot: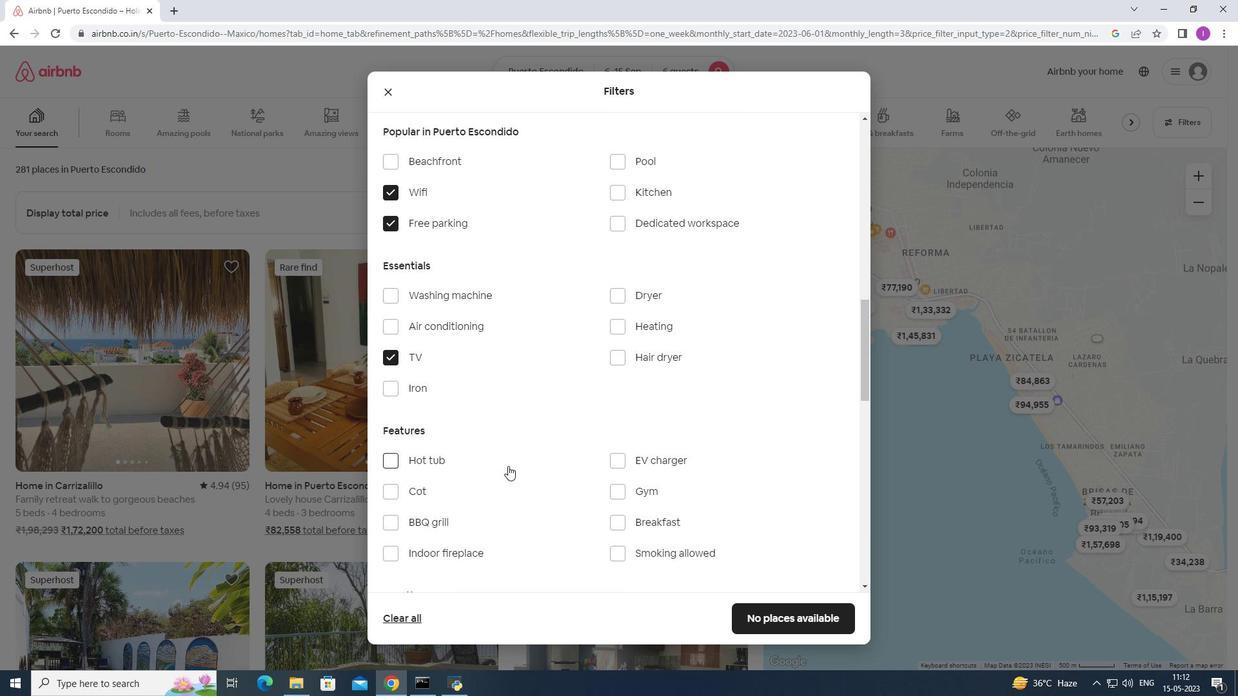 
Action: Mouse scrolled (508, 465) with delta (0, 0)
Screenshot: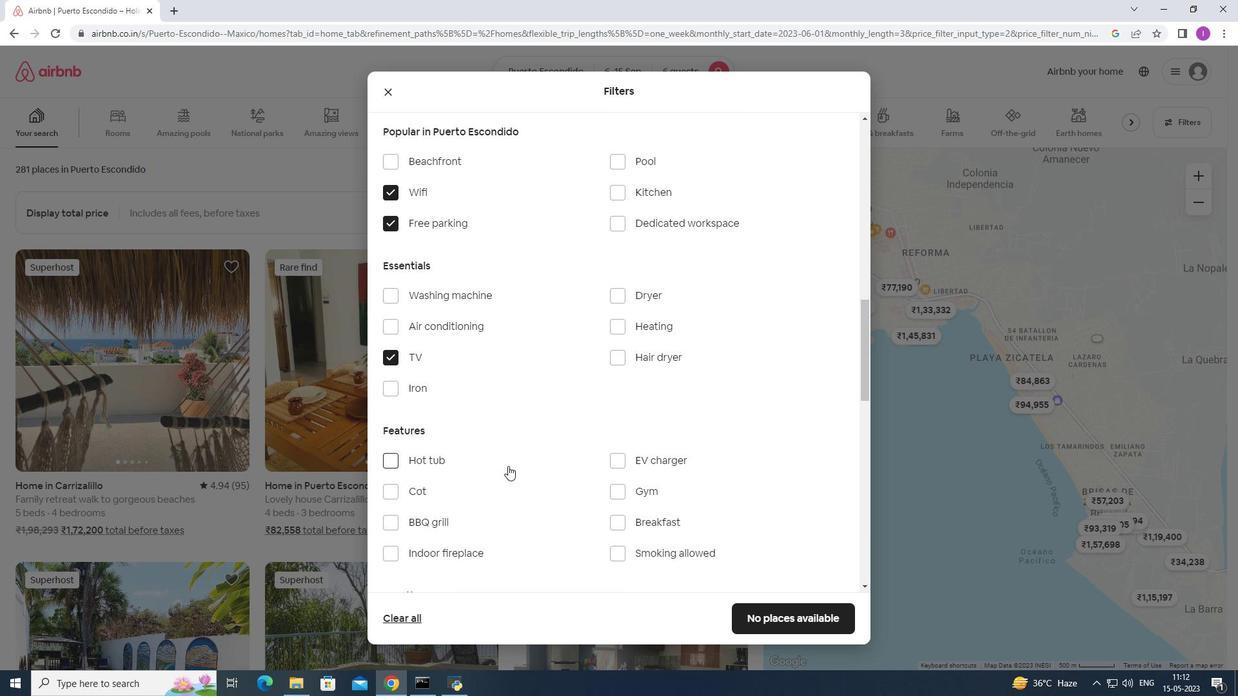 
Action: Mouse scrolled (508, 465) with delta (0, 0)
Screenshot: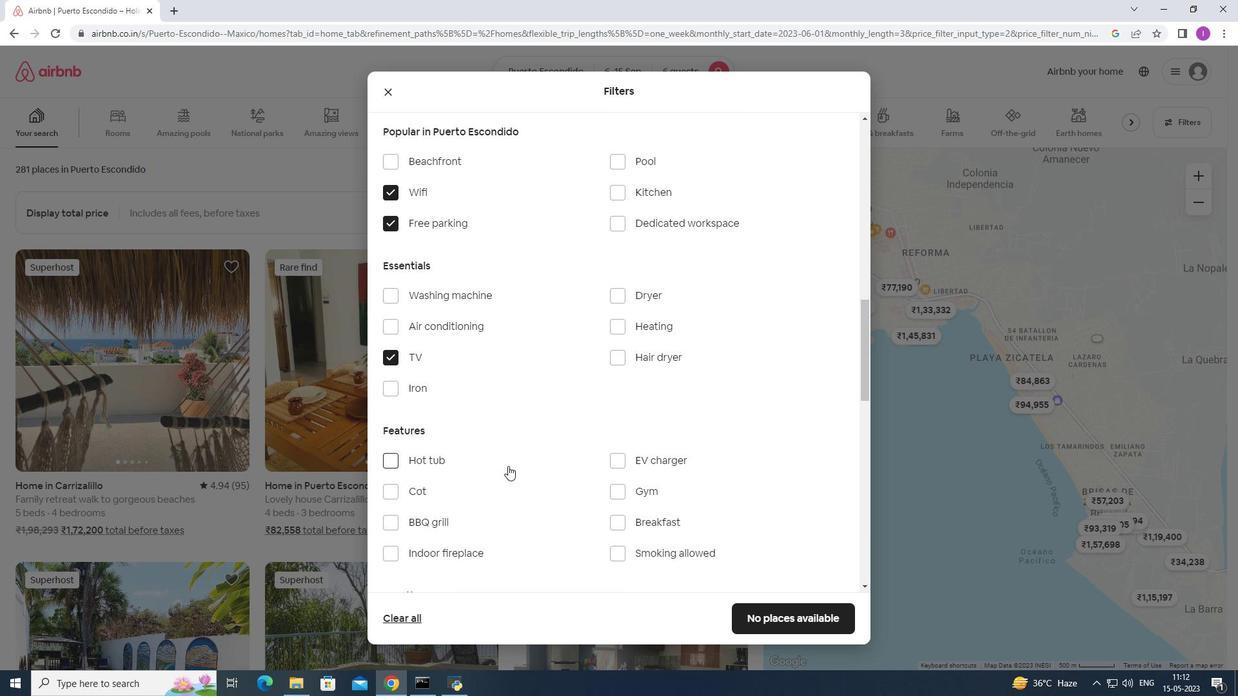 
Action: Mouse moved to (617, 297)
Screenshot: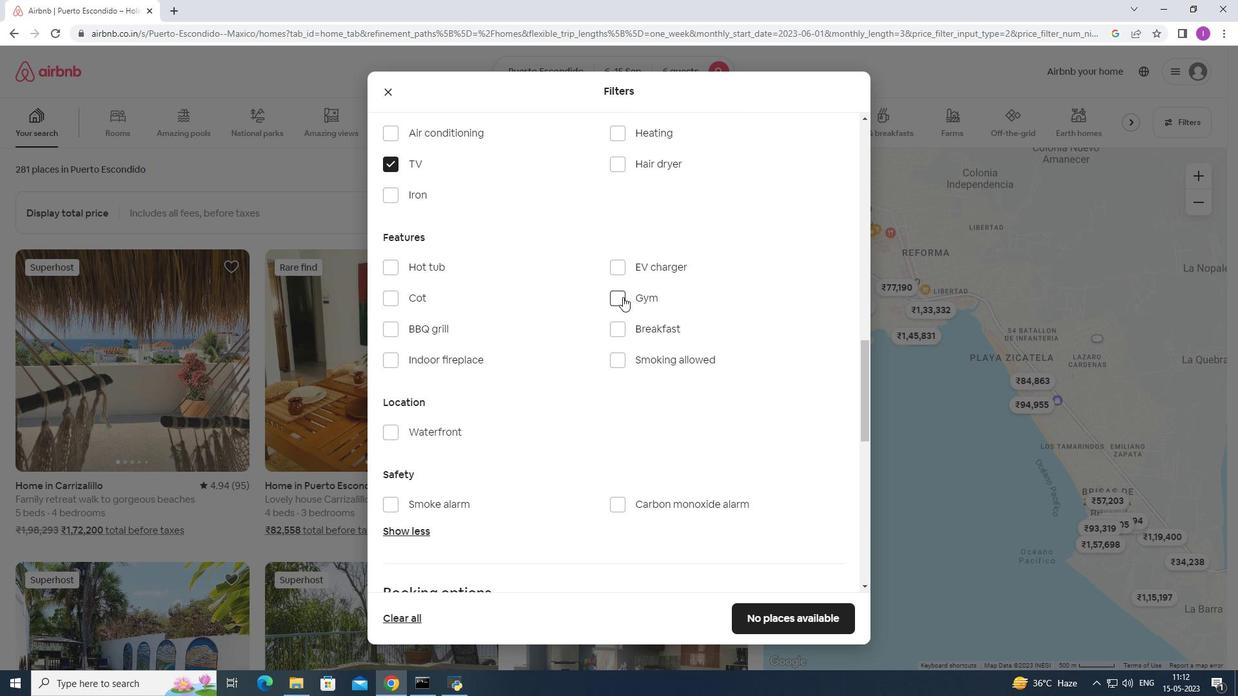 
Action: Mouse pressed left at (617, 297)
Screenshot: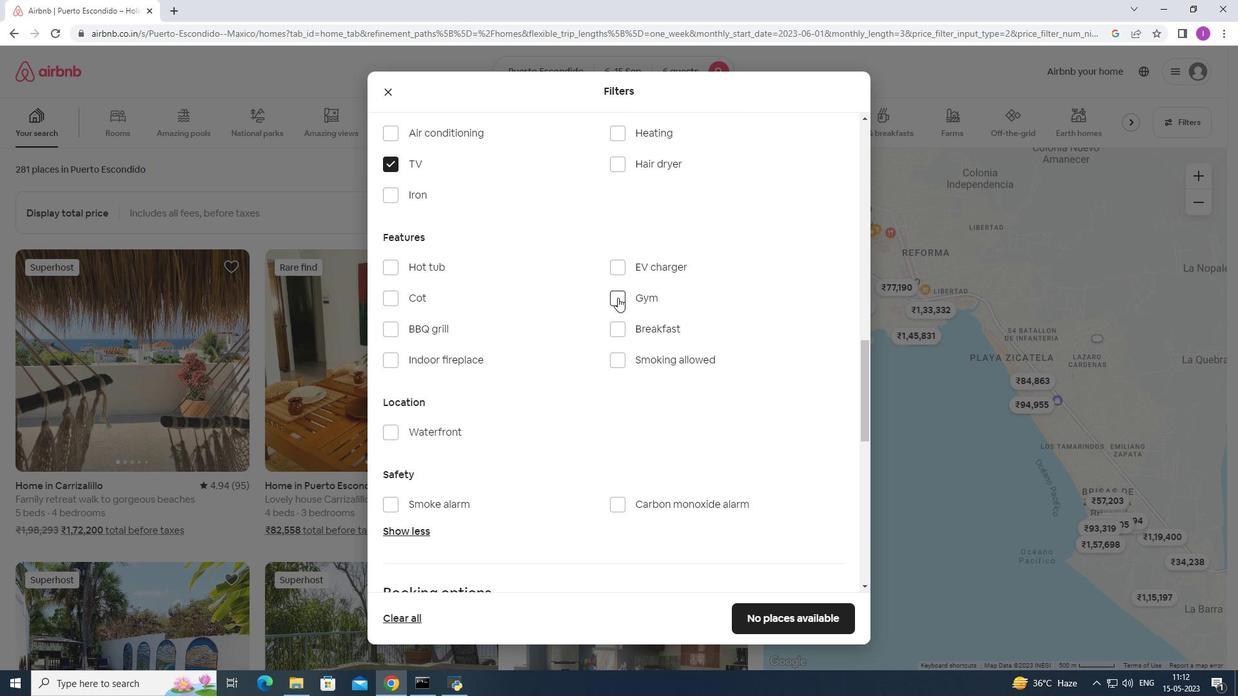 
Action: Mouse moved to (616, 334)
Screenshot: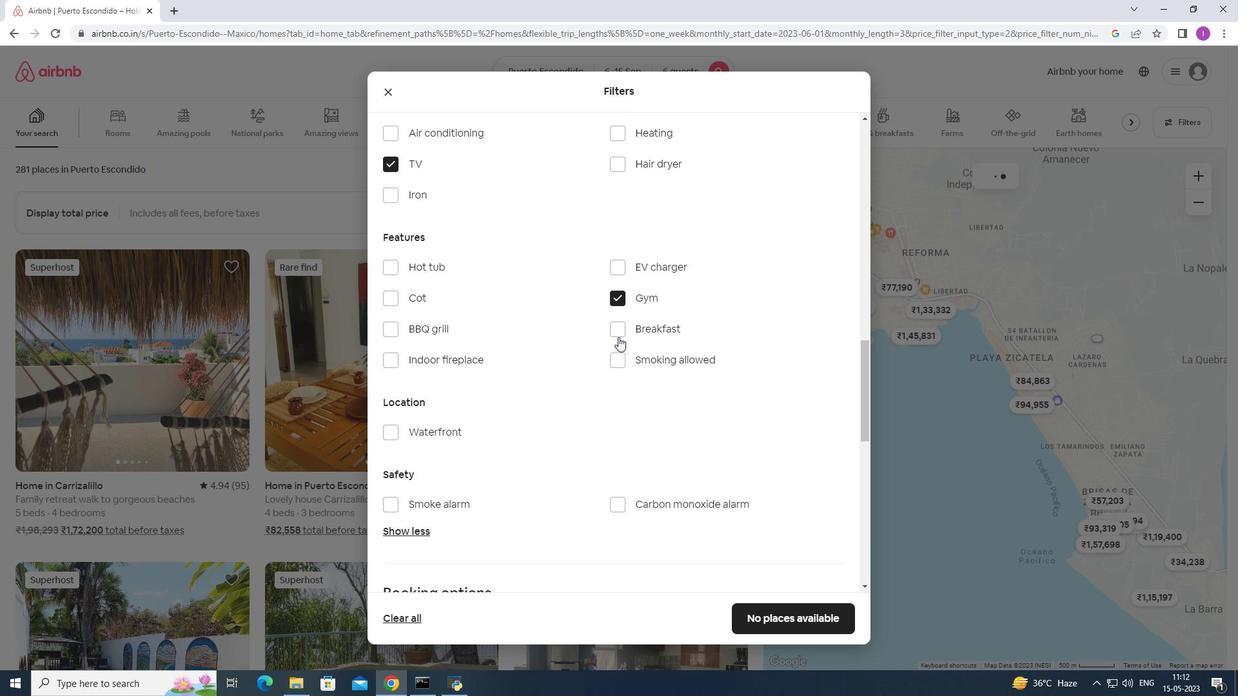 
Action: Mouse pressed left at (616, 334)
Screenshot: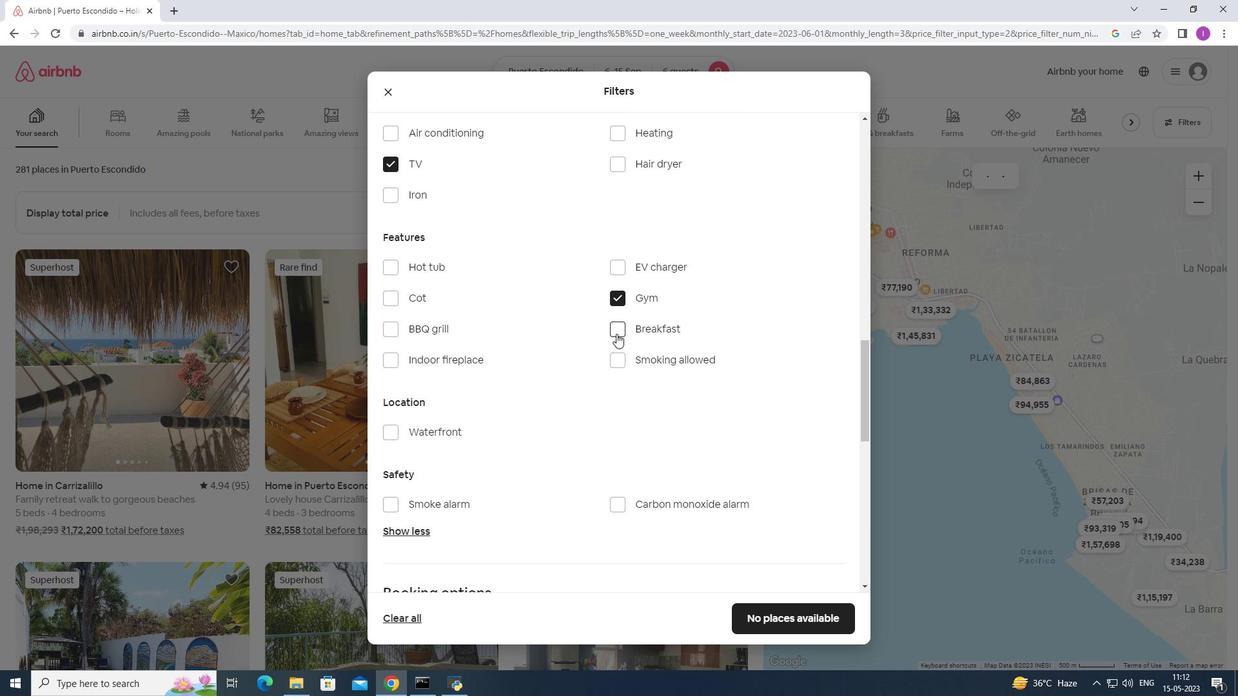 
Action: Mouse moved to (555, 384)
Screenshot: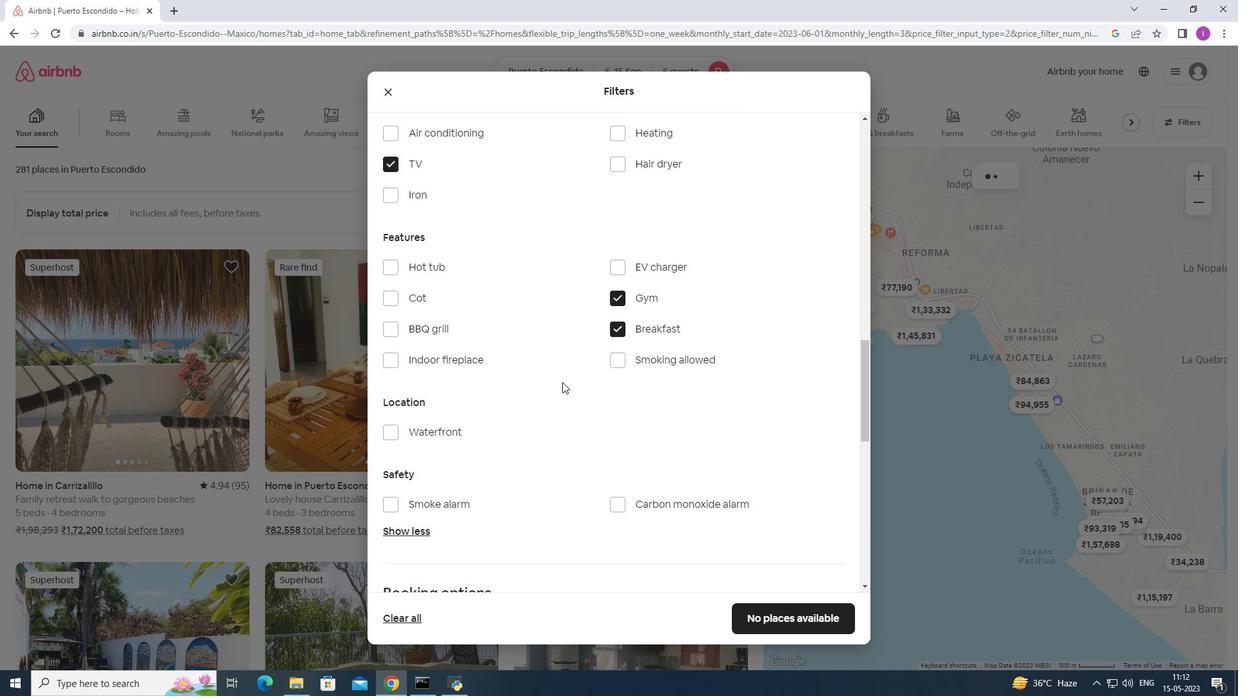 
Action: Mouse scrolled (555, 383) with delta (0, 0)
Screenshot: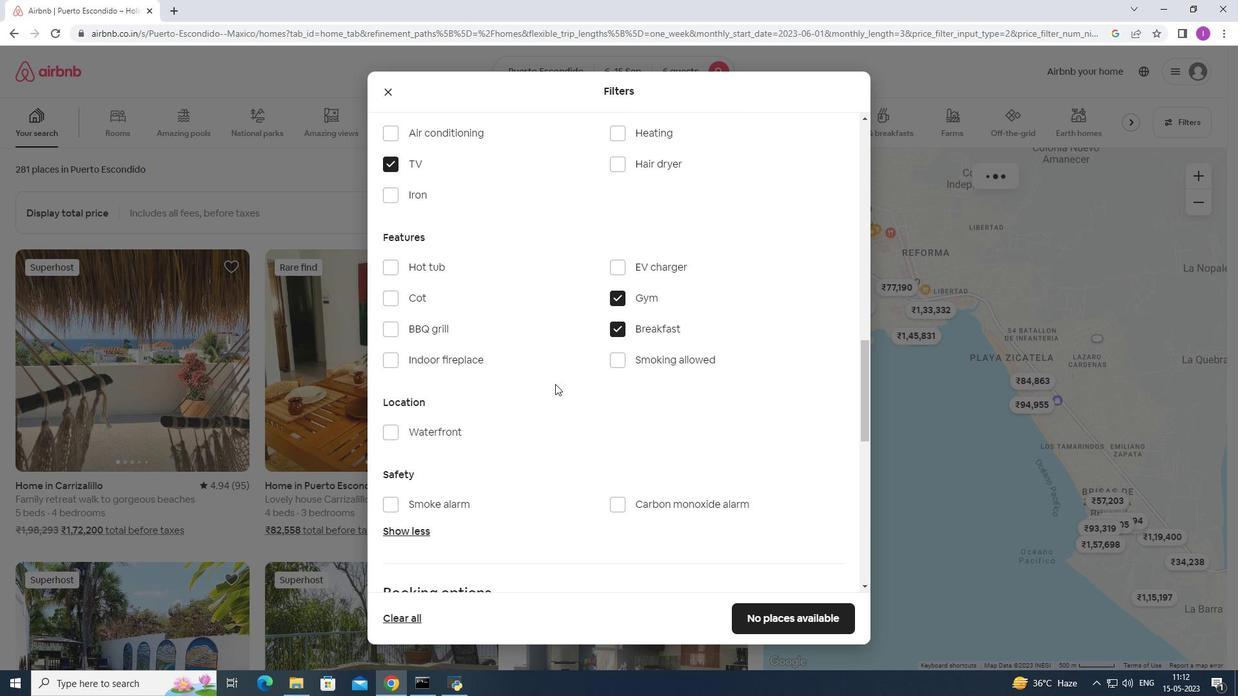 
Action: Mouse scrolled (555, 383) with delta (0, 0)
Screenshot: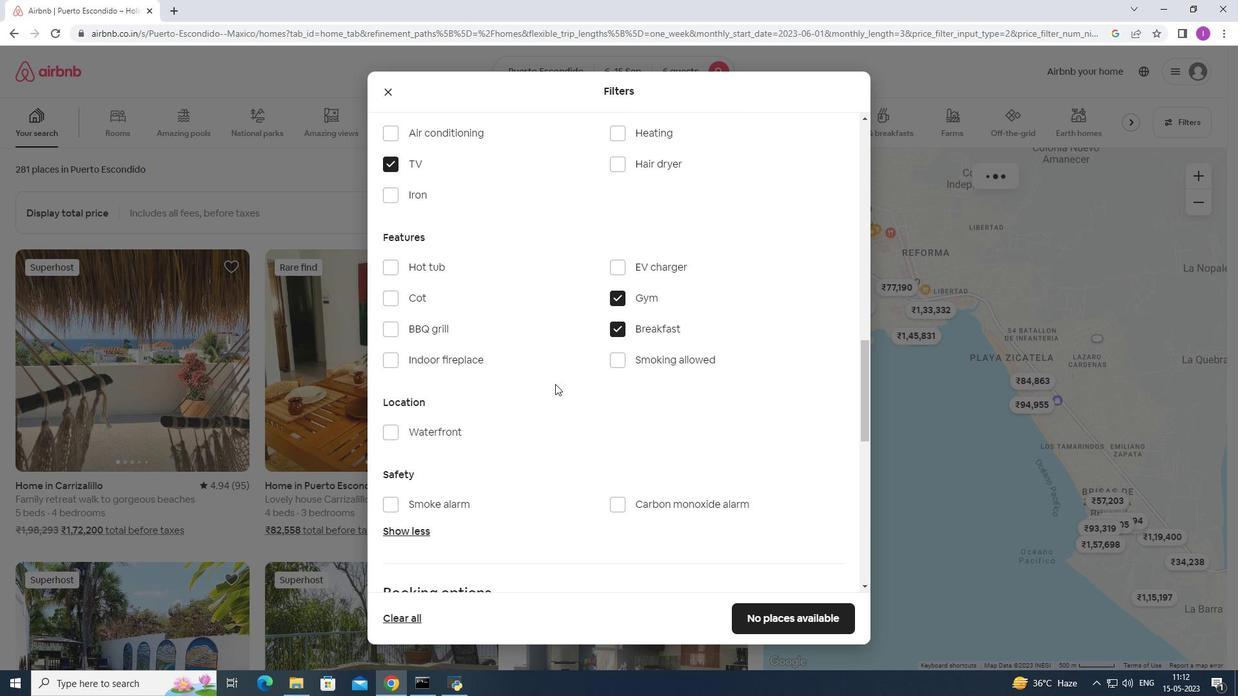 
Action: Mouse scrolled (555, 383) with delta (0, 0)
Screenshot: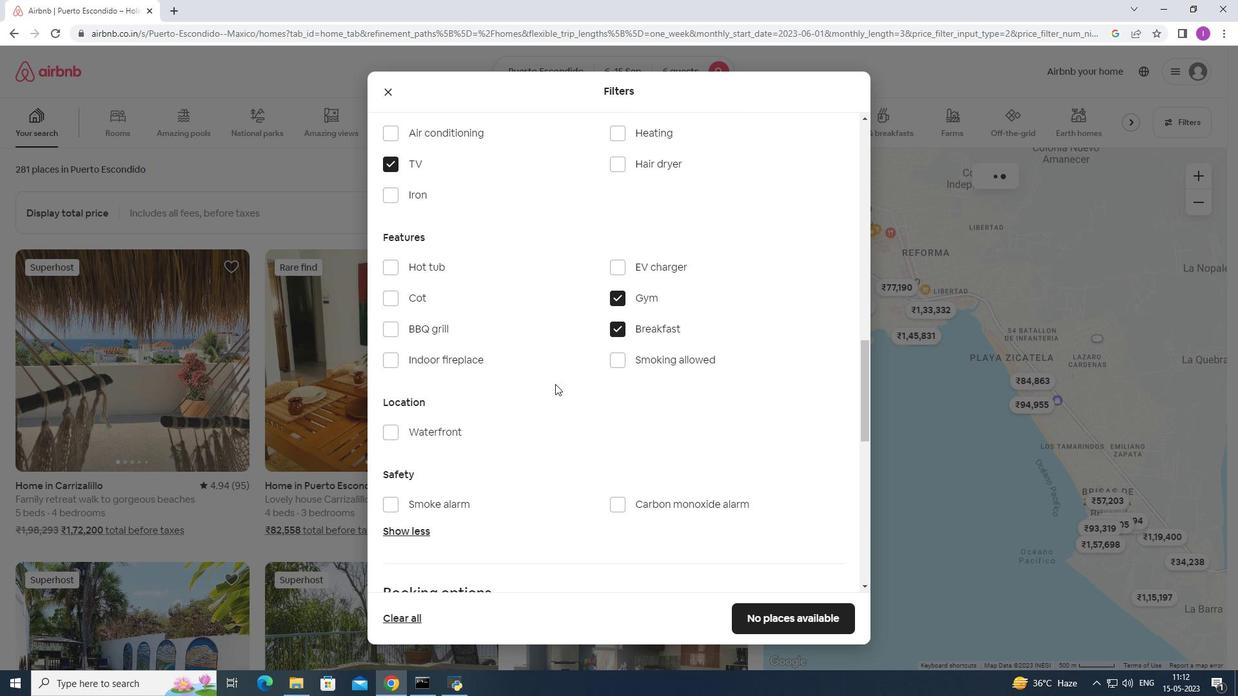 
Action: Mouse scrolled (555, 383) with delta (0, 0)
Screenshot: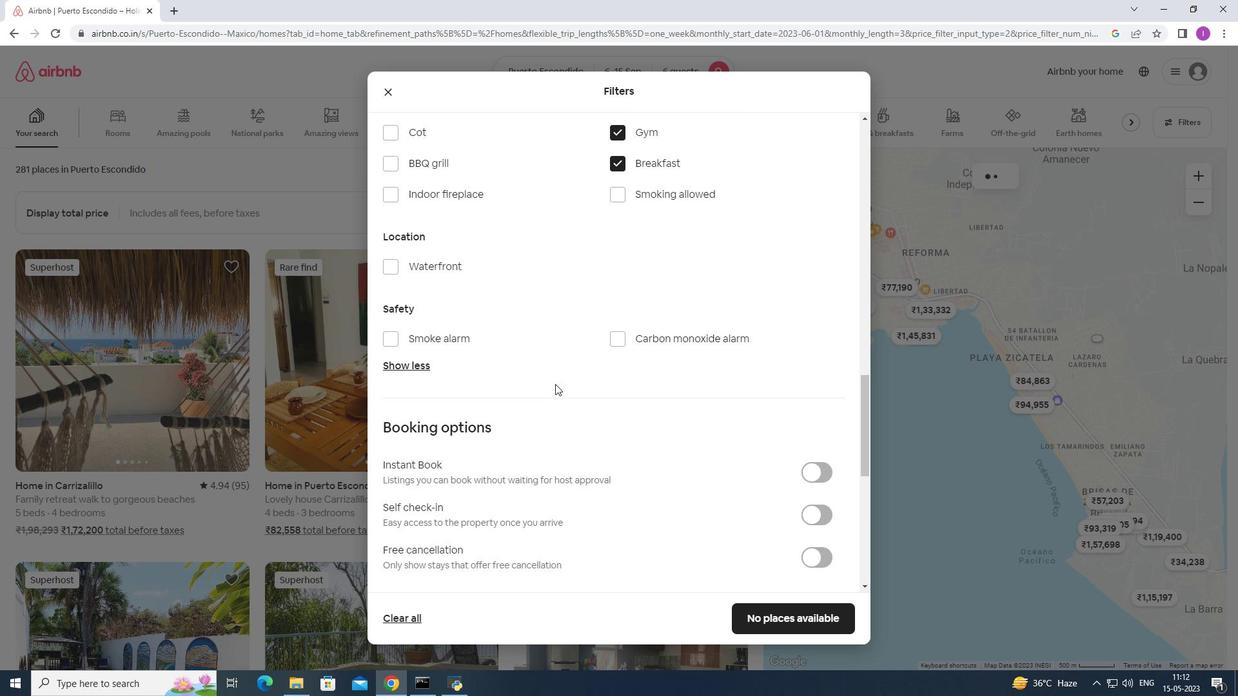 
Action: Mouse scrolled (555, 383) with delta (0, 0)
Screenshot: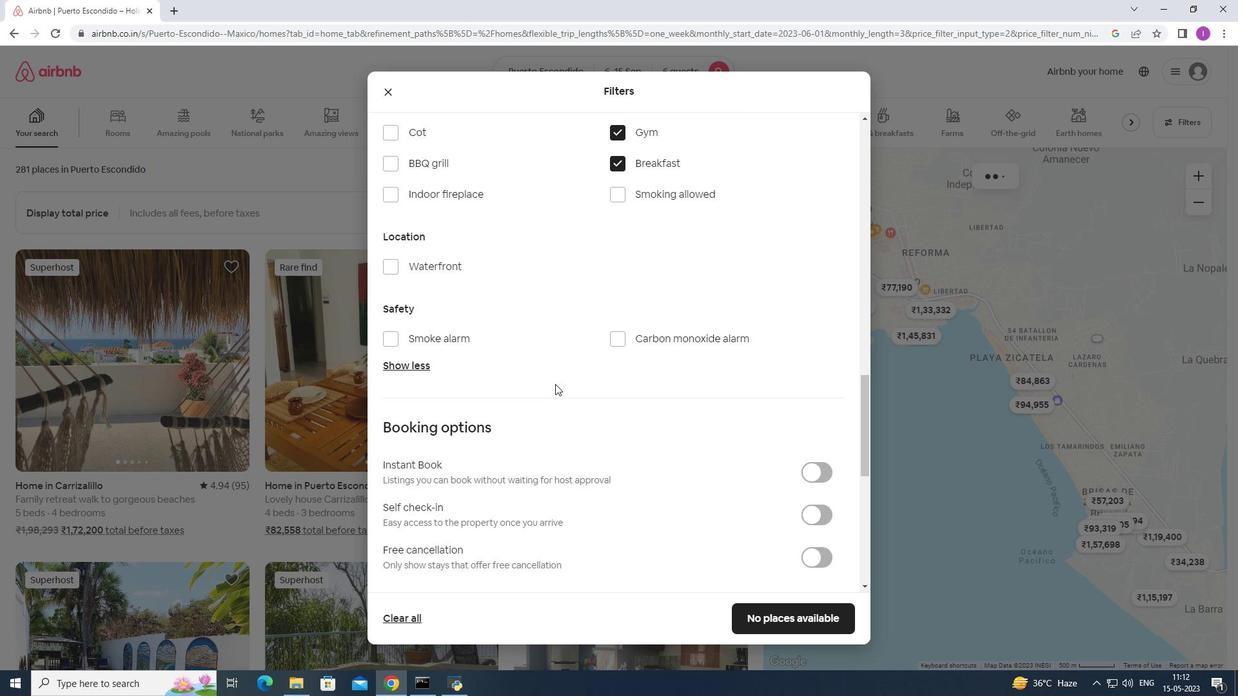 
Action: Mouse scrolled (555, 383) with delta (0, 0)
Screenshot: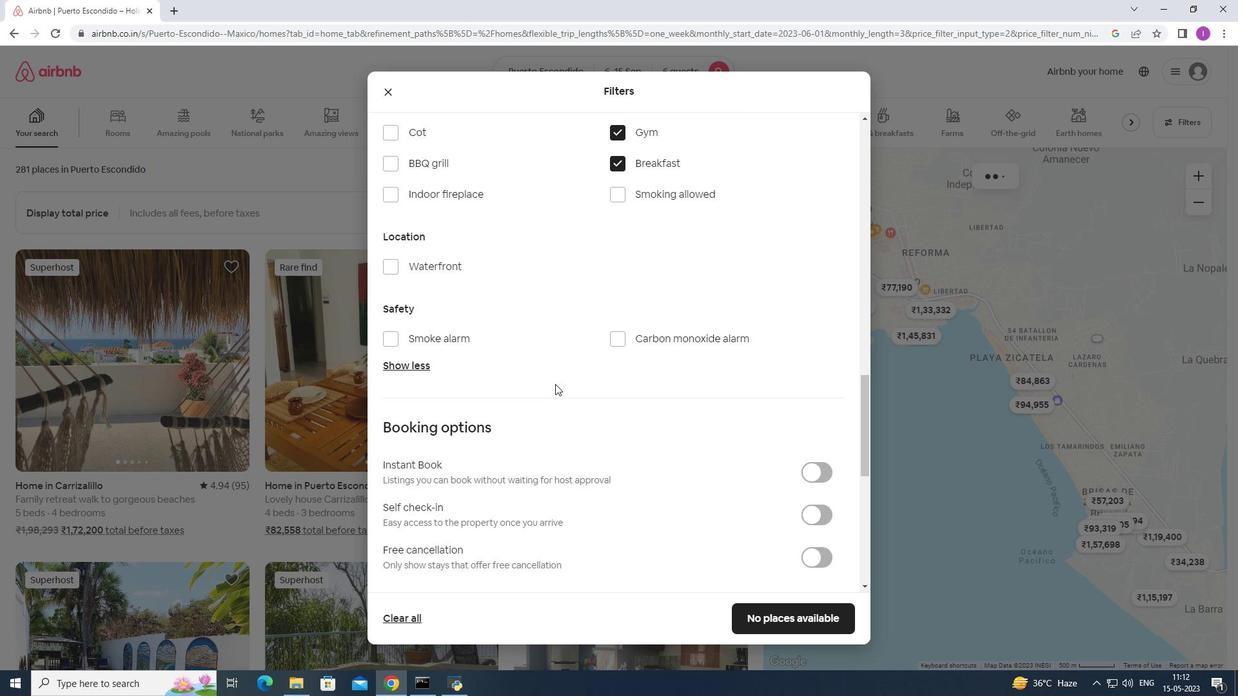 
Action: Mouse moved to (830, 291)
Screenshot: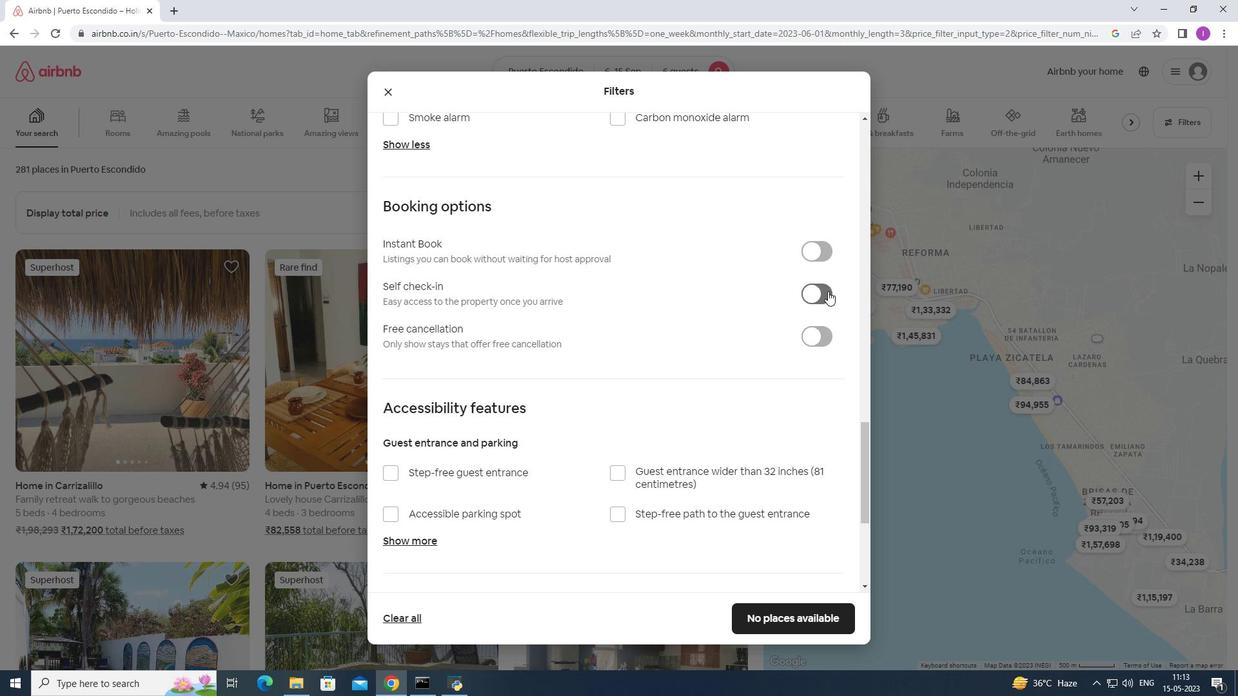 
Action: Mouse pressed left at (830, 291)
Screenshot: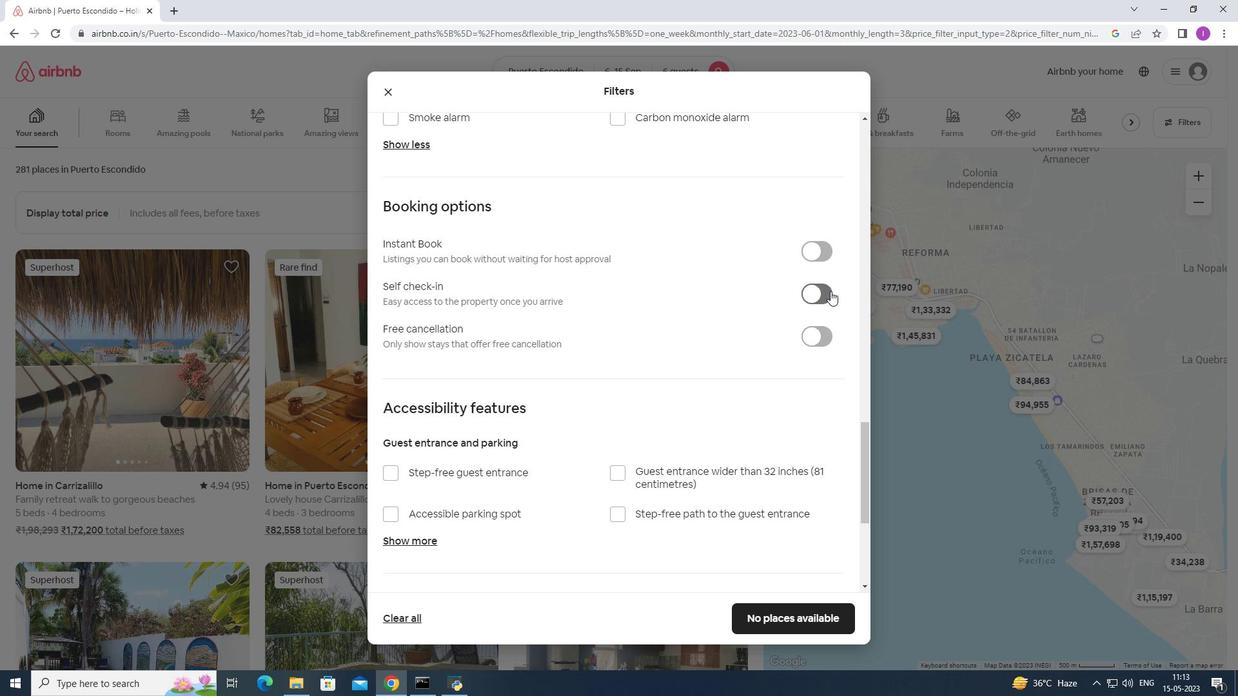 
Action: Mouse moved to (642, 355)
Screenshot: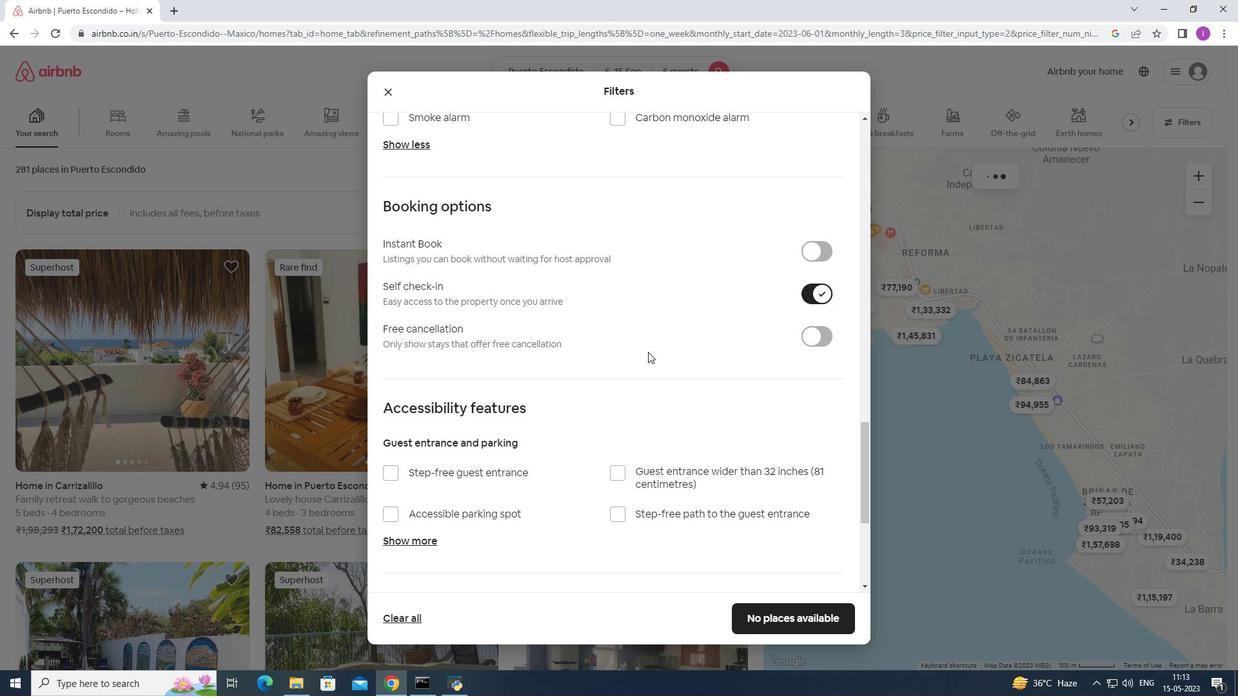 
Action: Mouse scrolled (642, 355) with delta (0, 0)
Screenshot: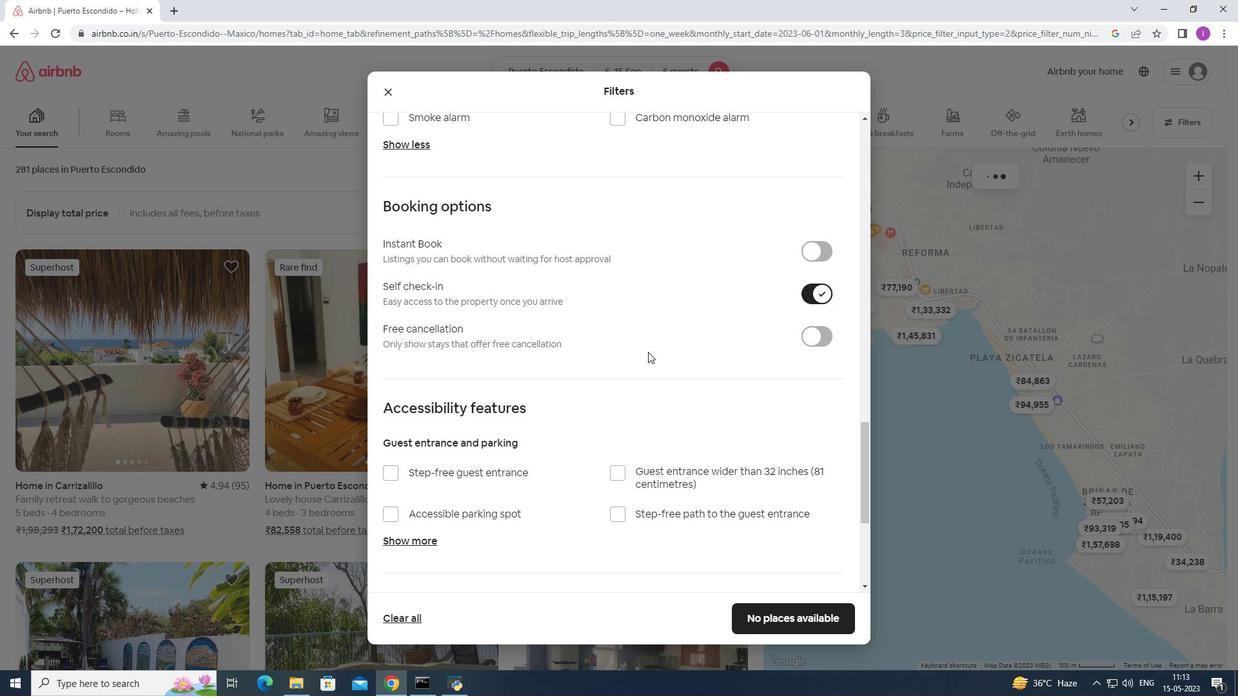 
Action: Mouse scrolled (642, 355) with delta (0, 0)
Screenshot: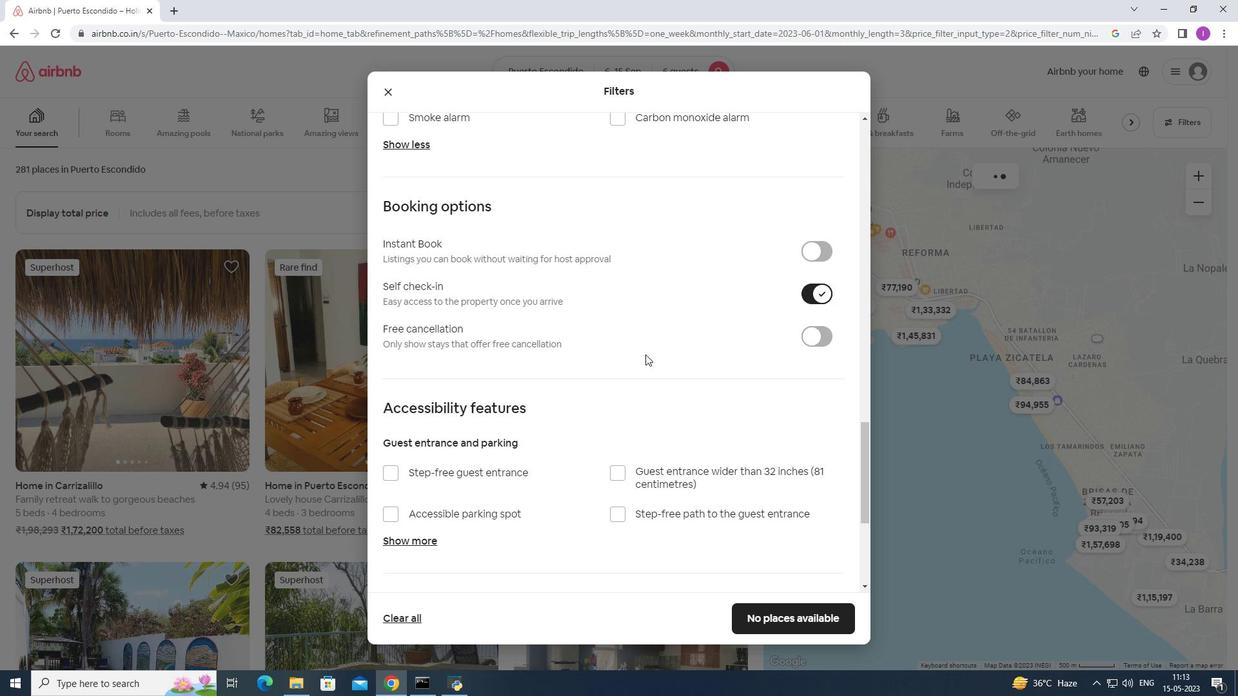
Action: Mouse moved to (641, 364)
Screenshot: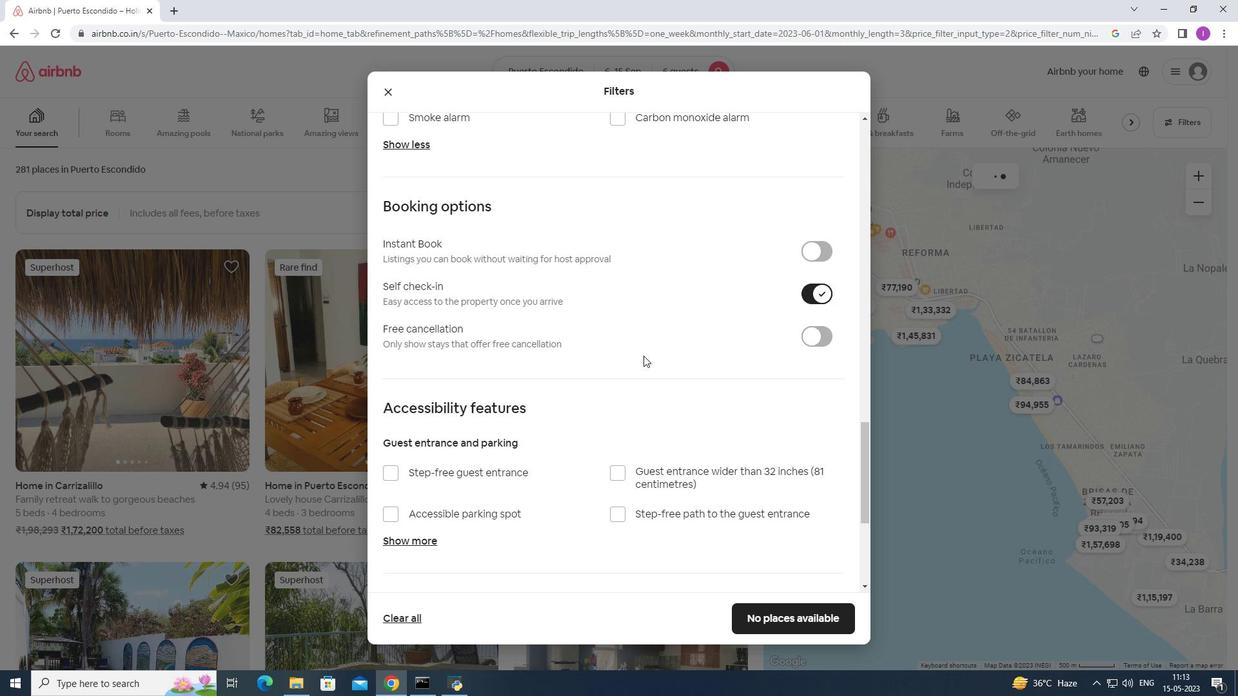 
Action: Mouse scrolled (642, 357) with delta (0, 0)
Screenshot: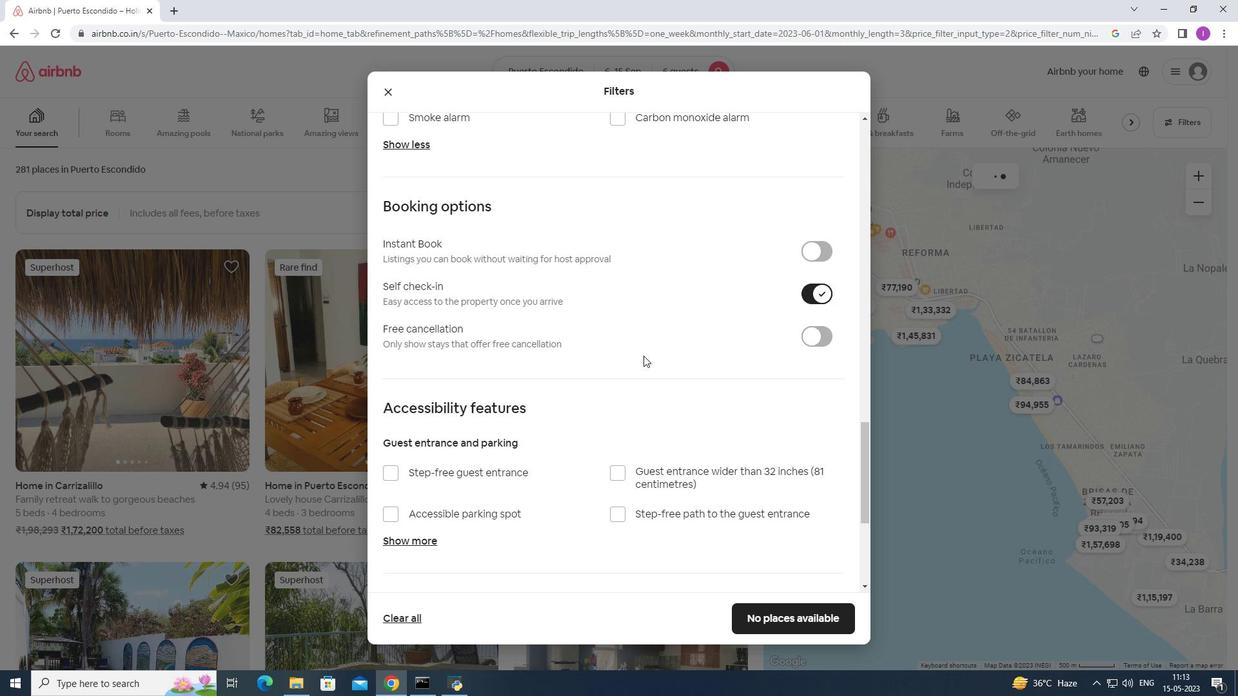 
Action: Mouse moved to (637, 373)
Screenshot: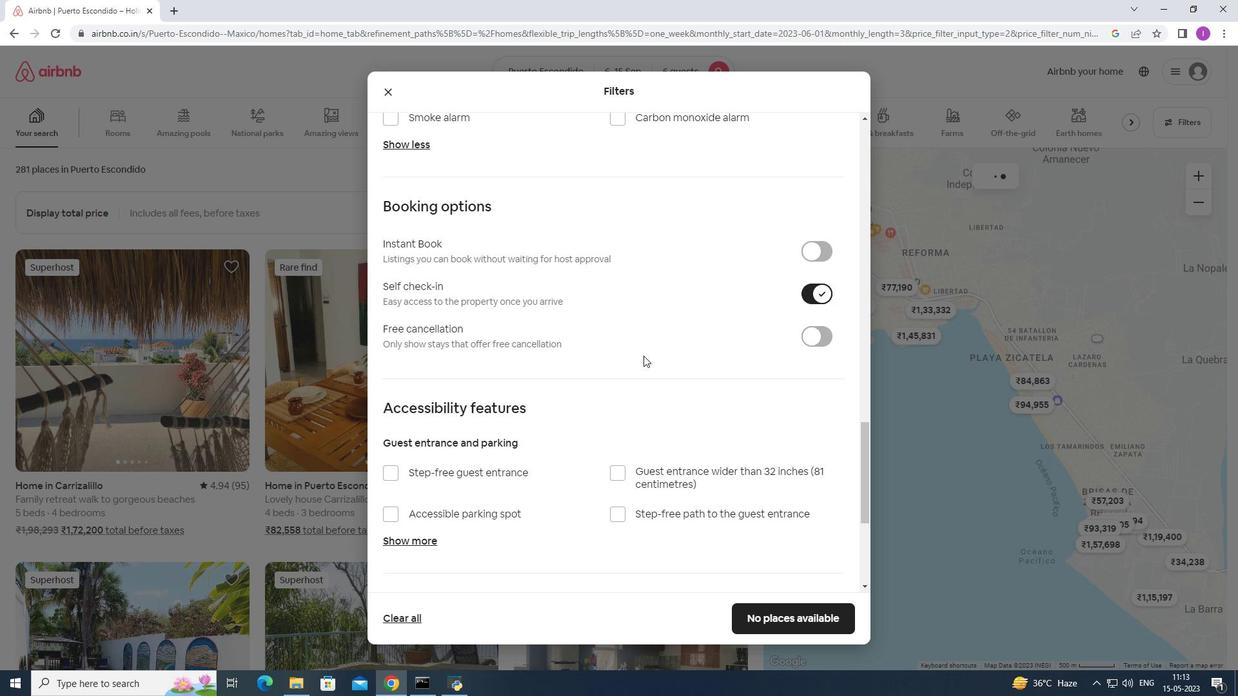 
Action: Mouse scrolled (637, 372) with delta (0, 0)
Screenshot: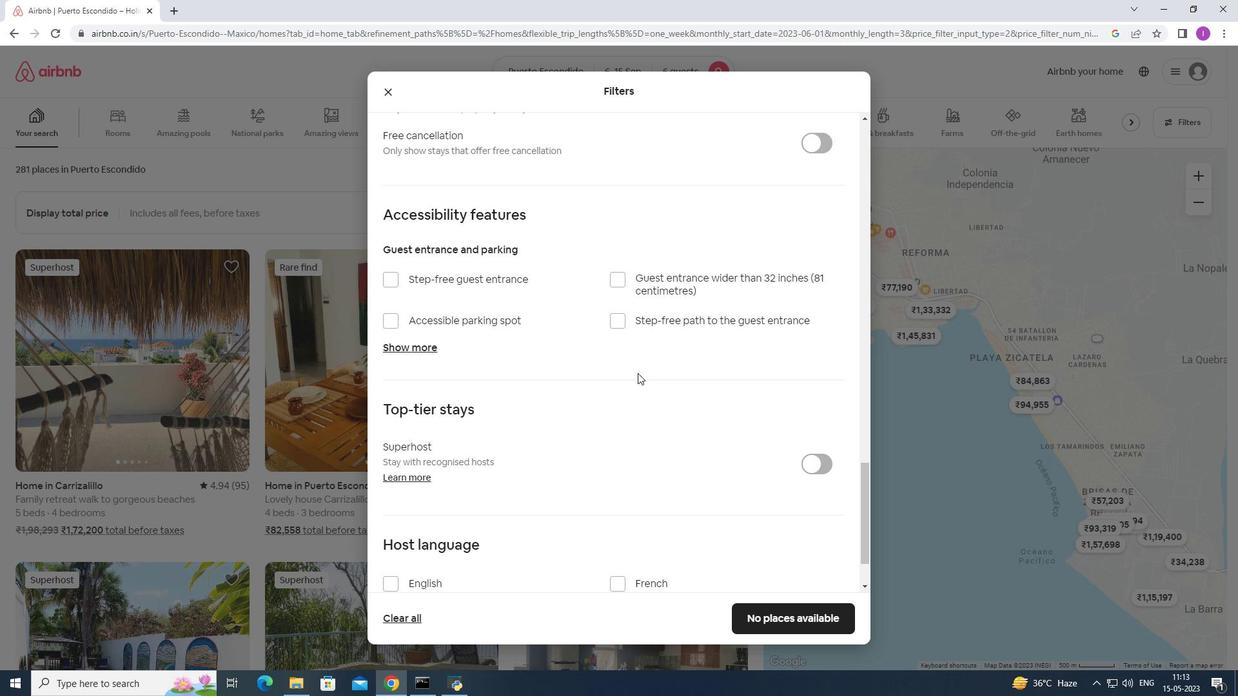 
Action: Mouse scrolled (637, 372) with delta (0, 0)
Screenshot: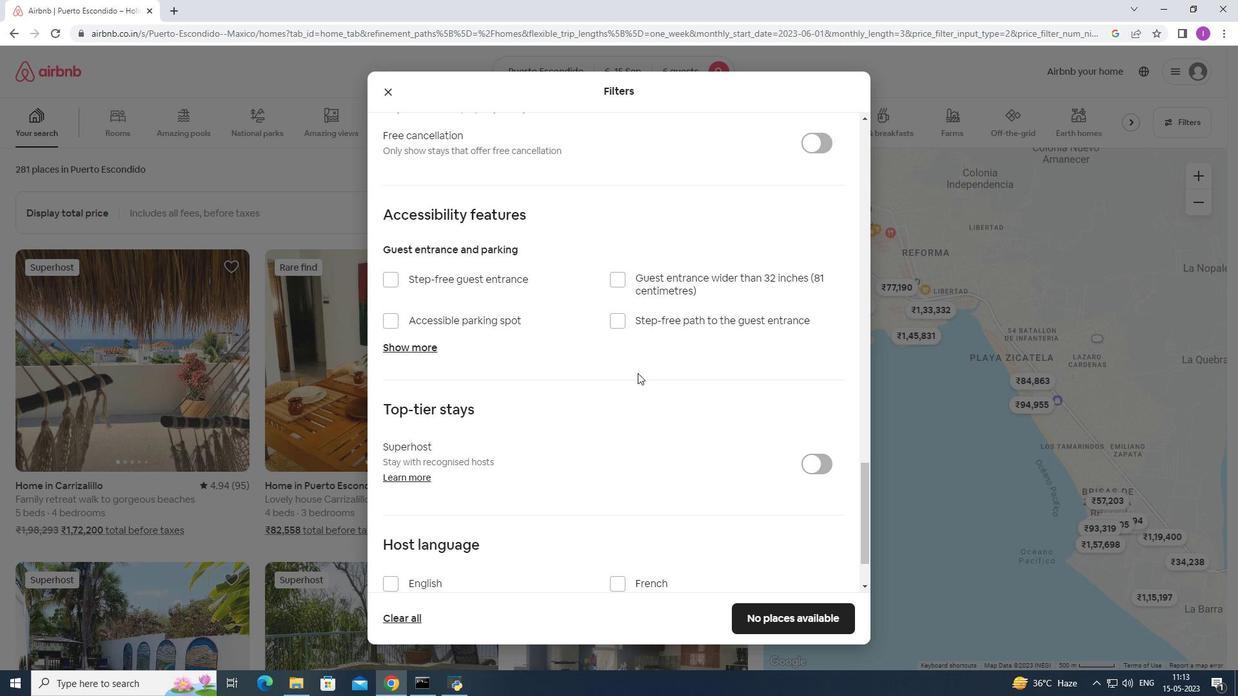 
Action: Mouse scrolled (637, 372) with delta (0, 0)
Screenshot: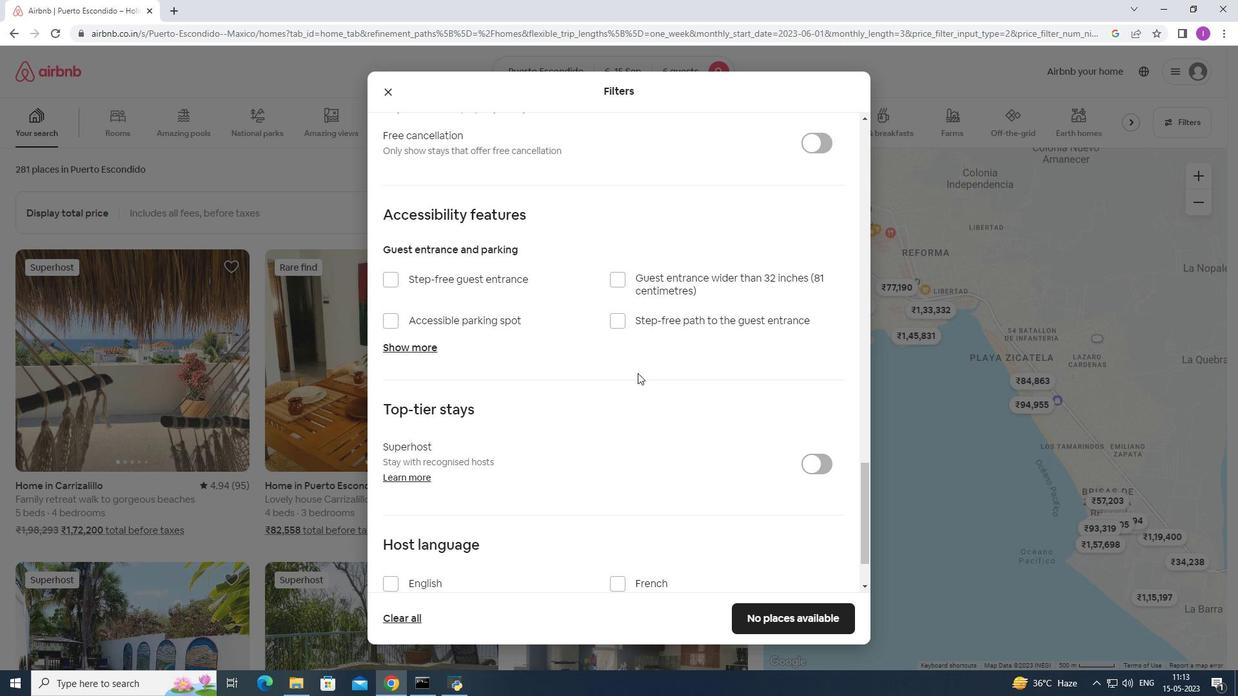 
Action: Mouse scrolled (637, 372) with delta (0, 0)
Screenshot: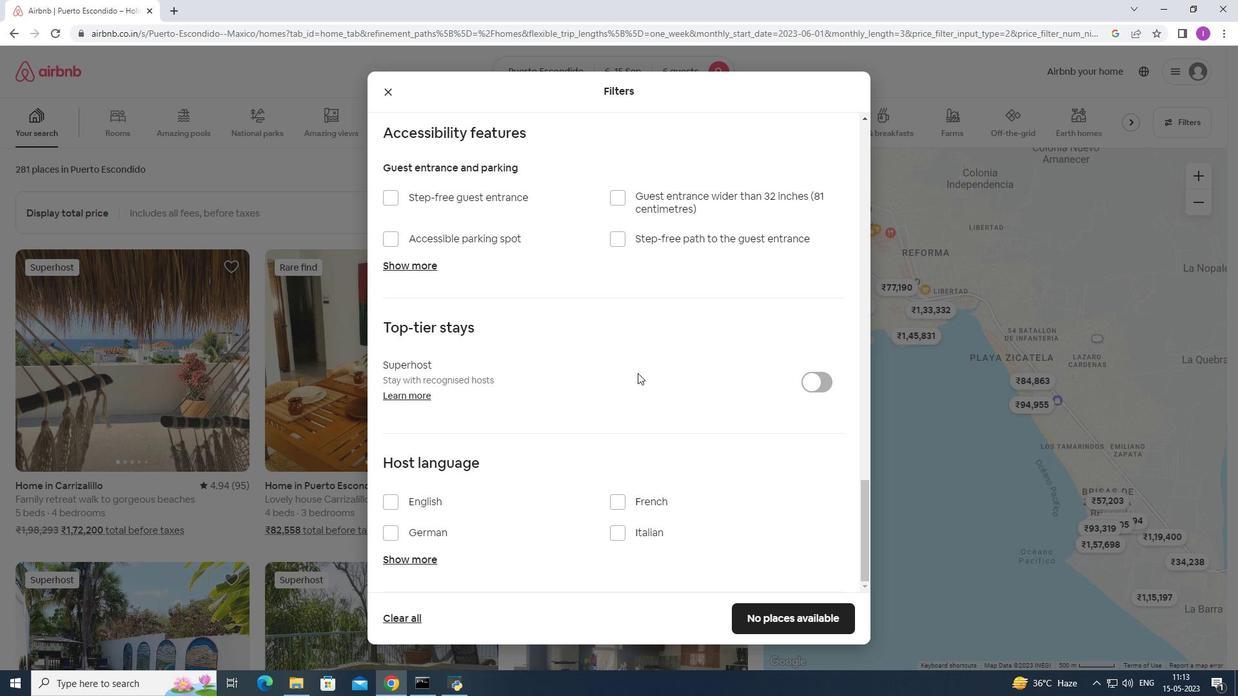 
Action: Mouse scrolled (637, 372) with delta (0, 0)
Screenshot: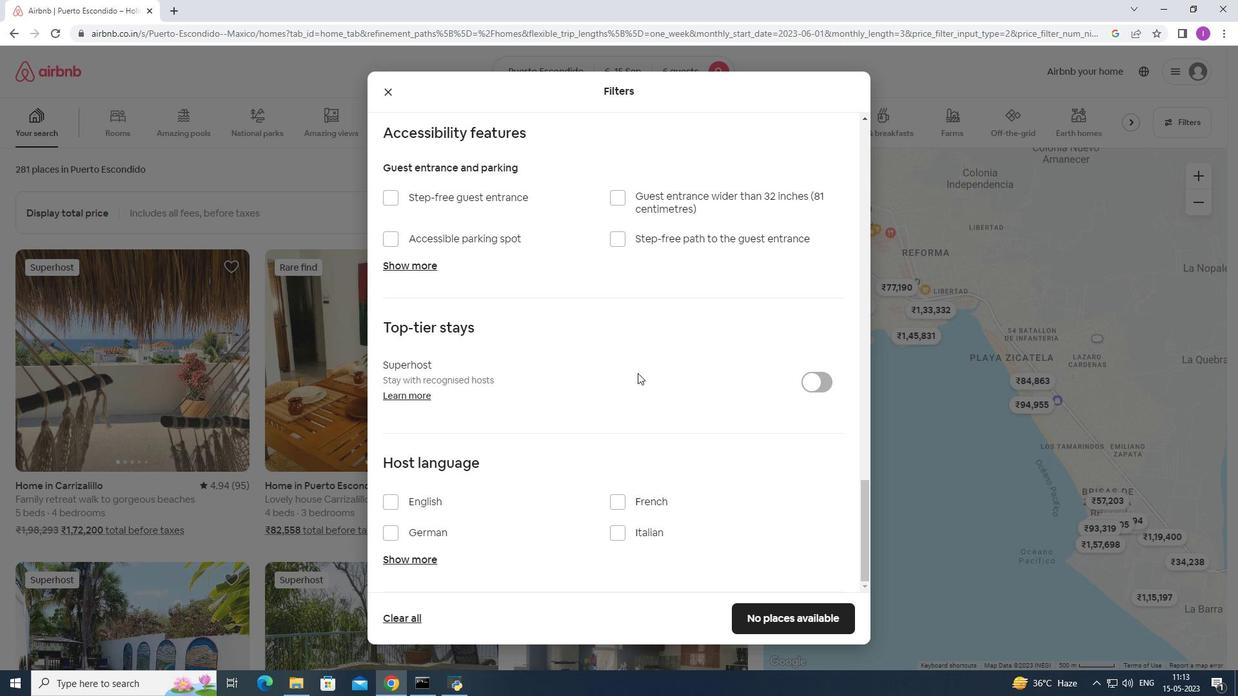 
Action: Mouse scrolled (637, 374) with delta (0, 0)
Screenshot: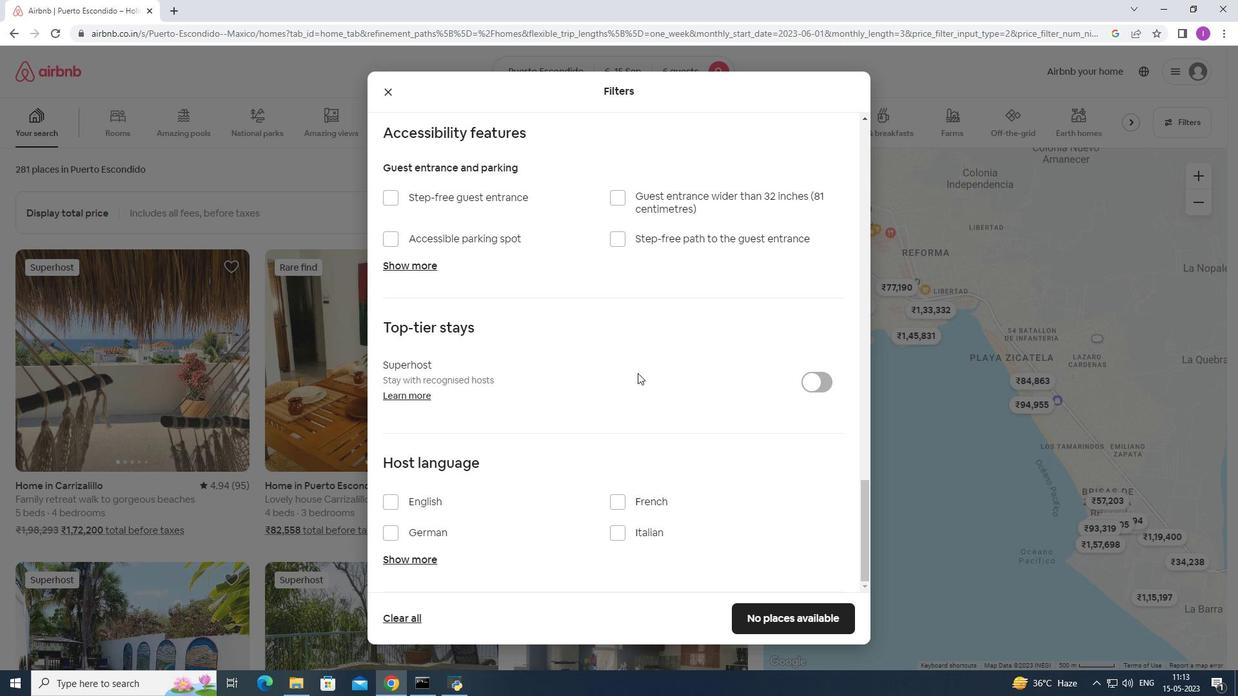 
Action: Mouse scrolled (637, 372) with delta (0, 0)
Screenshot: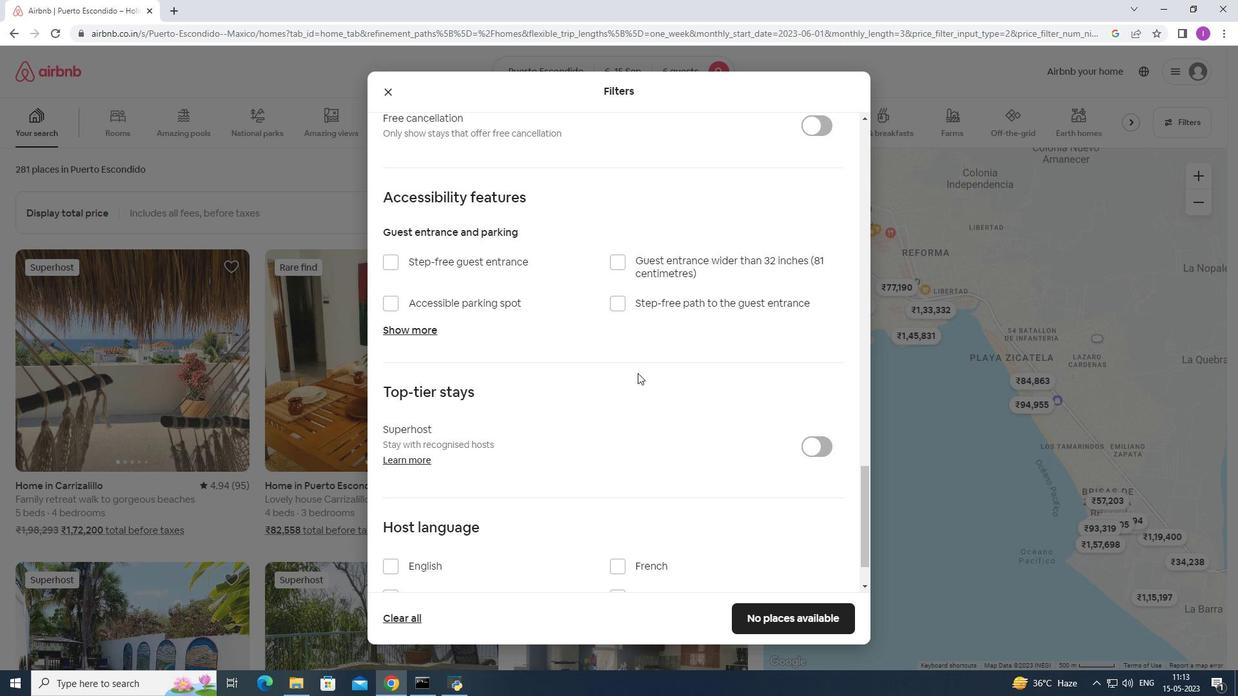 
Action: Mouse scrolled (637, 372) with delta (0, 0)
Screenshot: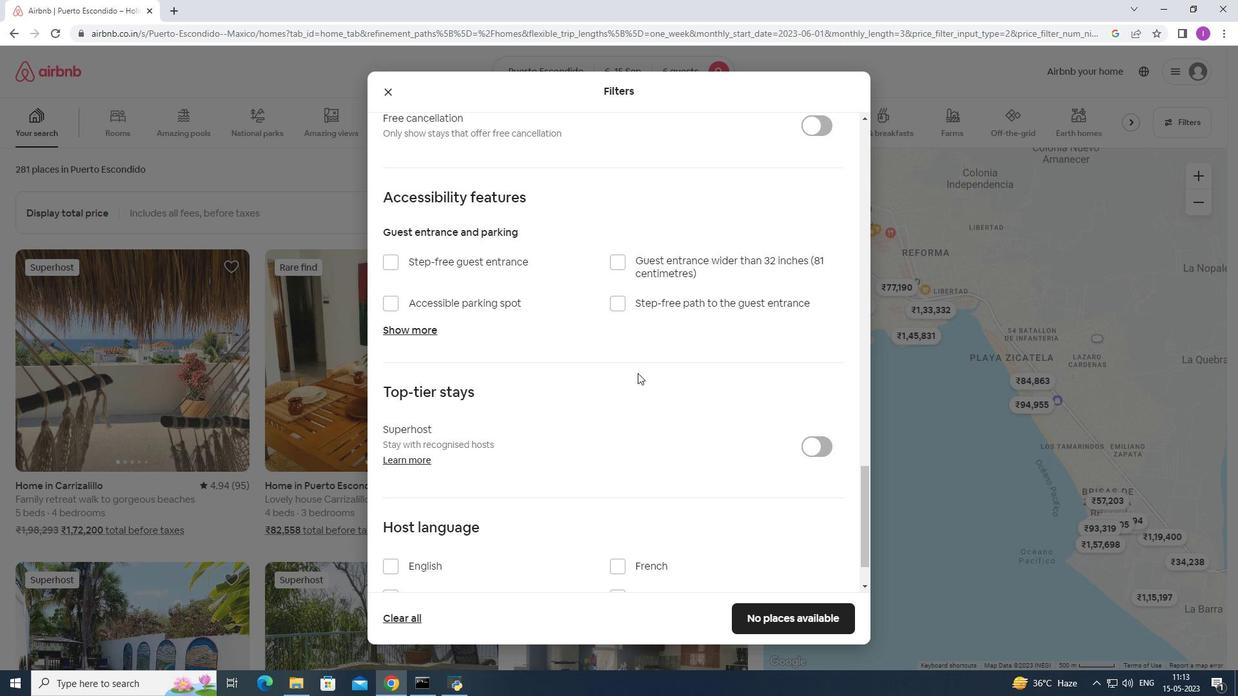 
Action: Mouse scrolled (637, 372) with delta (0, 0)
Screenshot: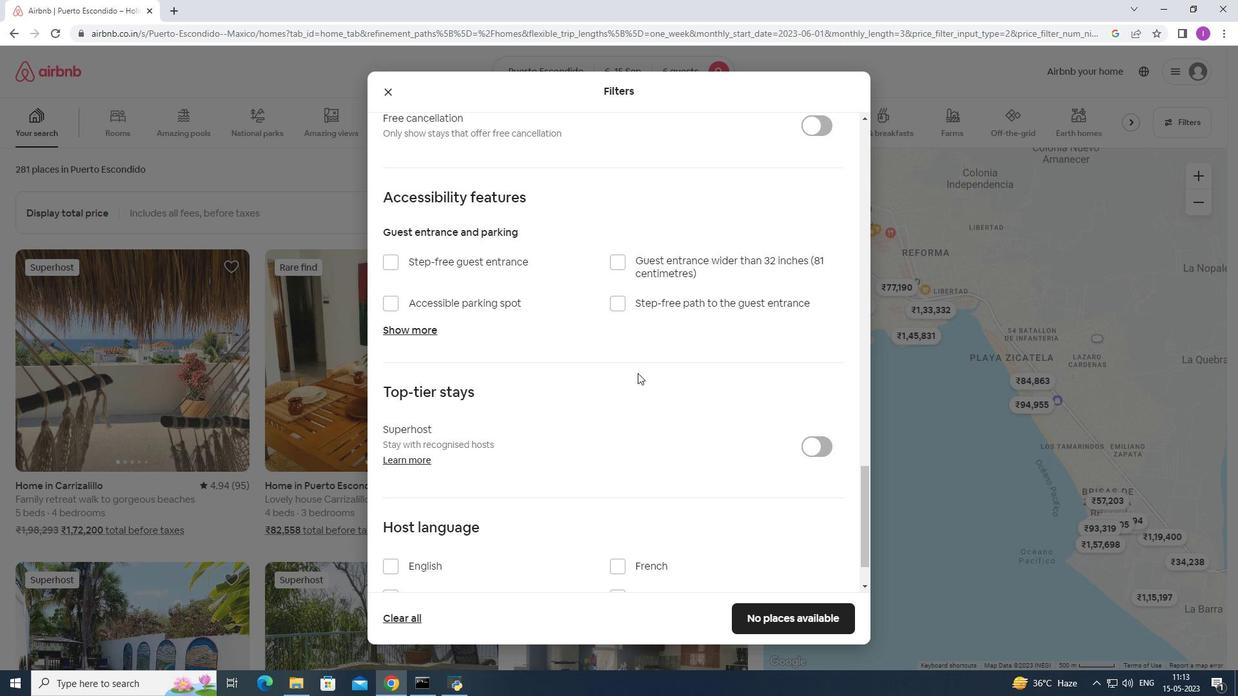 
Action: Mouse scrolled (637, 372) with delta (0, 0)
Screenshot: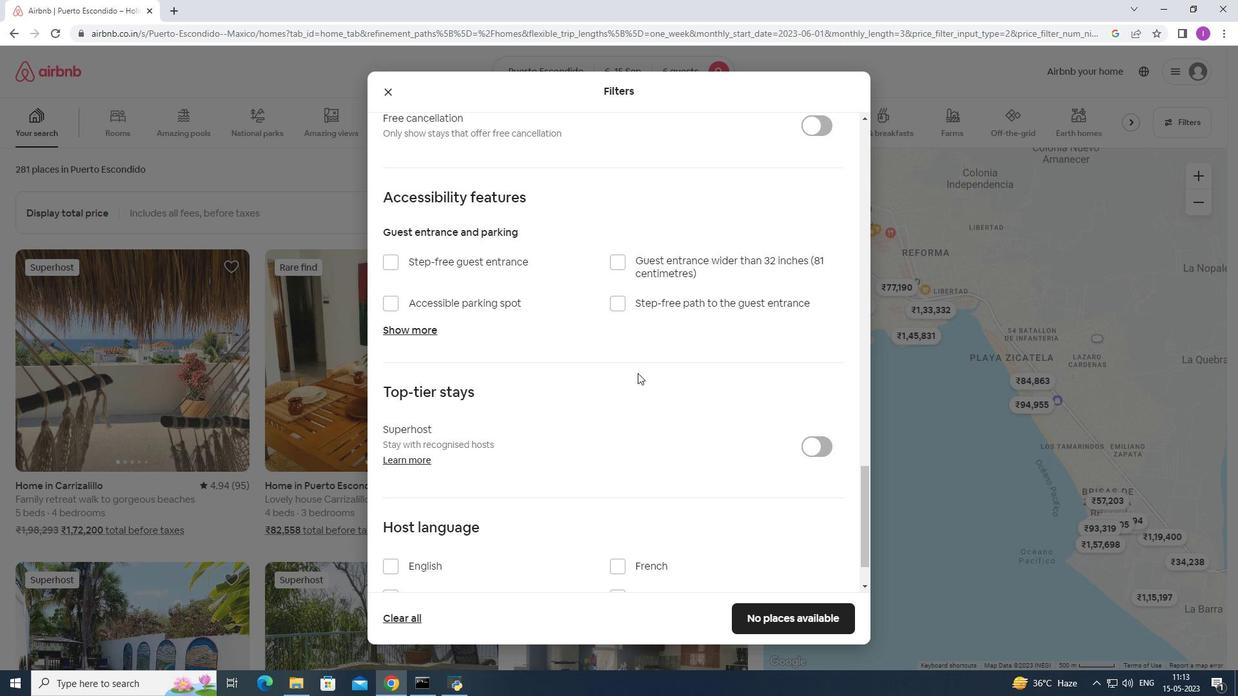 
Action: Mouse moved to (636, 375)
Screenshot: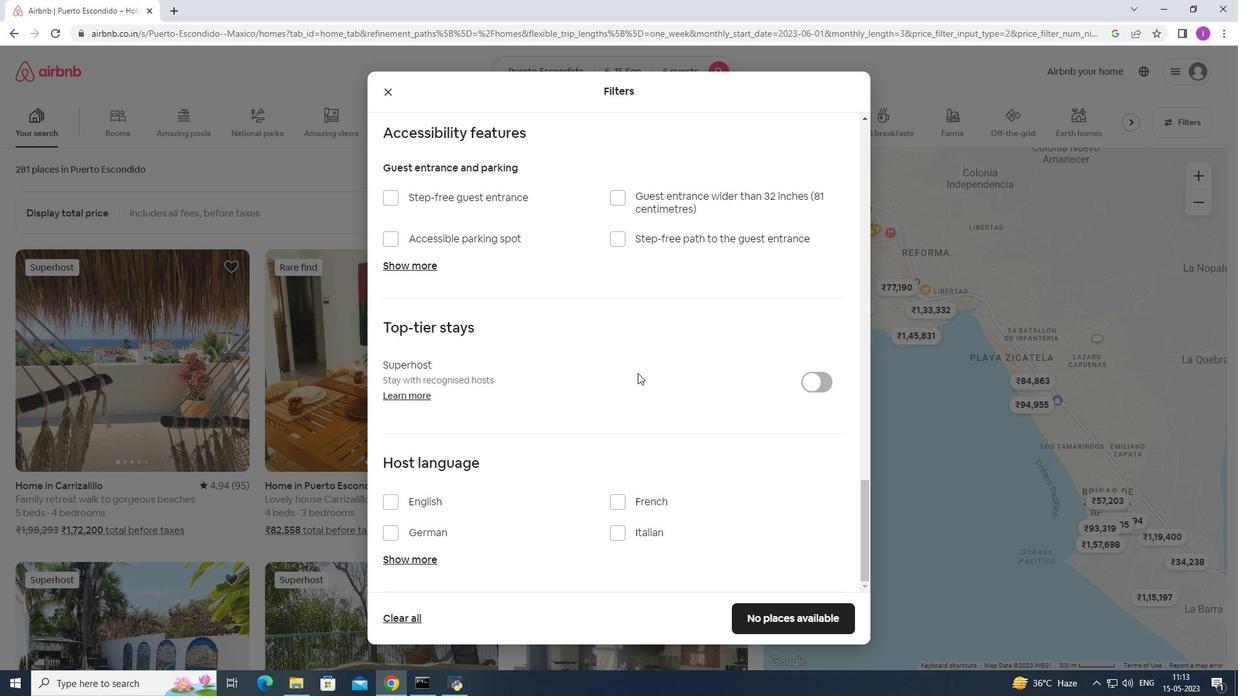 
Action: Mouse scrolled (636, 375) with delta (0, 0)
Screenshot: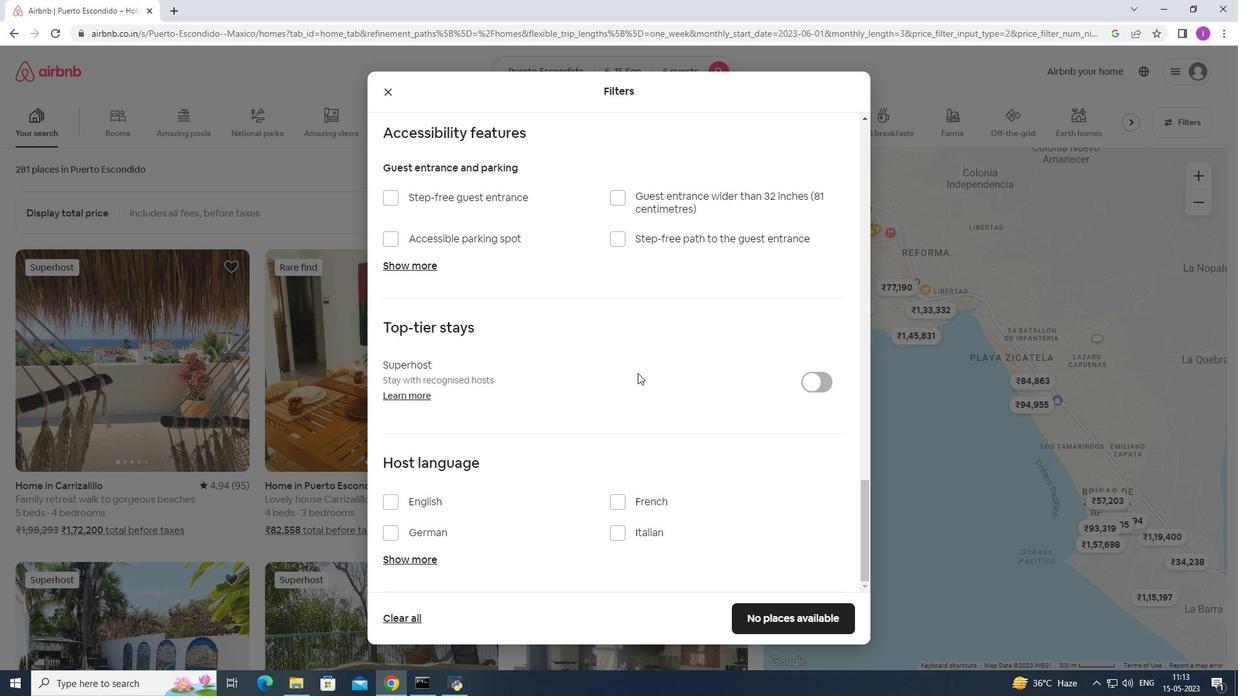 
Action: Mouse scrolled (636, 375) with delta (0, 0)
Screenshot: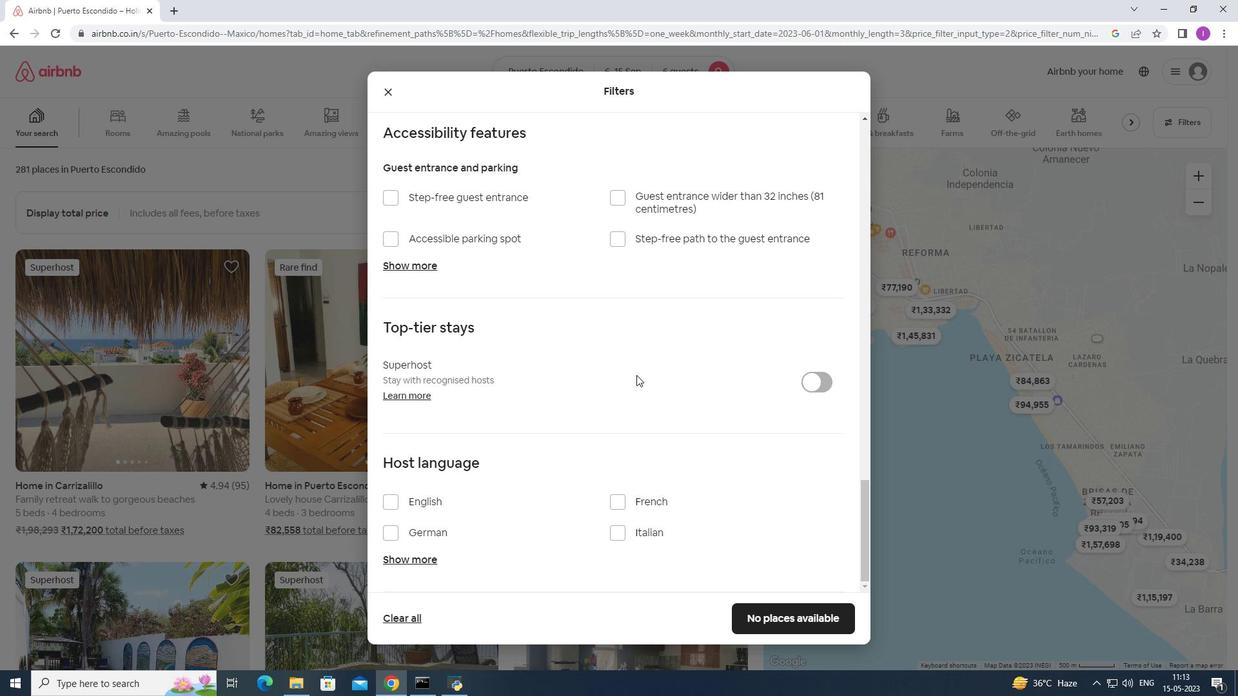 
Action: Mouse scrolled (636, 375) with delta (0, 0)
Screenshot: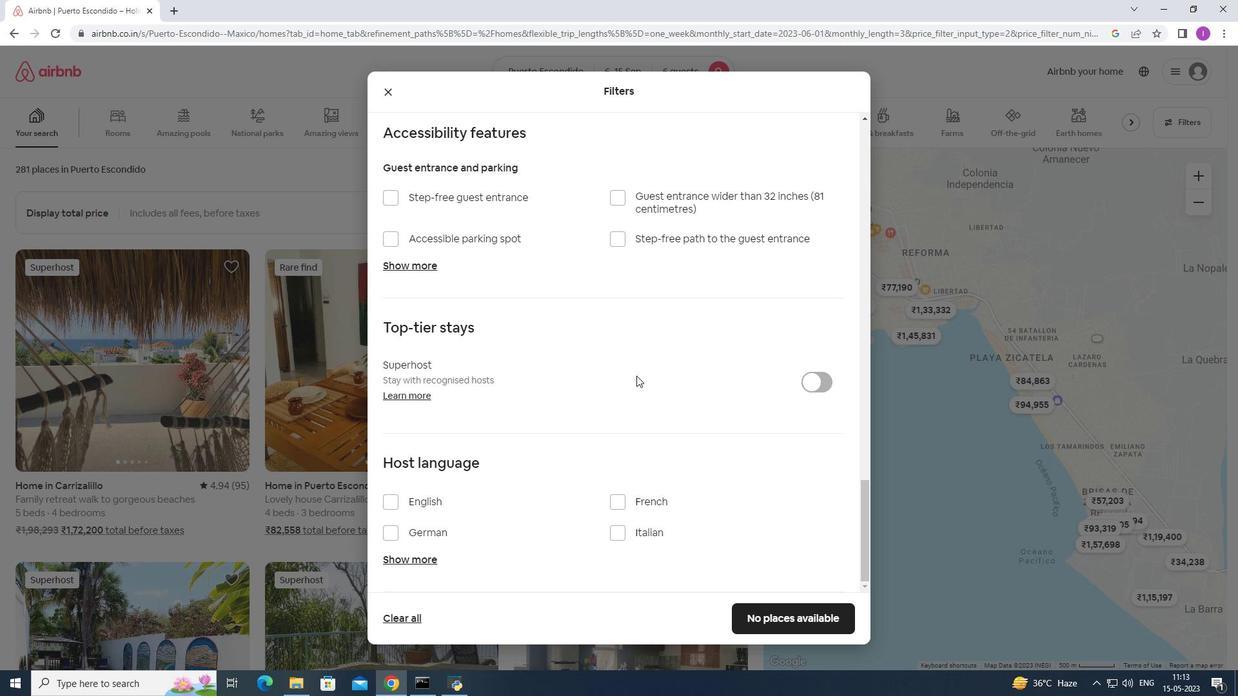 
Action: Mouse moved to (389, 503)
Screenshot: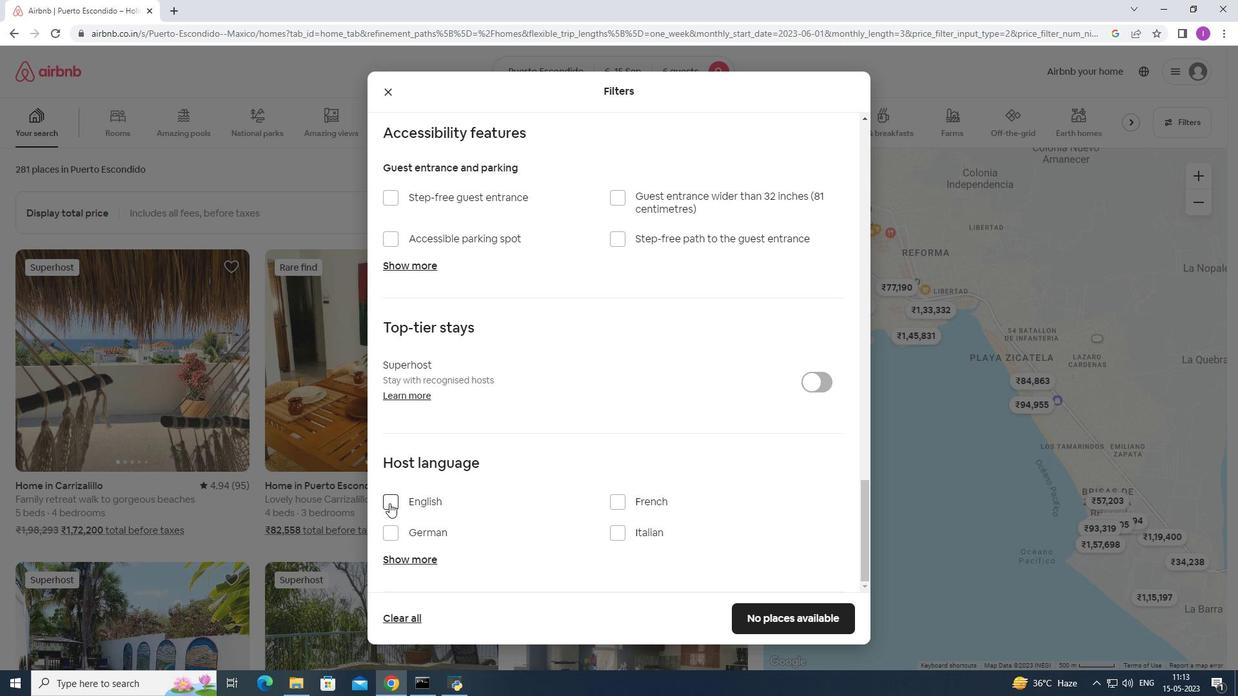 
Action: Mouse pressed left at (389, 503)
Screenshot: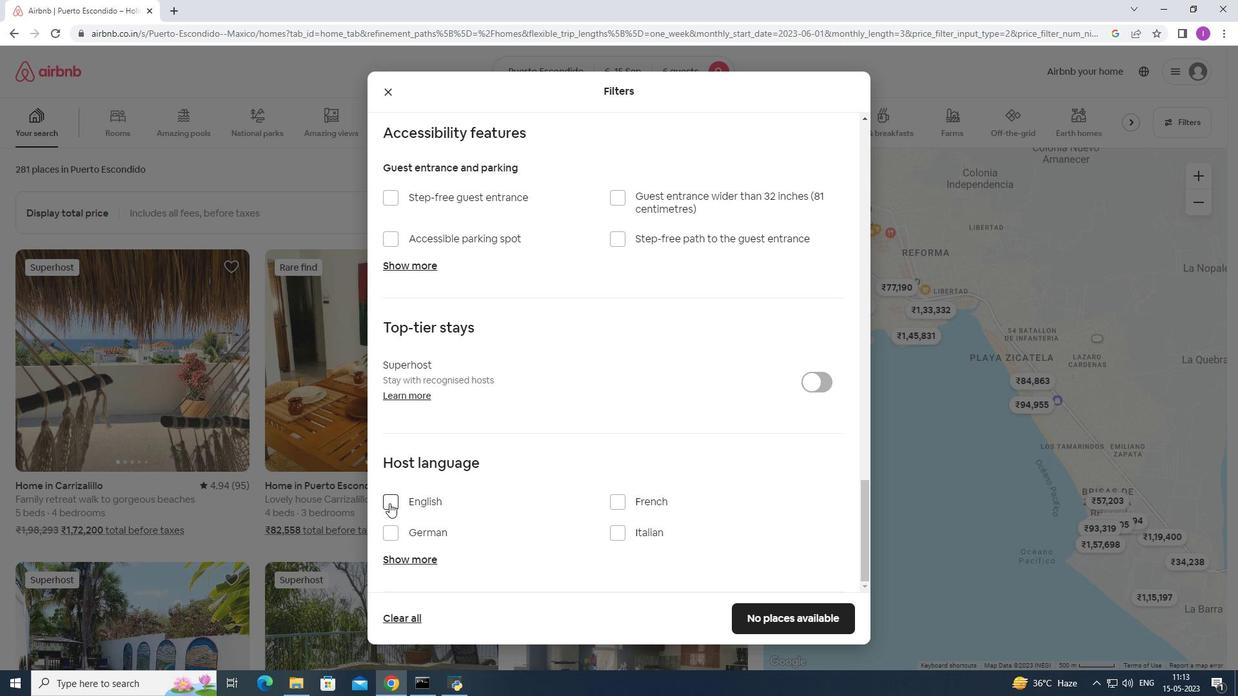 
Action: Mouse moved to (646, 542)
Screenshot: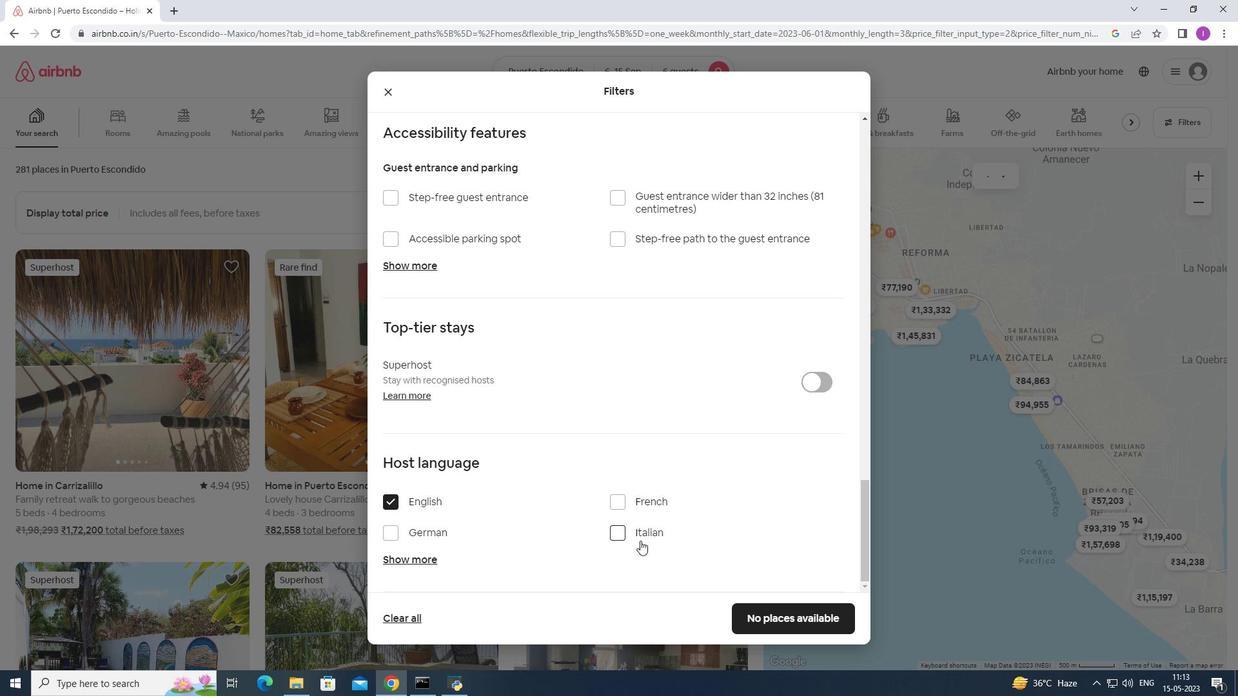 
Action: Mouse scrolled (646, 542) with delta (0, 0)
Screenshot: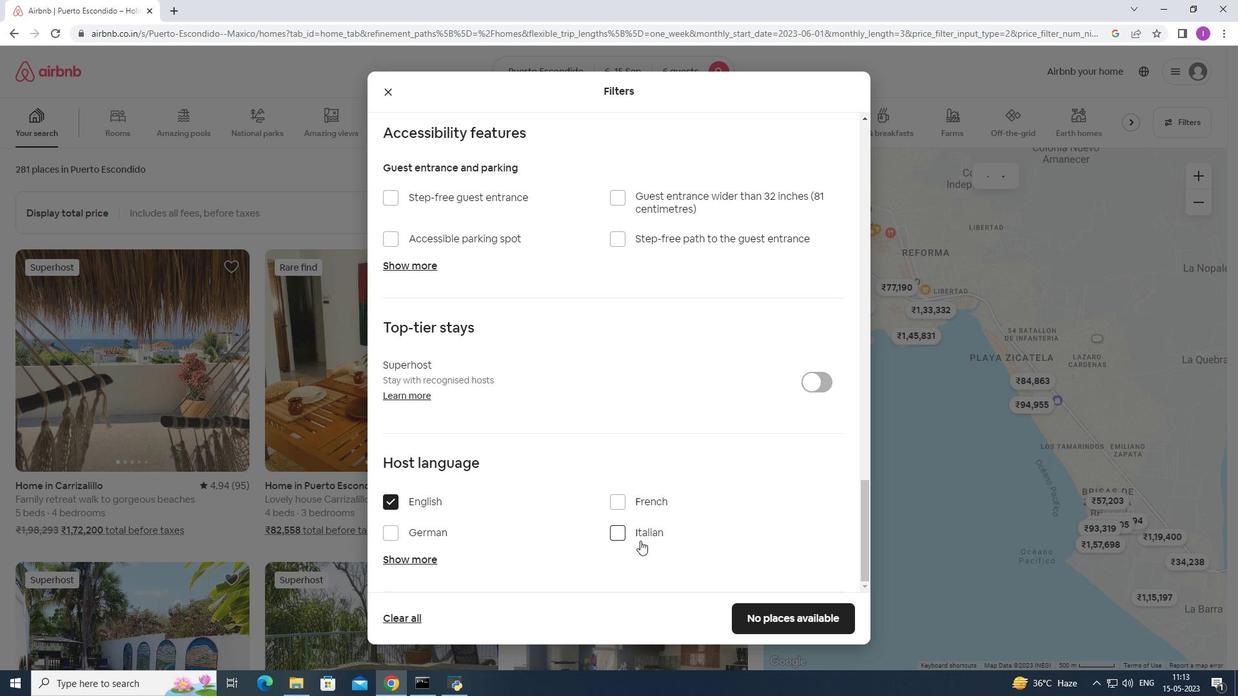 
Action: Mouse scrolled (646, 542) with delta (0, 0)
Screenshot: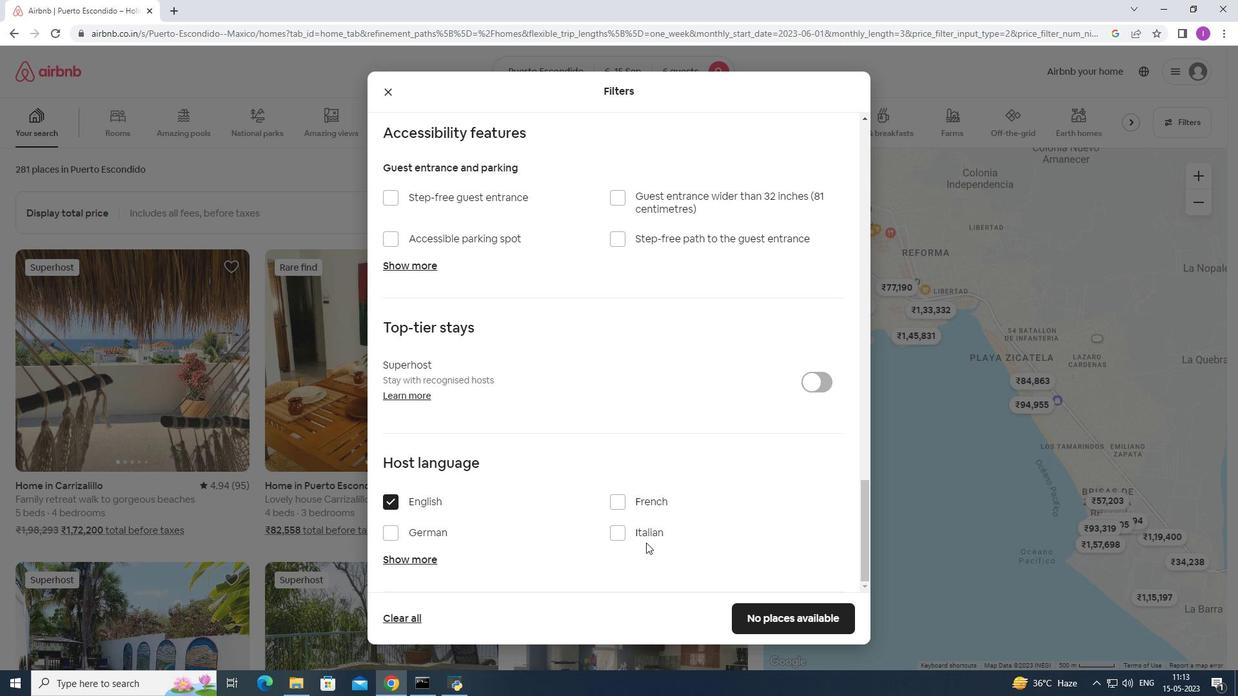 
Action: Mouse scrolled (646, 542) with delta (0, 0)
Screenshot: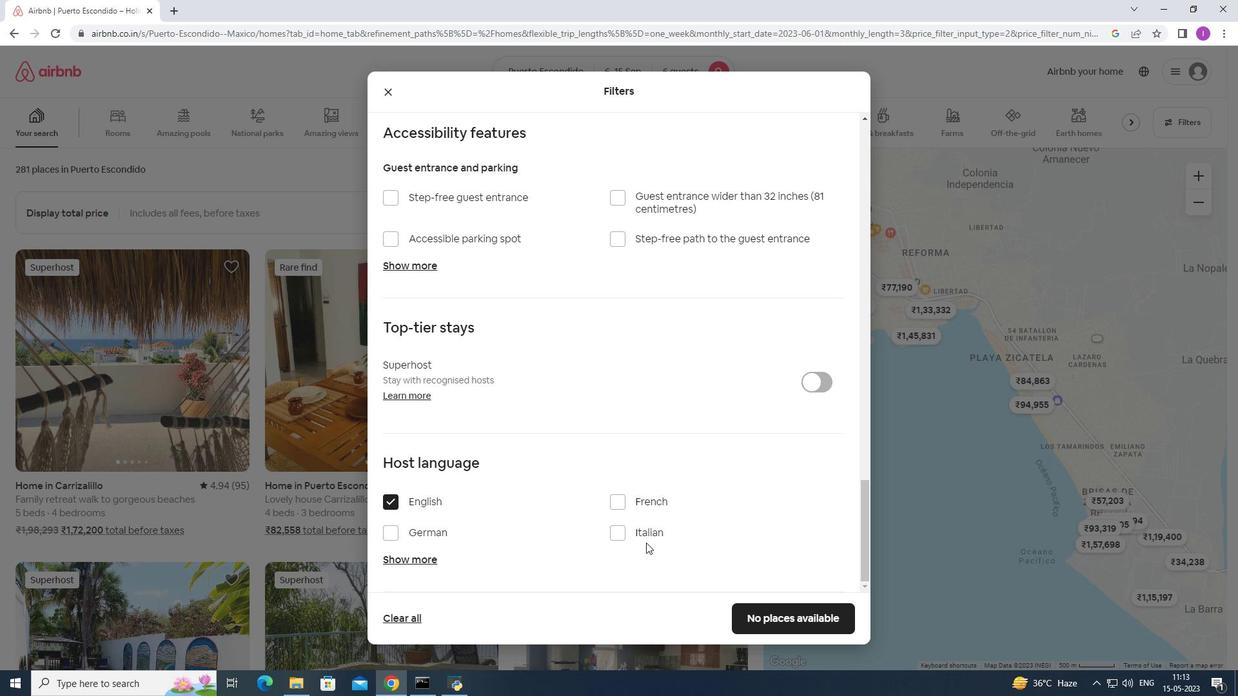 
Action: Mouse scrolled (646, 542) with delta (0, 0)
Screenshot: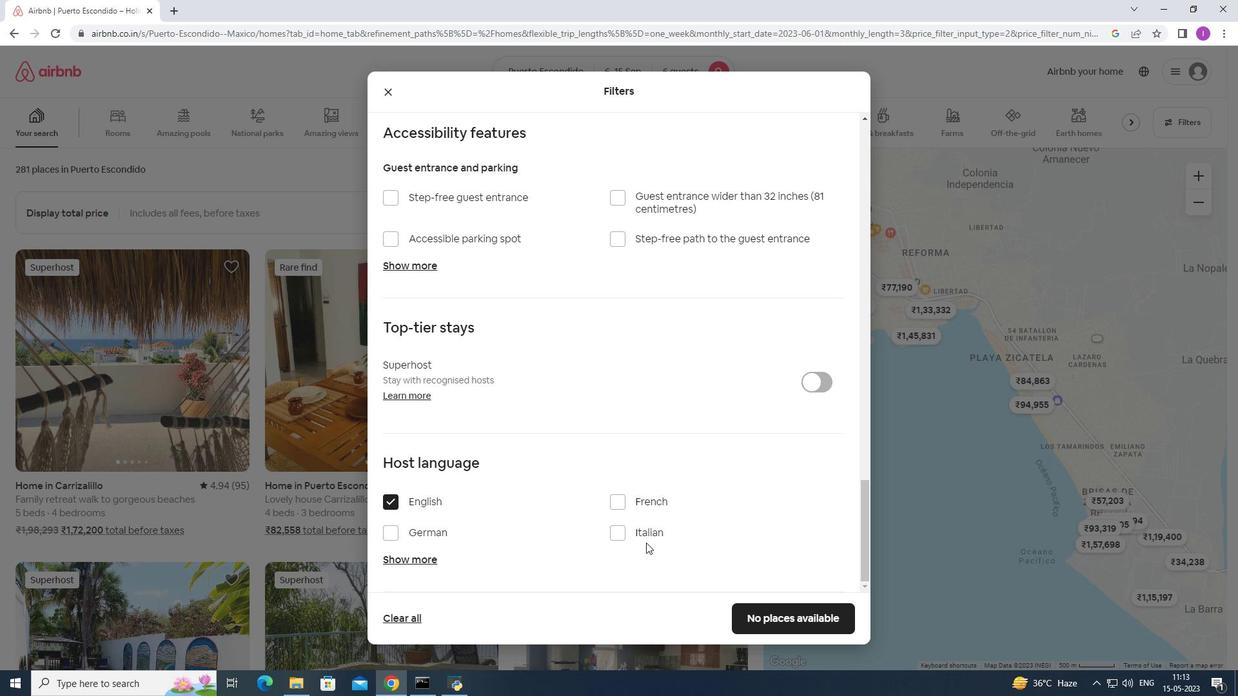
Action: Mouse moved to (757, 615)
Screenshot: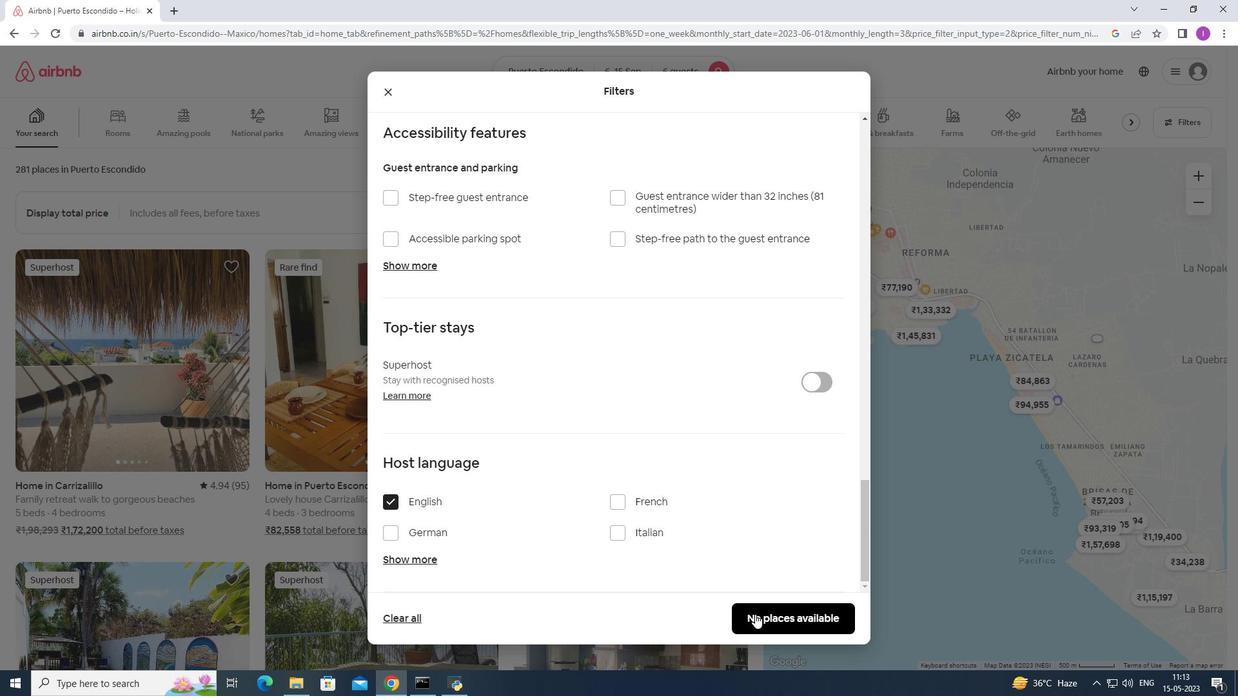 
Action: Mouse pressed left at (757, 615)
Screenshot: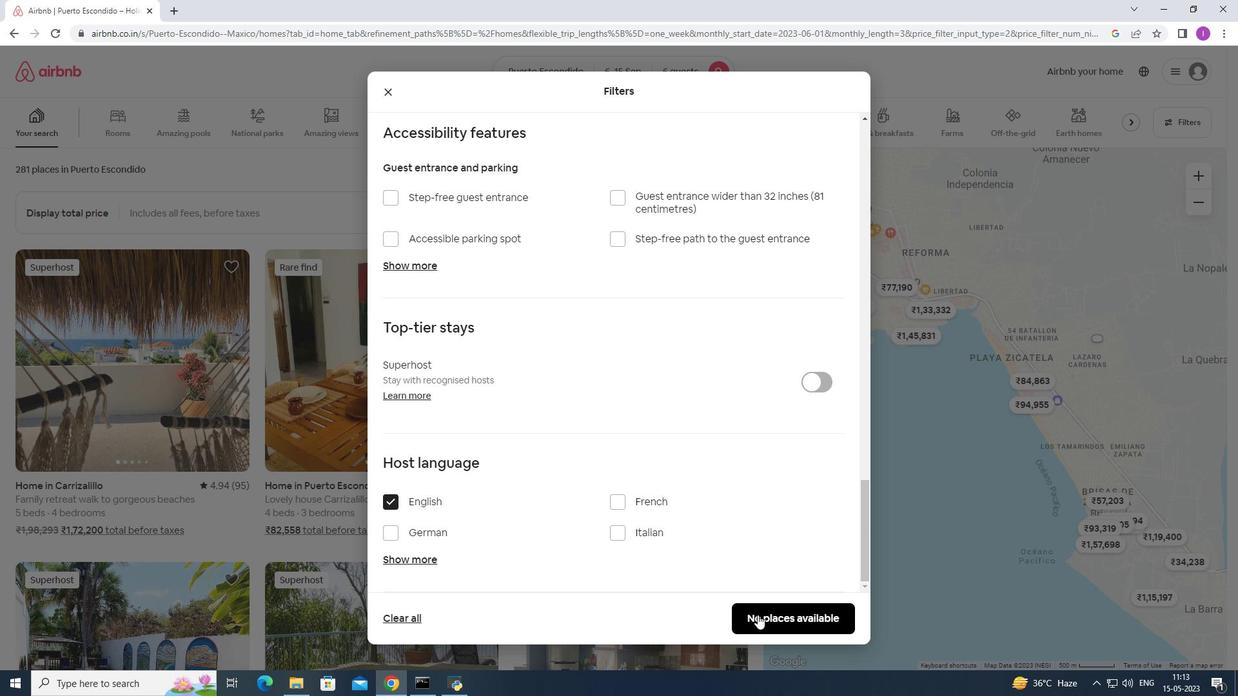 
Action: Mouse moved to (766, 604)
Screenshot: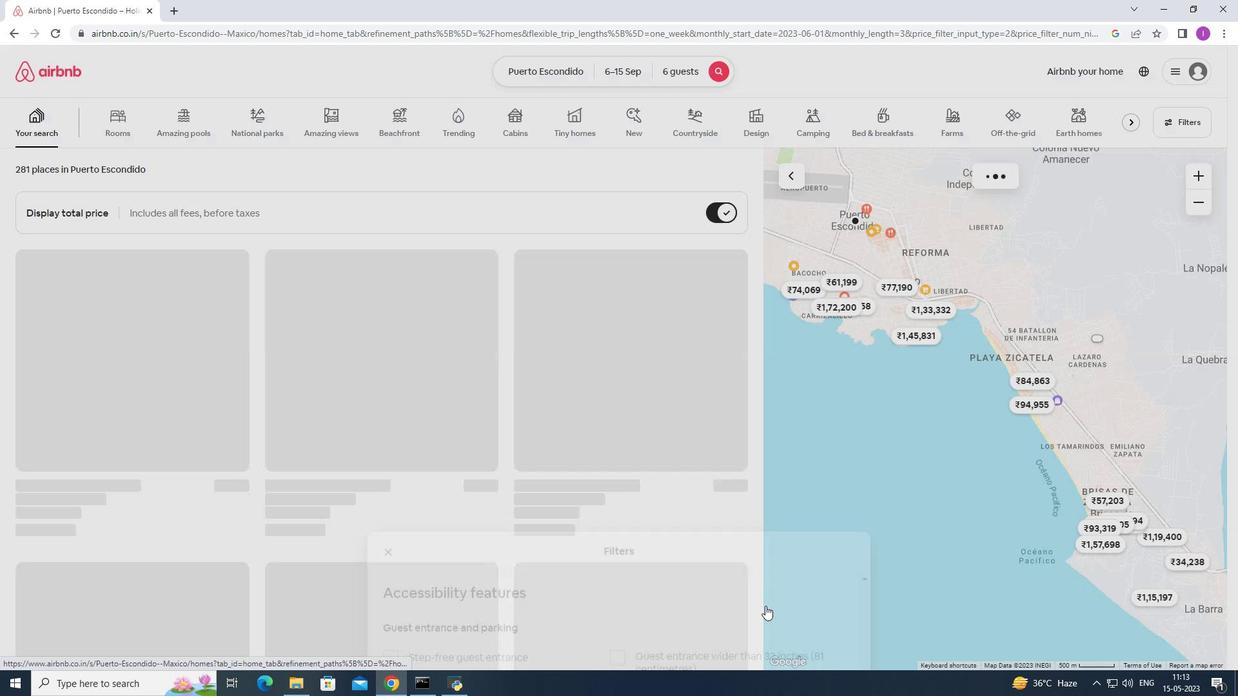 
